 Task: Create new Company, with domain: 'lincolncenter.org' and type: 'Prospect'. Add new contact for this company, with mail Id: 'Rhea_Green@lincolncenter.org', First Name: Rhea, Last name:  Green, Job Title: 'Project Manager', Phone Number: '(702) 555-2349'. Change life cycle stage to  Lead and lead status to  In Progress. Logged in from softage.6@softage.net
Action: Mouse moved to (113, 92)
Screenshot: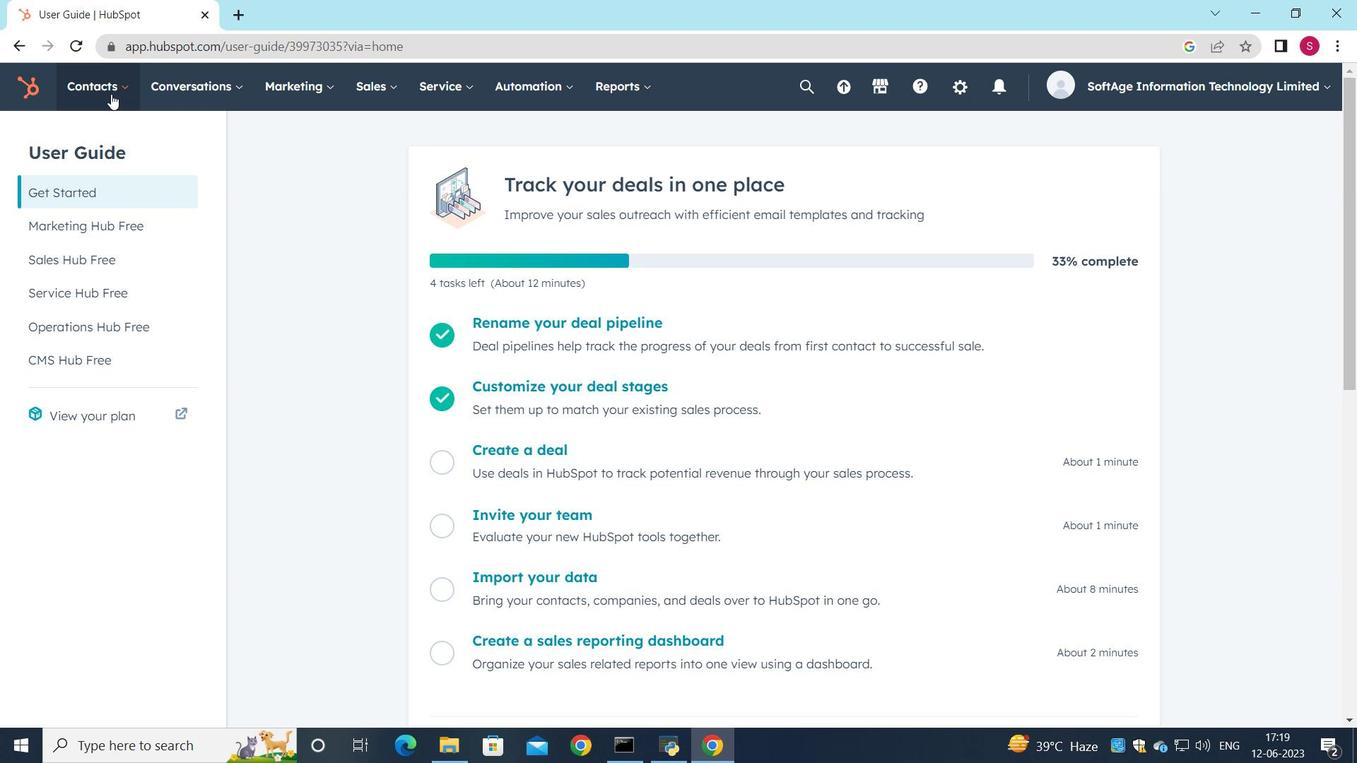 
Action: Mouse pressed left at (113, 92)
Screenshot: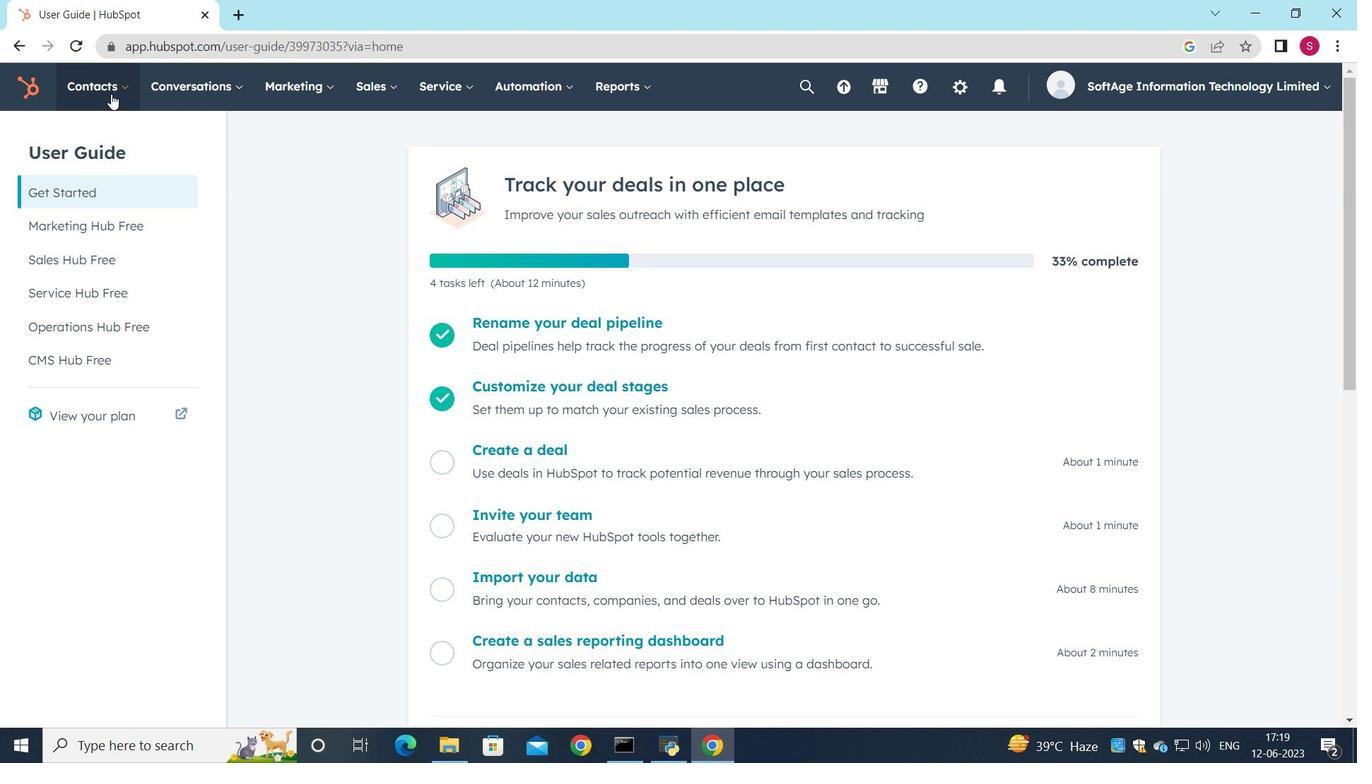 
Action: Mouse moved to (125, 166)
Screenshot: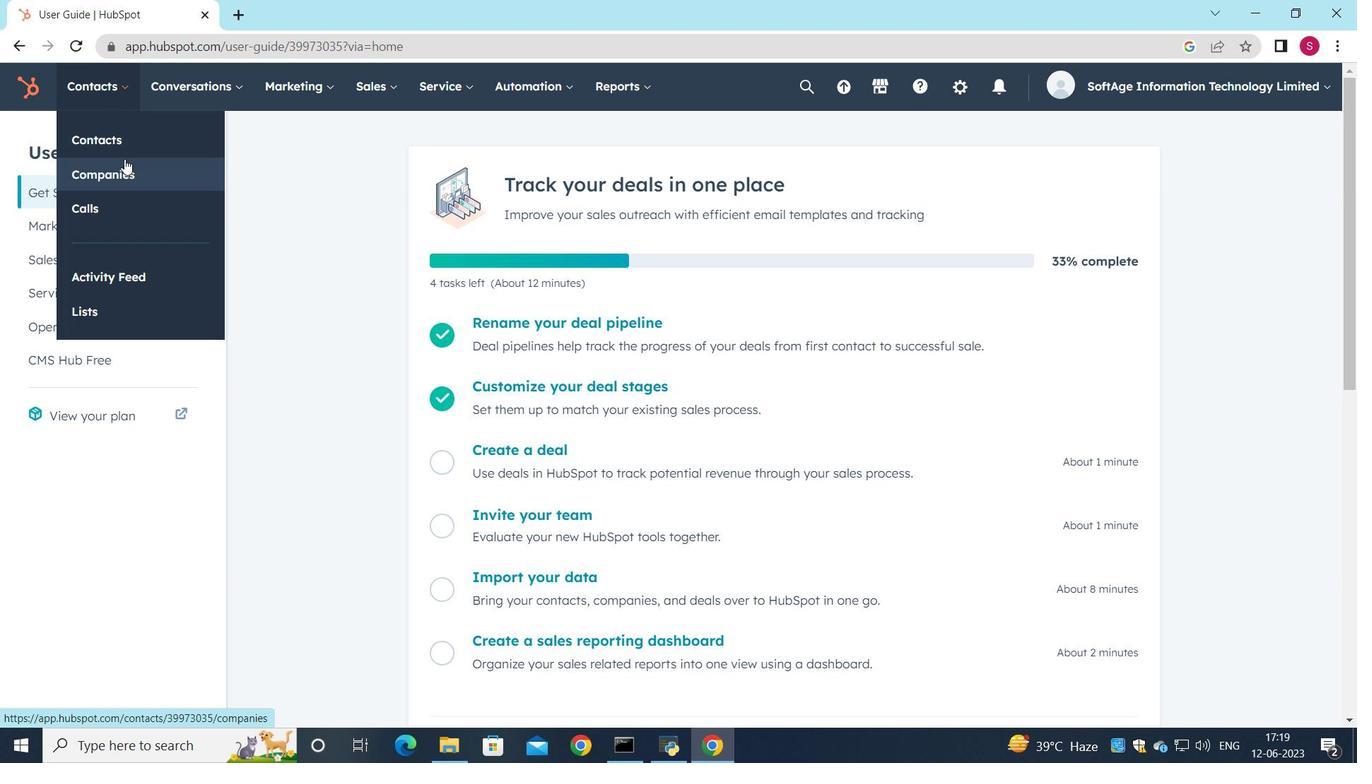 
Action: Mouse pressed left at (125, 166)
Screenshot: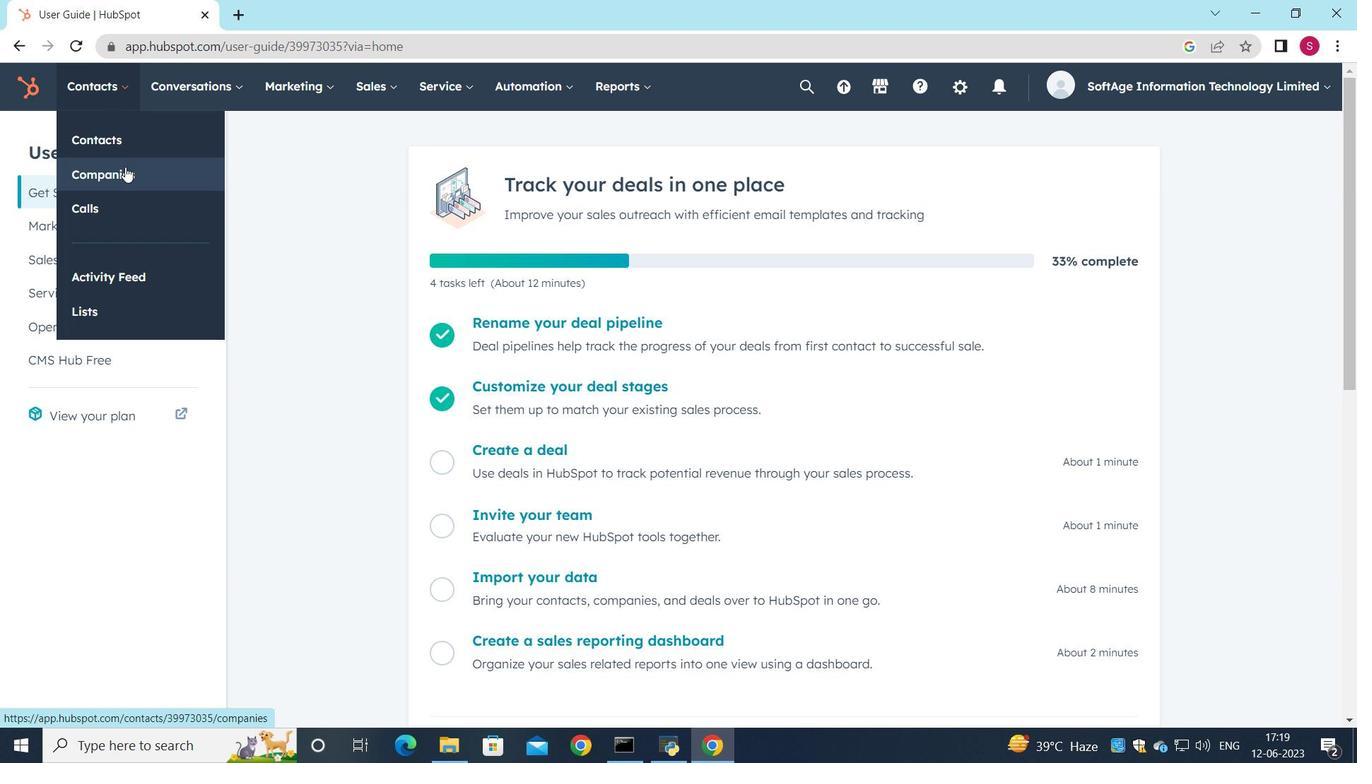 
Action: Mouse moved to (1275, 143)
Screenshot: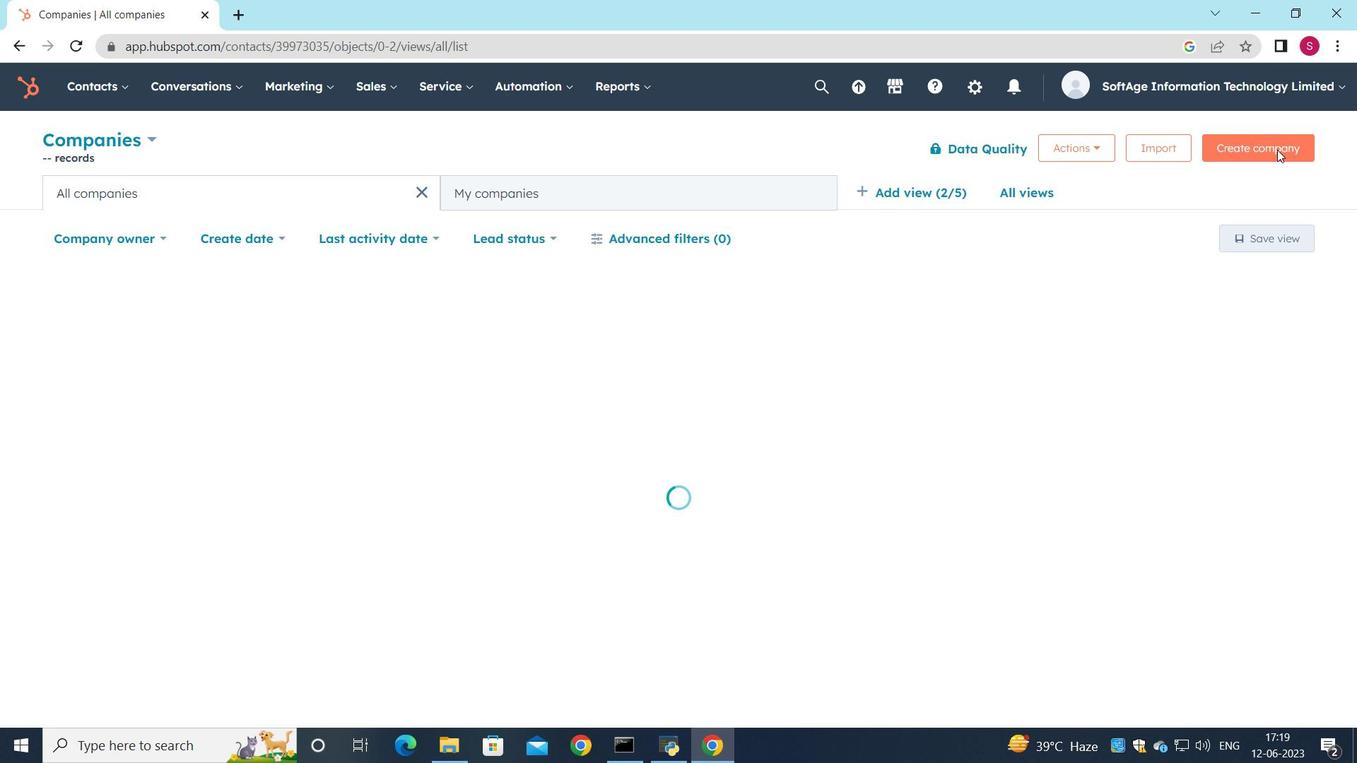 
Action: Mouse pressed left at (1275, 143)
Screenshot: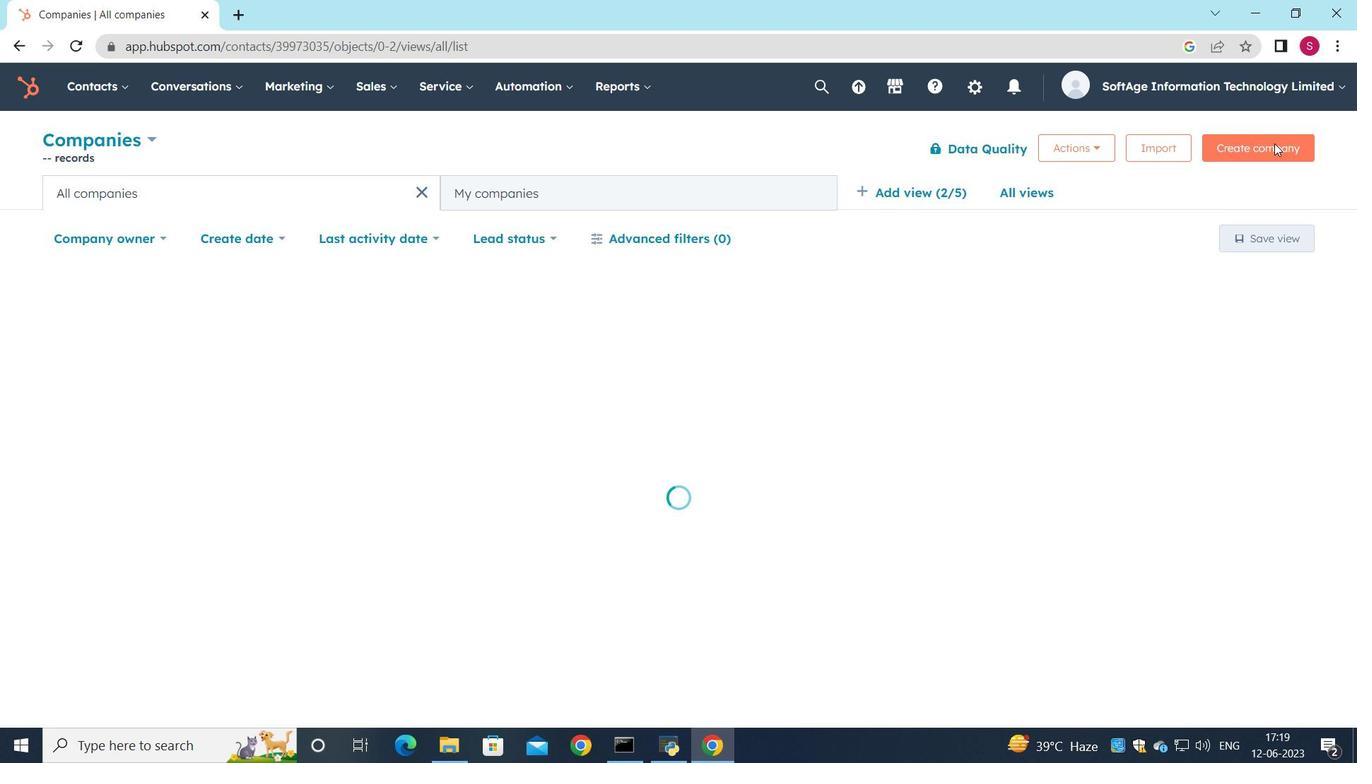 
Action: Mouse moved to (1059, 233)
Screenshot: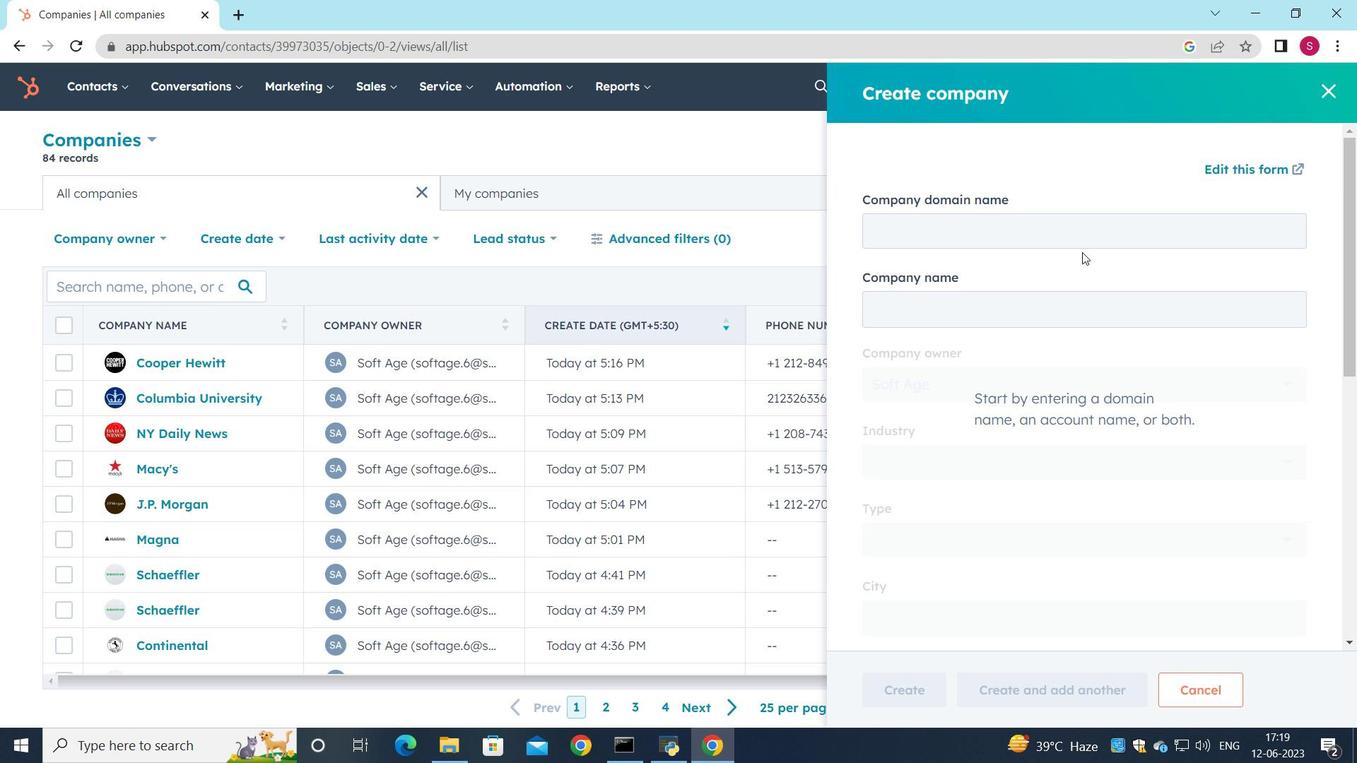 
Action: Mouse pressed left at (1059, 233)
Screenshot: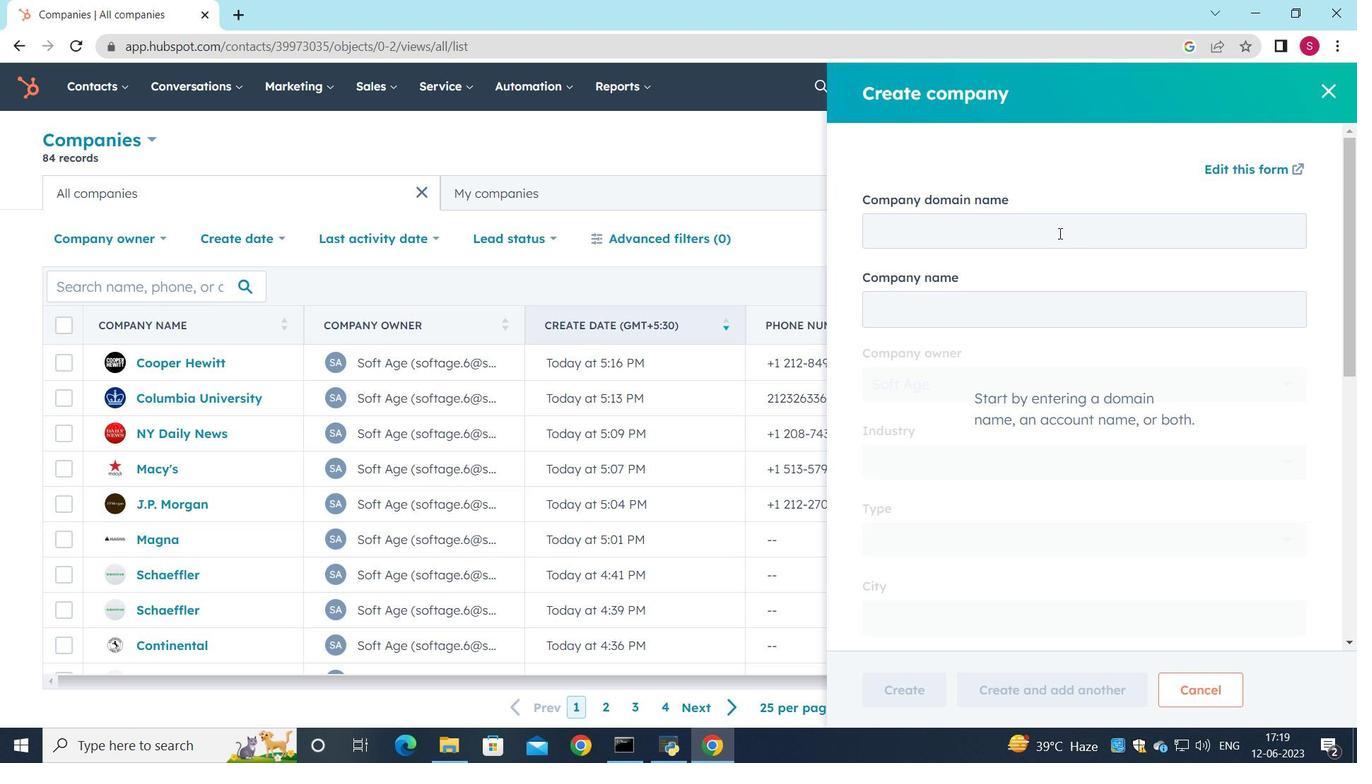 
Action: Key pressed <Key.shift><Key.shift><Key.shift>Linco<Key.backspace><Key.backspace><Key.backspace><Key.backspace><Key.backspace>lincolncenter.org
Screenshot: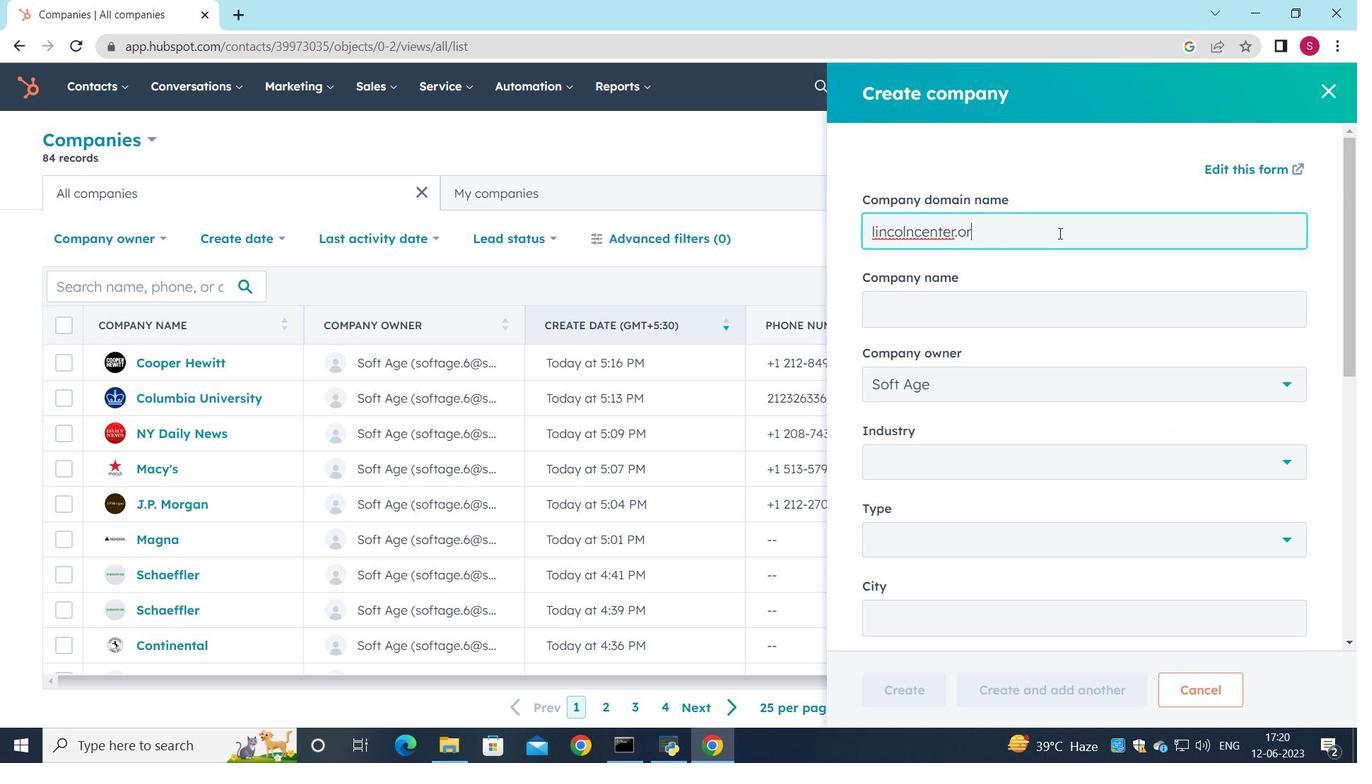 
Action: Mouse moved to (1048, 327)
Screenshot: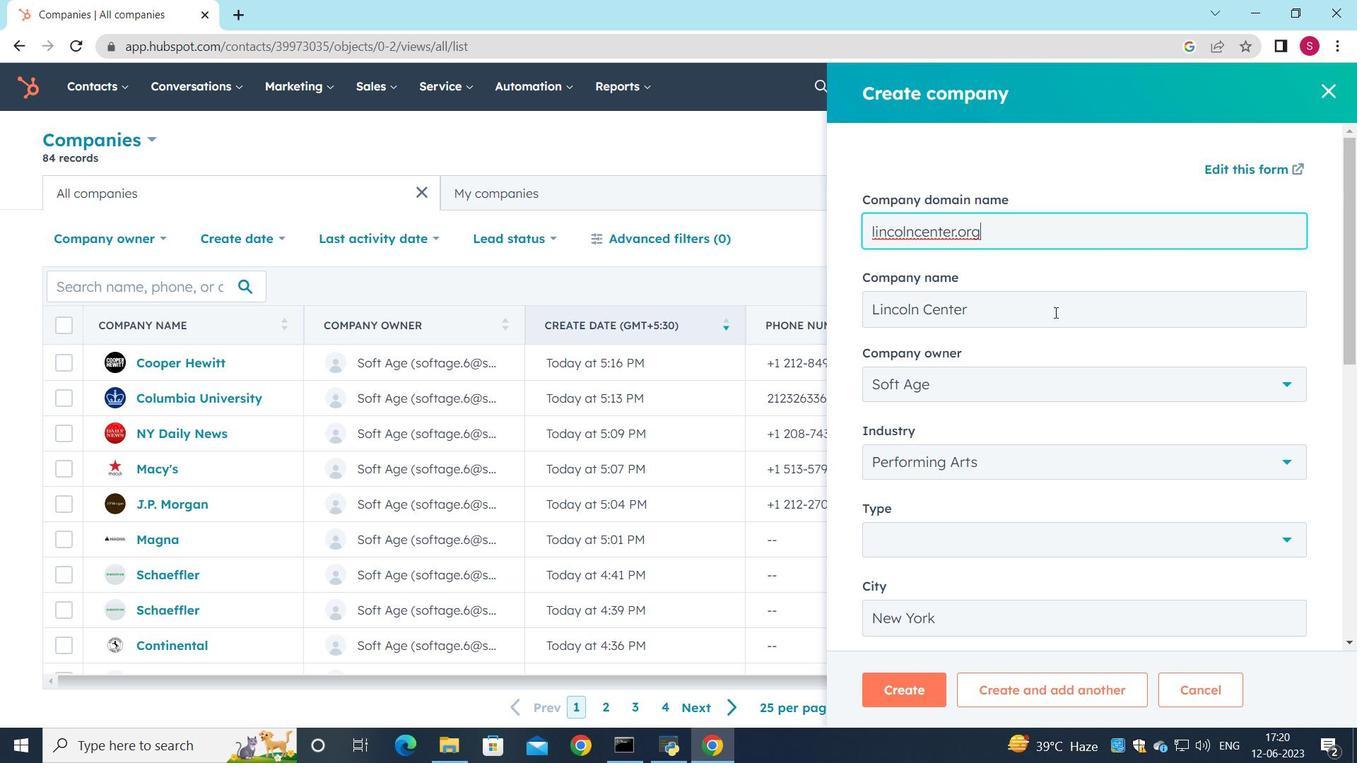 
Action: Mouse scrolled (1048, 326) with delta (0, 0)
Screenshot: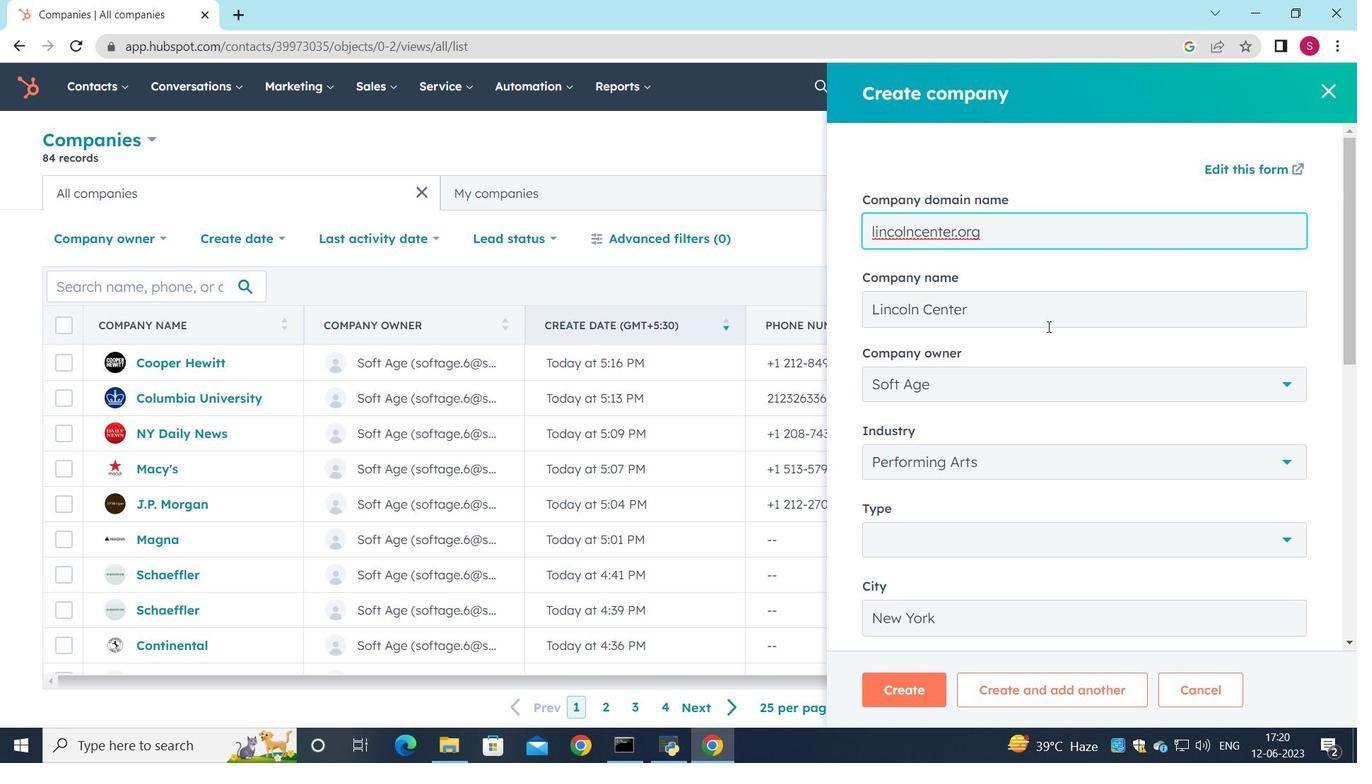
Action: Mouse moved to (1041, 335)
Screenshot: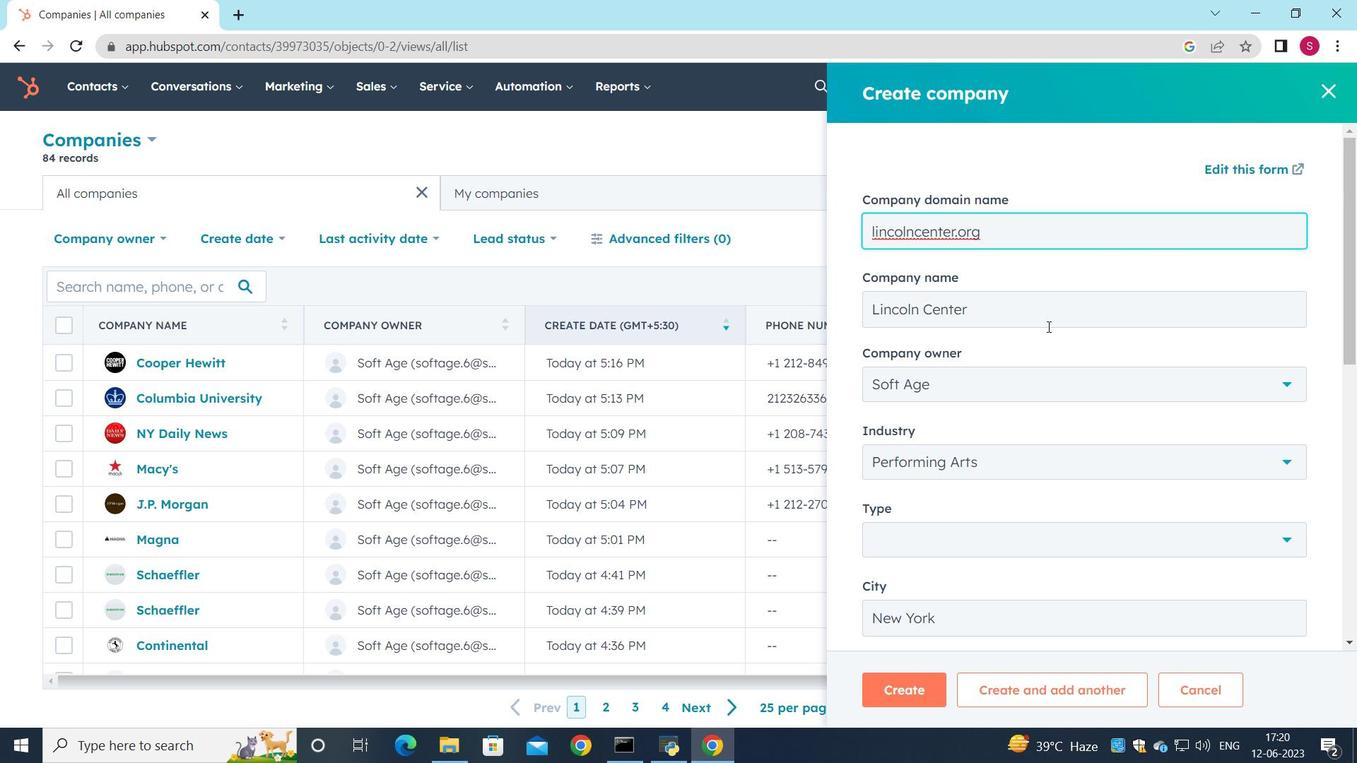 
Action: Mouse scrolled (1041, 335) with delta (0, 0)
Screenshot: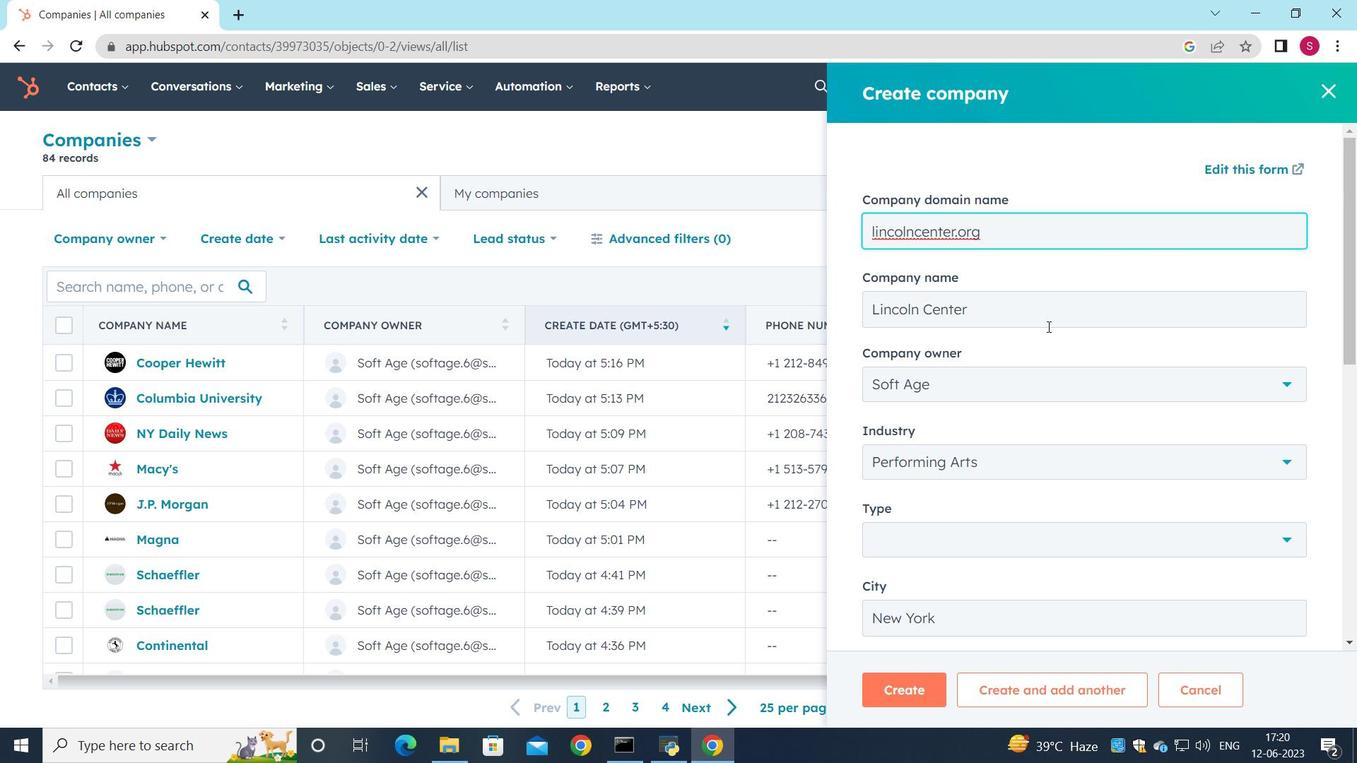 
Action: Mouse moved to (1276, 366)
Screenshot: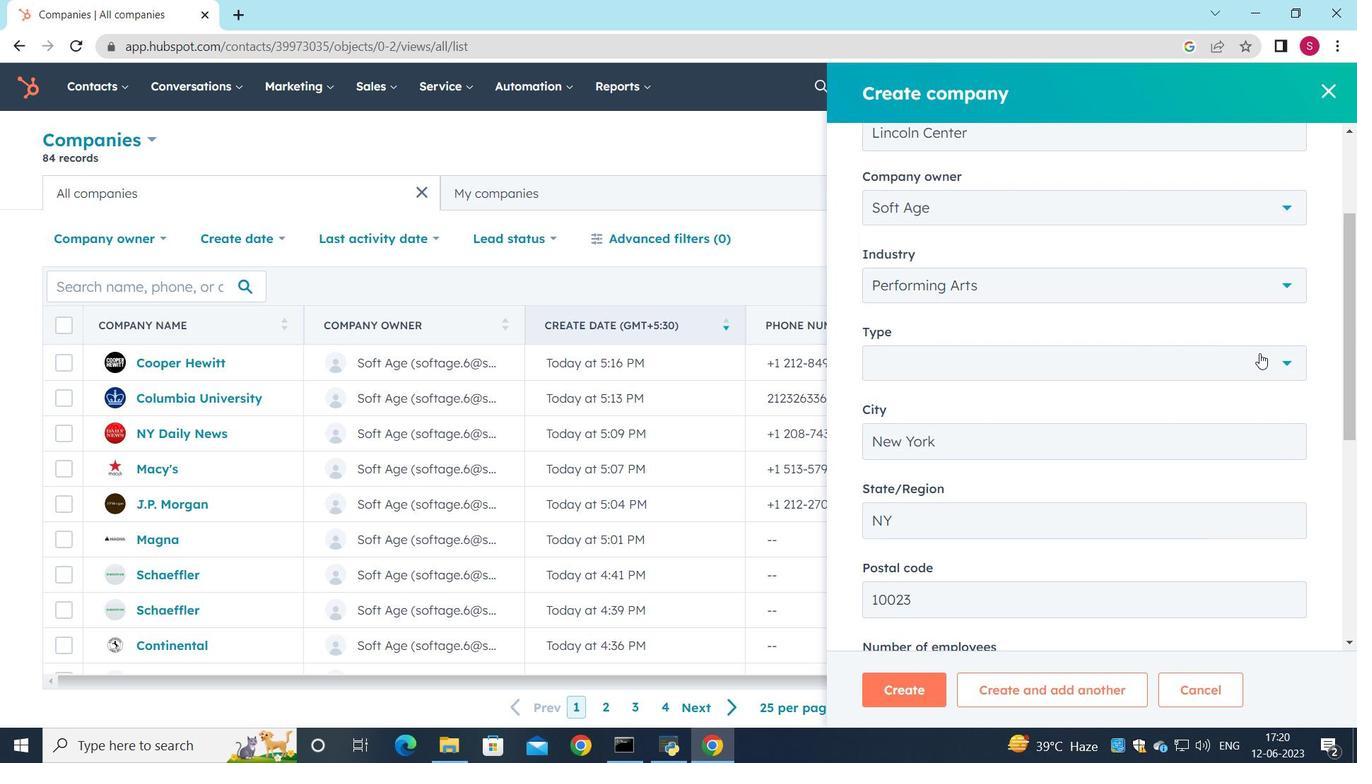
Action: Mouse pressed left at (1276, 366)
Screenshot: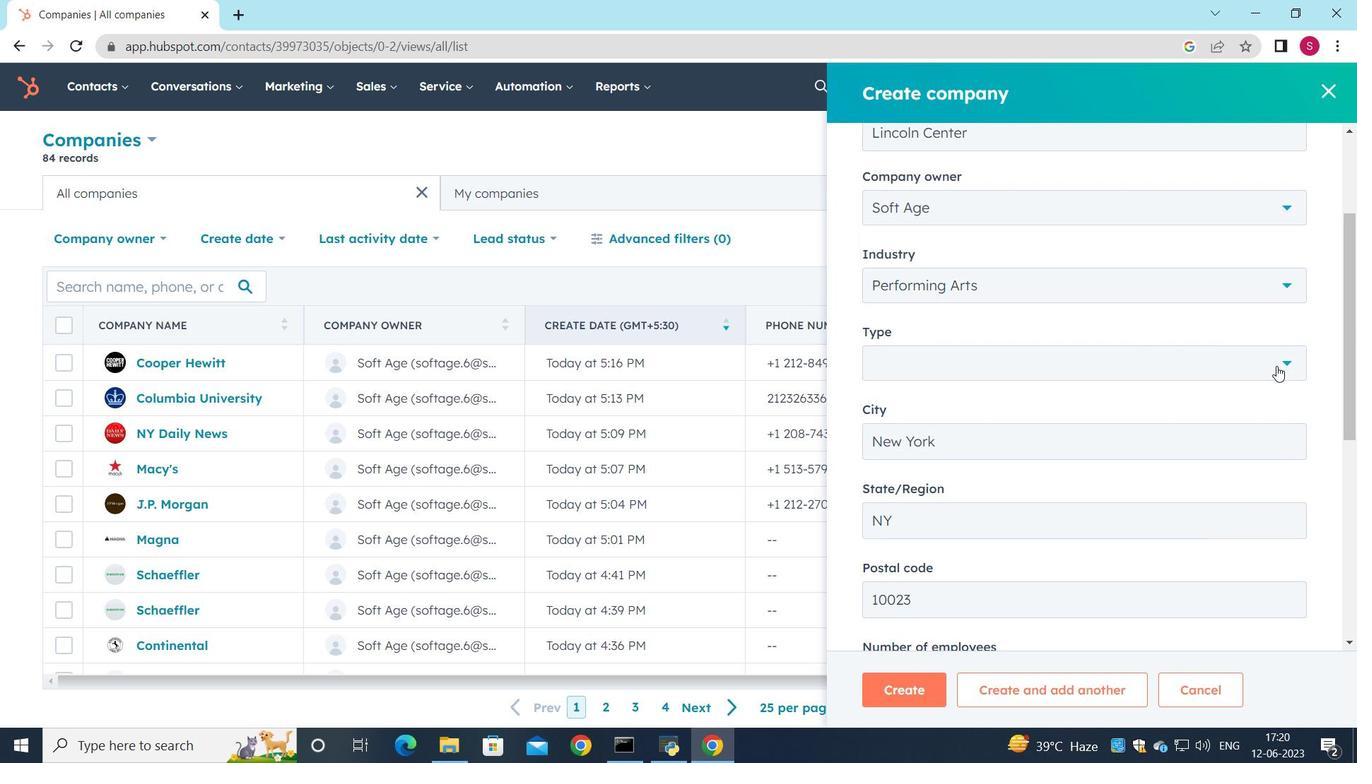 
Action: Mouse moved to (964, 453)
Screenshot: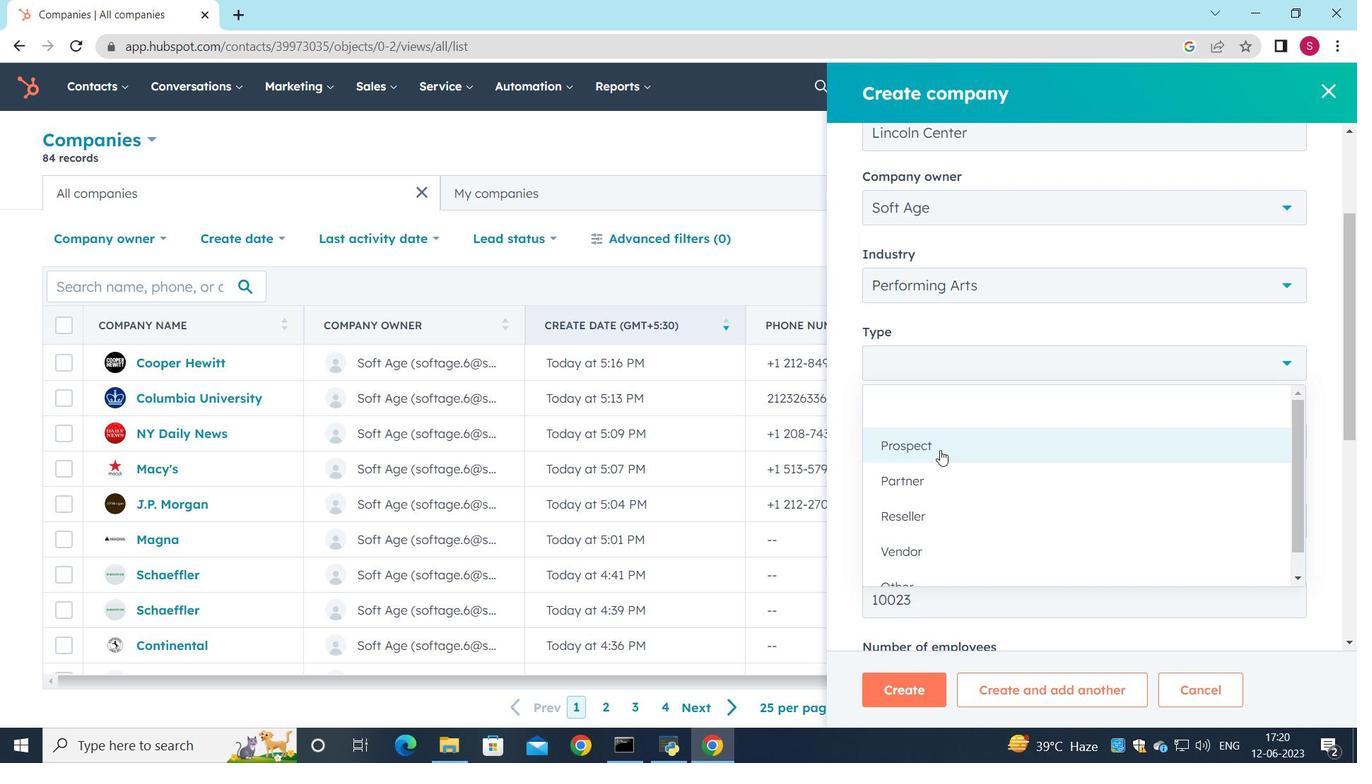
Action: Mouse pressed left at (964, 453)
Screenshot: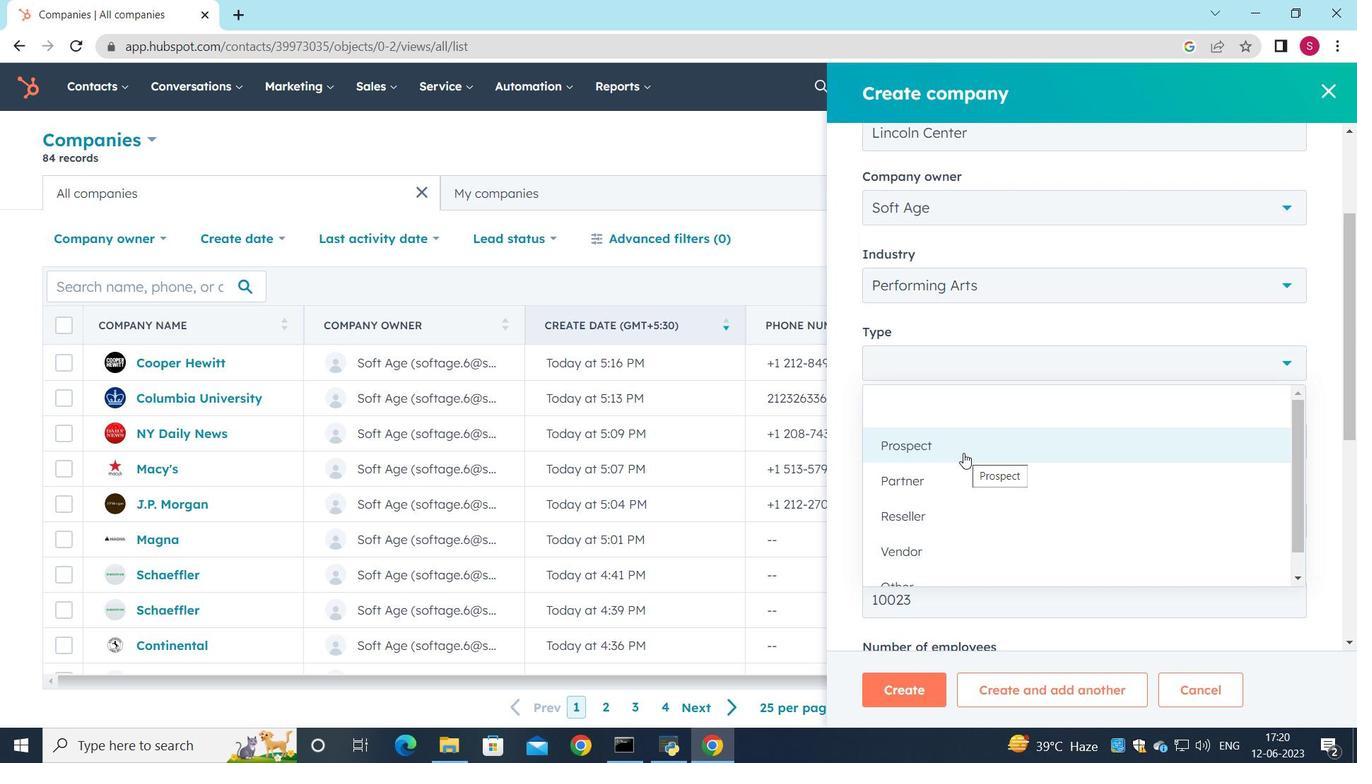 
Action: Mouse moved to (957, 484)
Screenshot: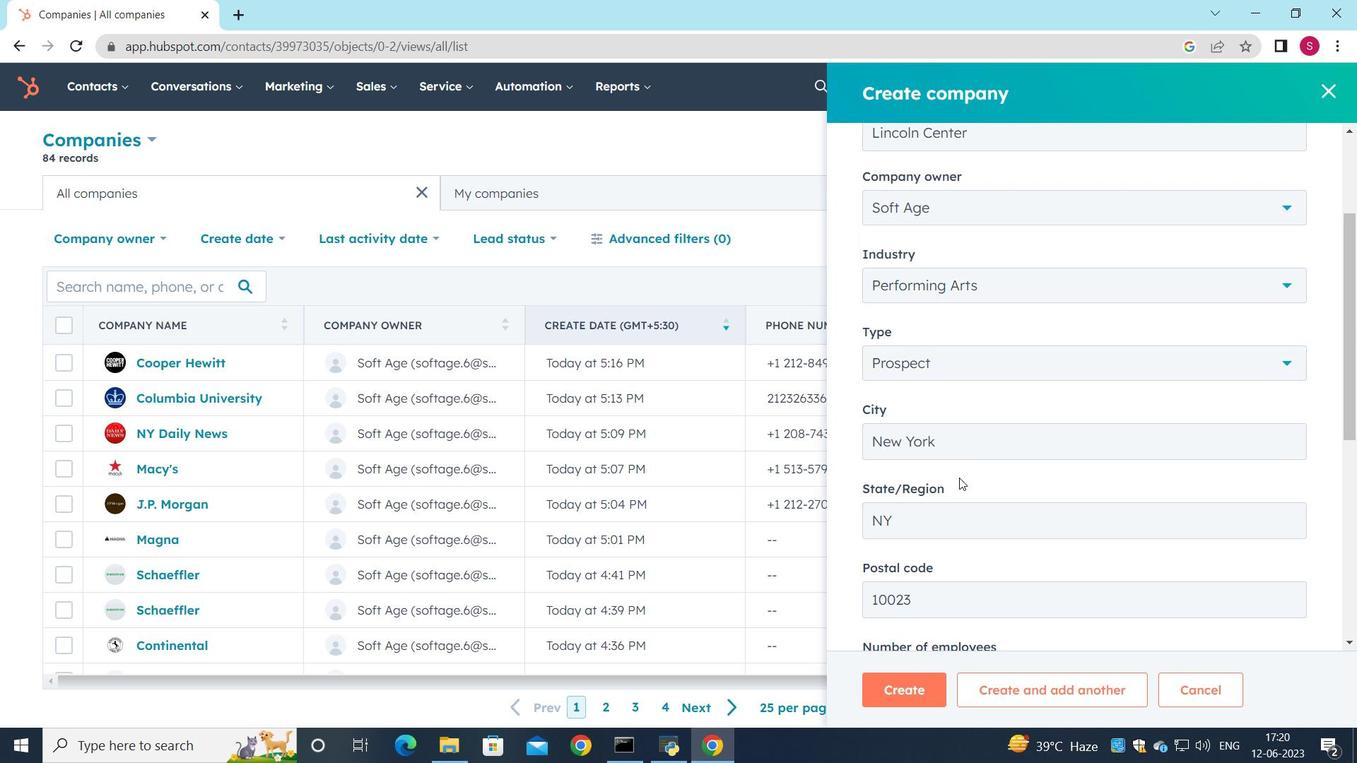 
Action: Mouse scrolled (957, 484) with delta (0, 0)
Screenshot: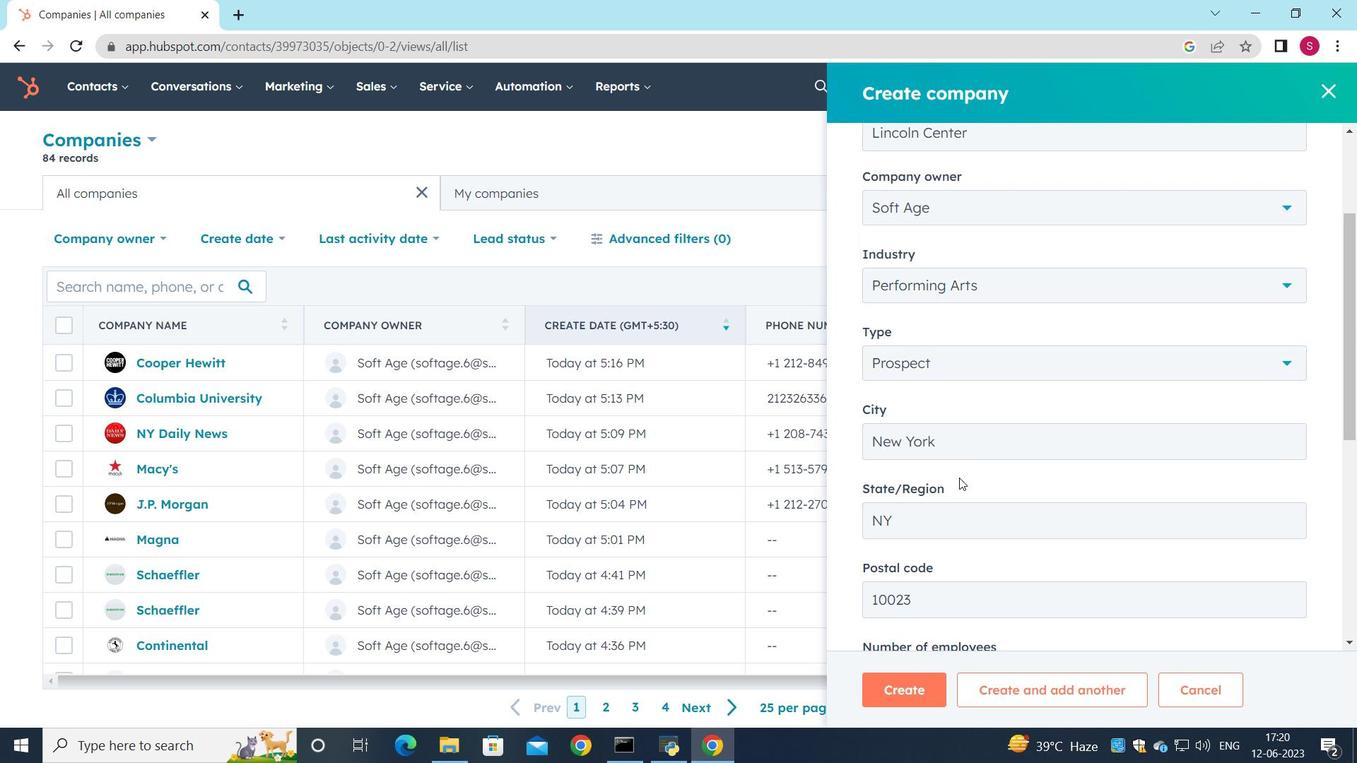 
Action: Mouse scrolled (957, 484) with delta (0, 0)
Screenshot: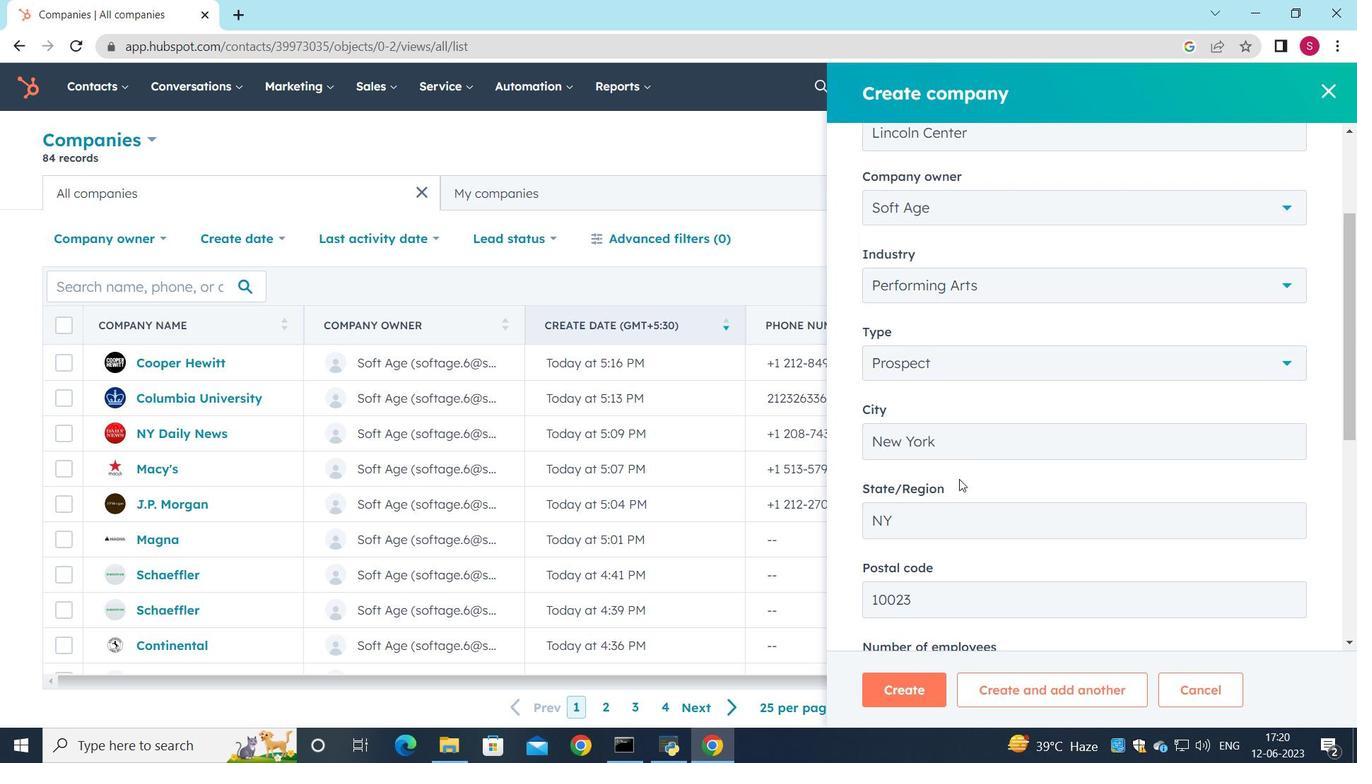 
Action: Mouse moved to (913, 685)
Screenshot: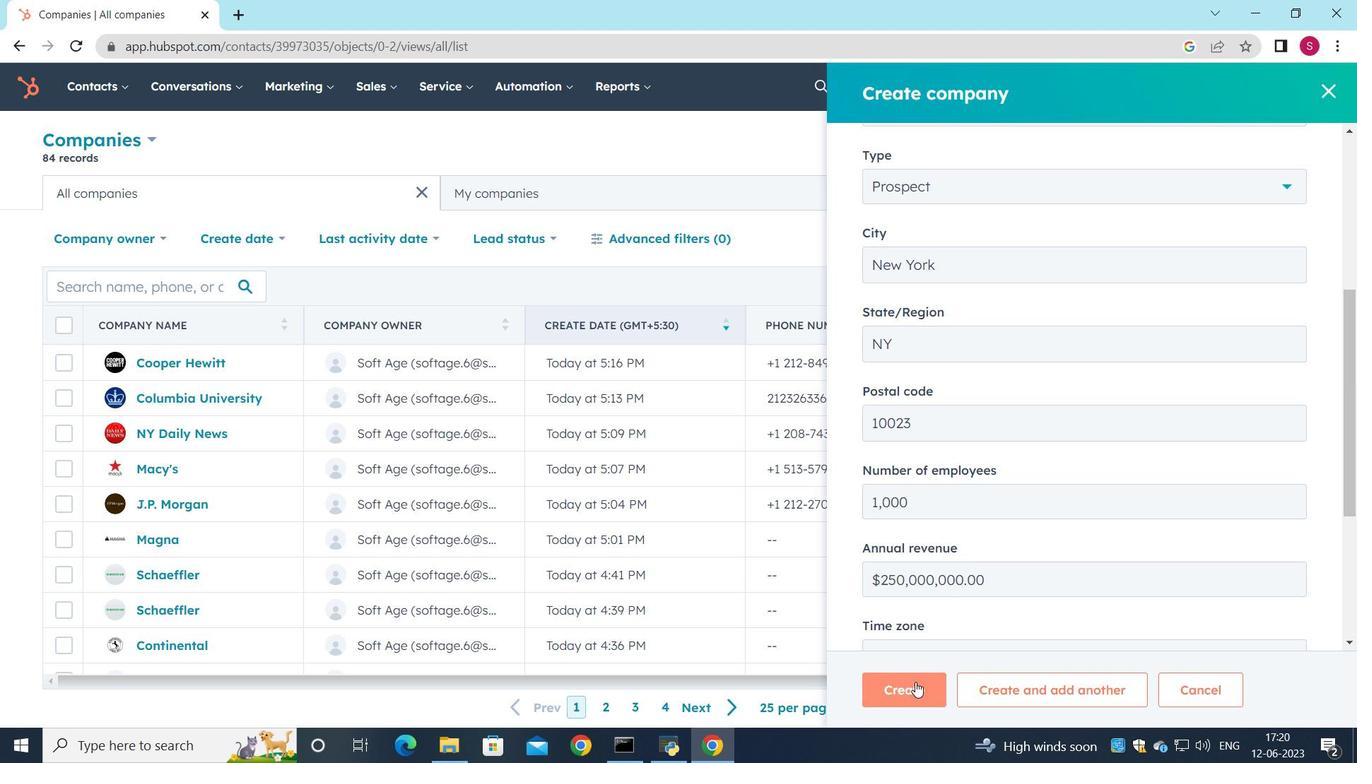 
Action: Mouse pressed left at (913, 685)
Screenshot: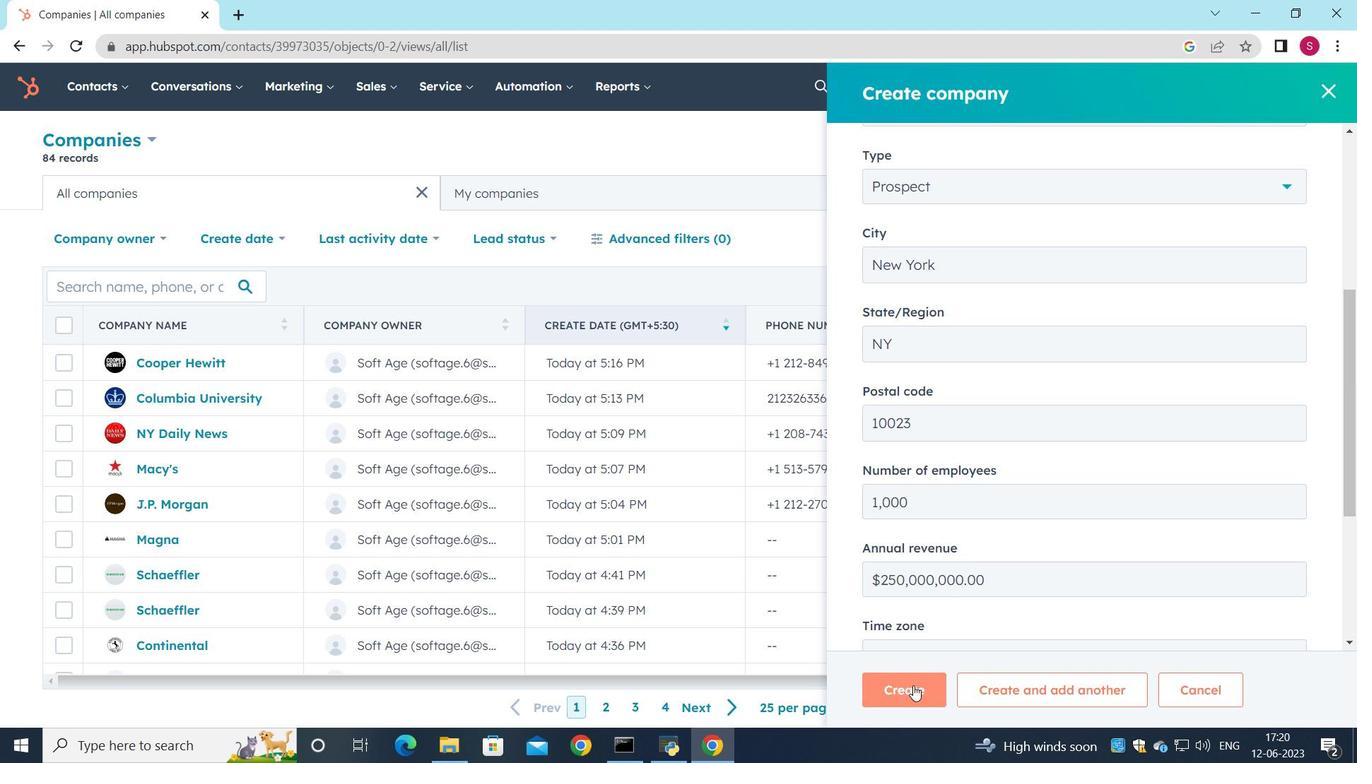 
Action: Mouse moved to (875, 595)
Screenshot: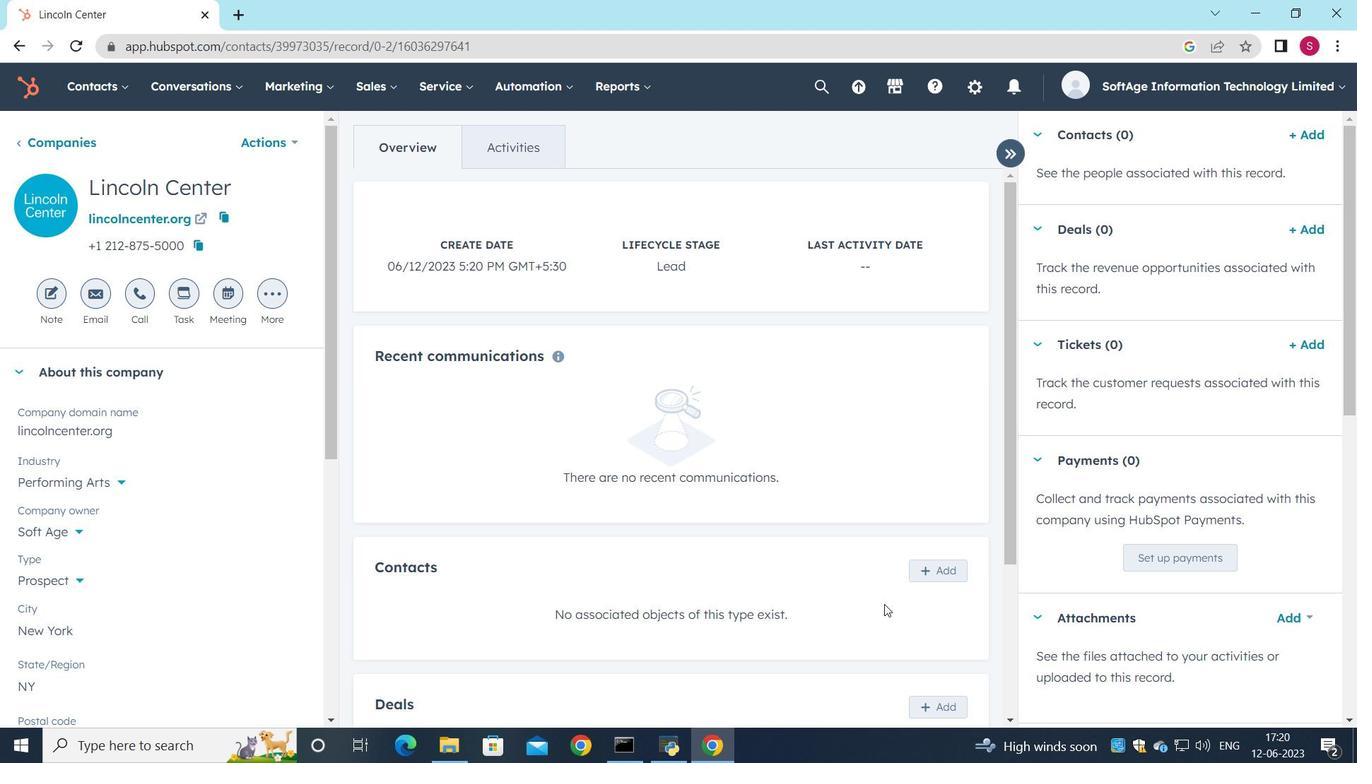 
Action: Mouse scrolled (875, 595) with delta (0, 0)
Screenshot: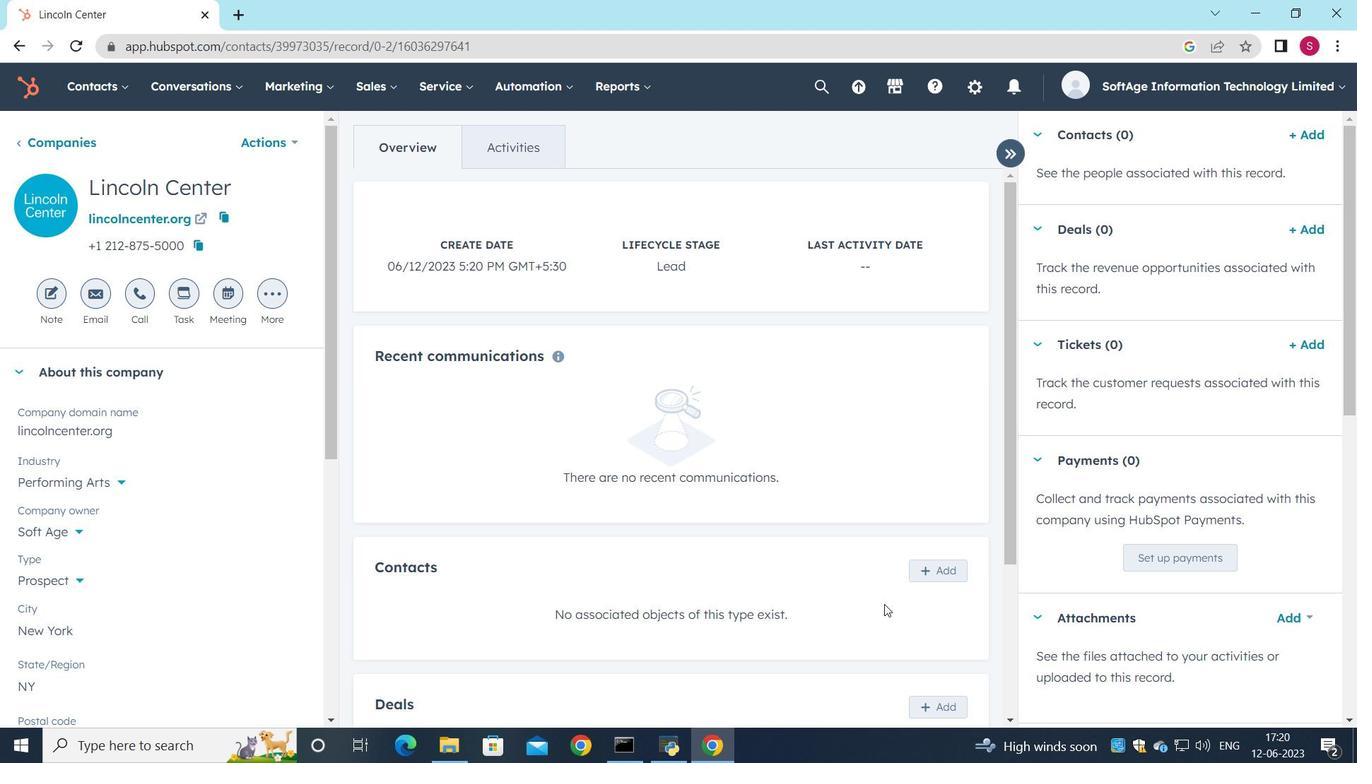 
Action: Mouse scrolled (875, 595) with delta (0, 0)
Screenshot: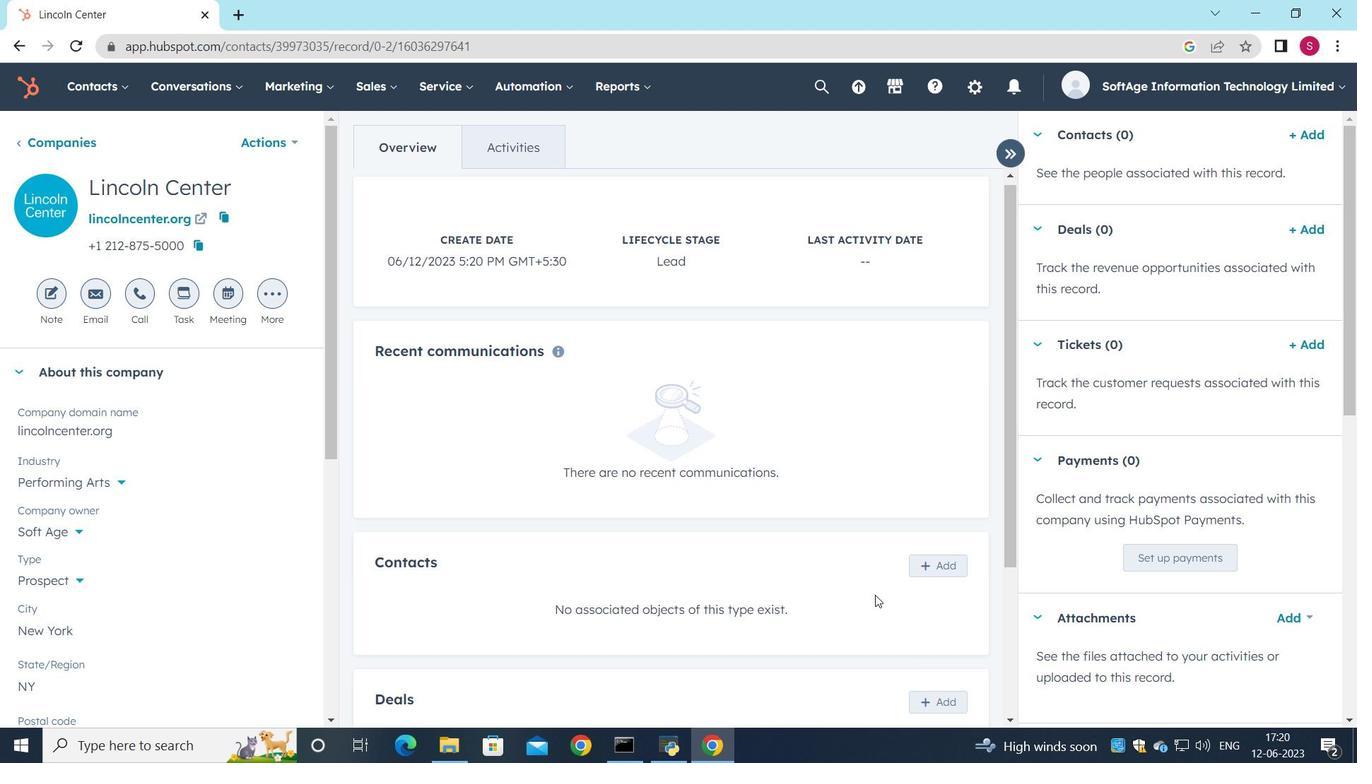 
Action: Mouse moved to (946, 392)
Screenshot: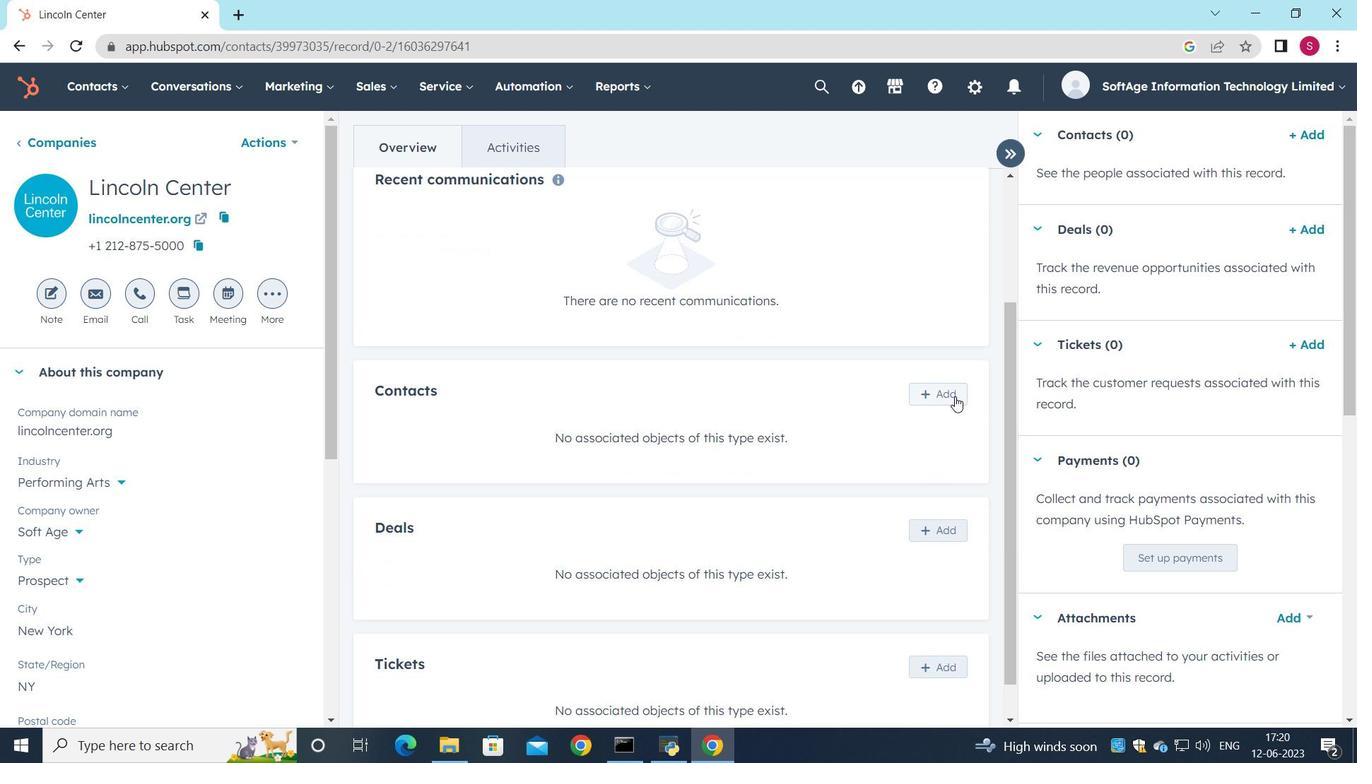 
Action: Mouse pressed left at (946, 392)
Screenshot: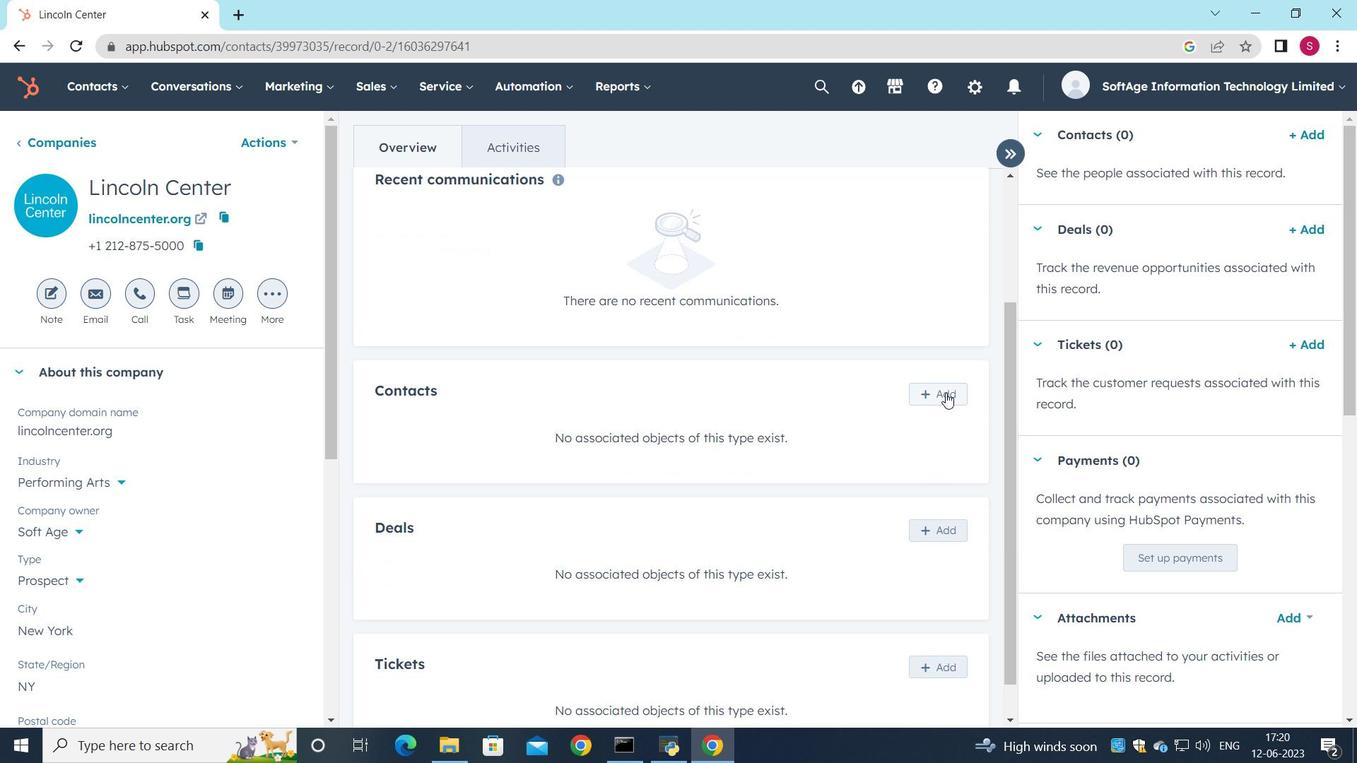 
Action: Mouse moved to (949, 197)
Screenshot: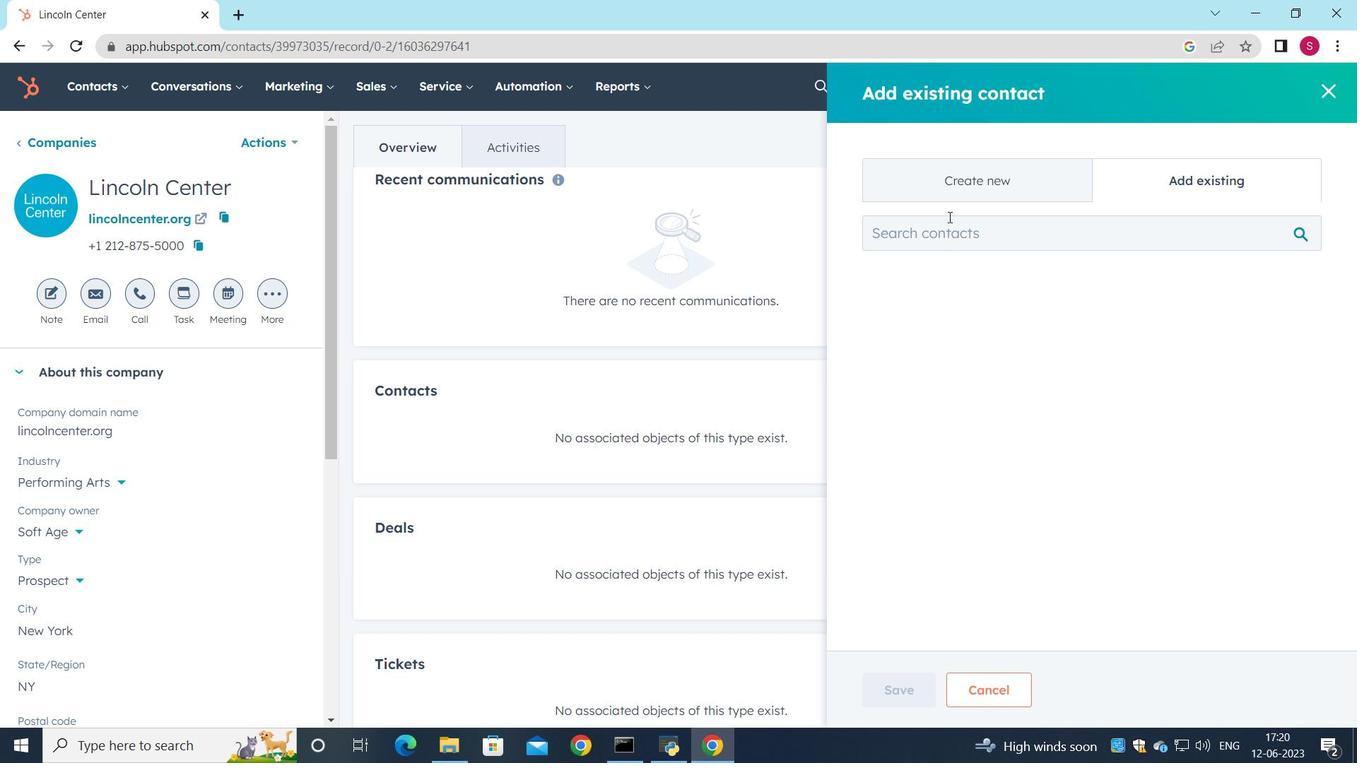 
Action: Mouse pressed left at (949, 197)
Screenshot: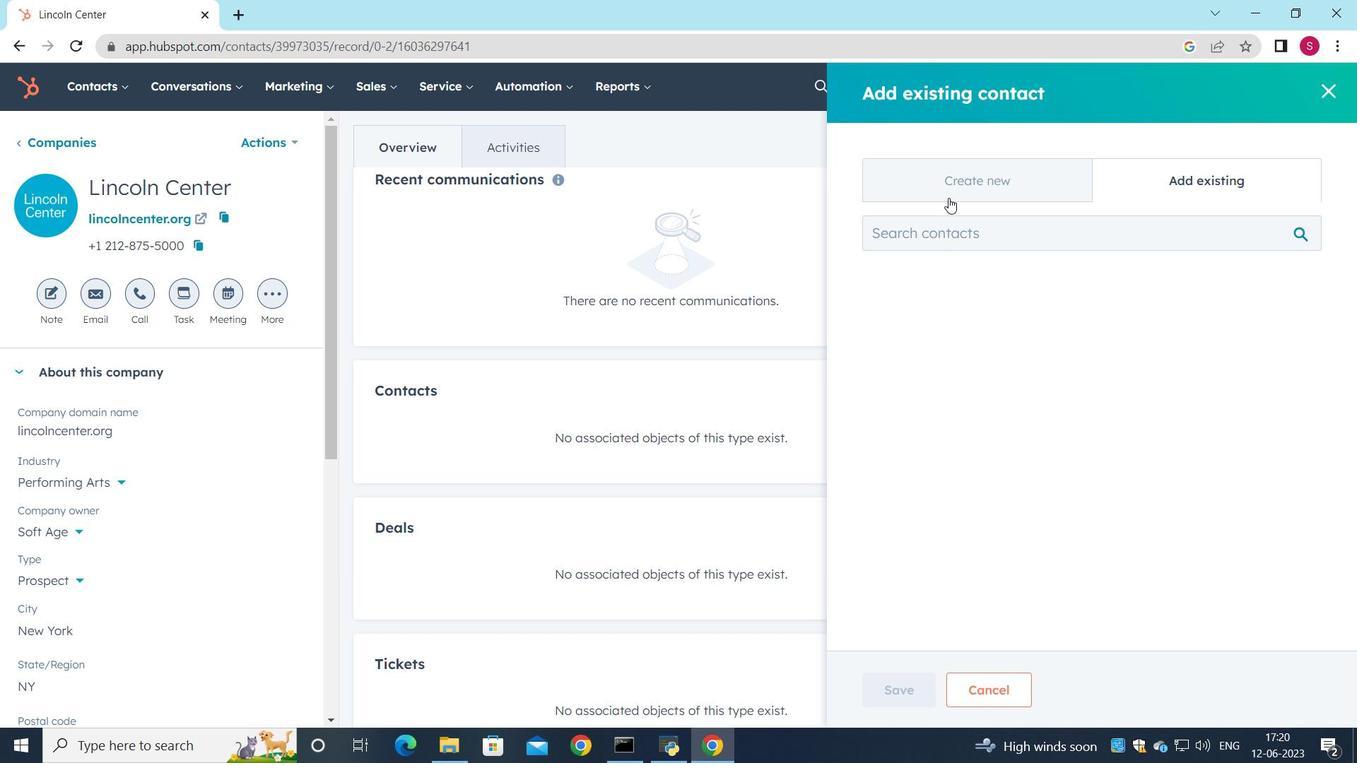 
Action: Mouse moved to (931, 275)
Screenshot: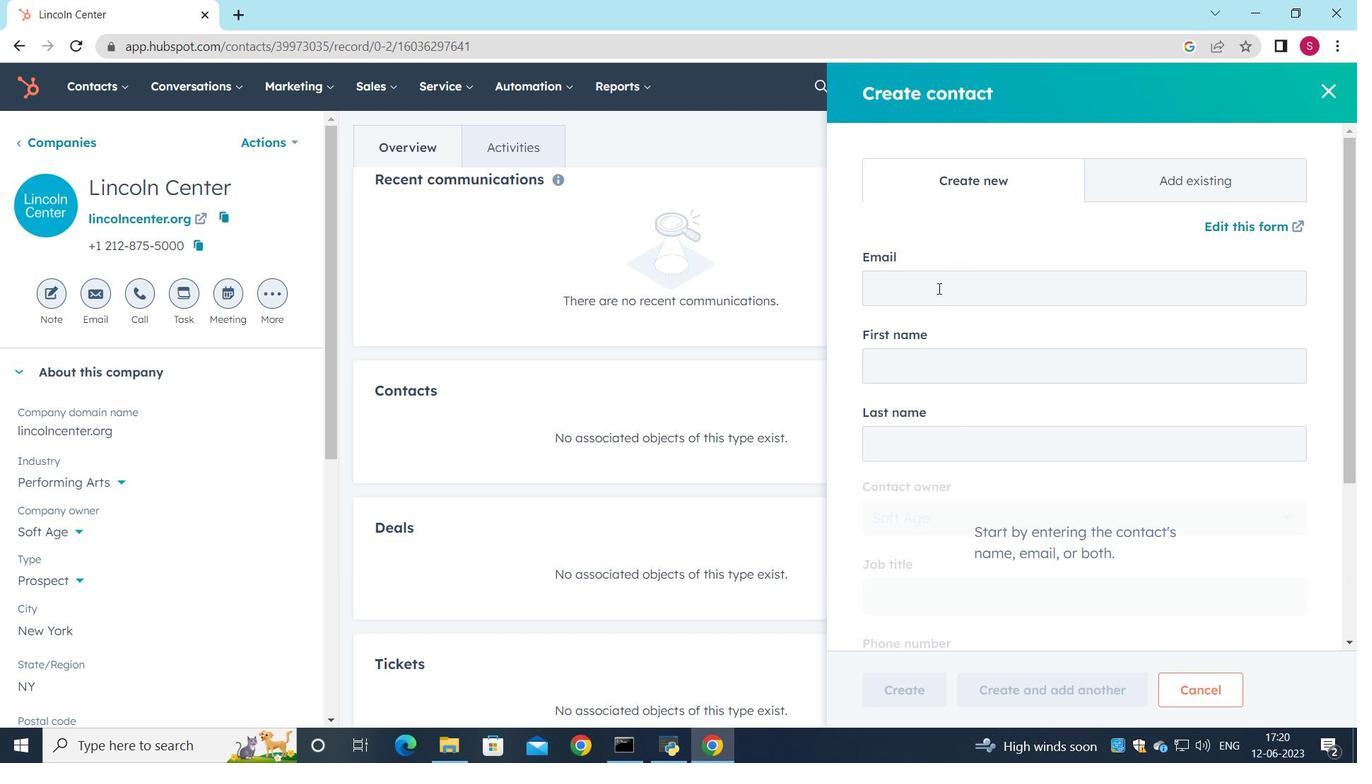 
Action: Mouse pressed left at (931, 275)
Screenshot: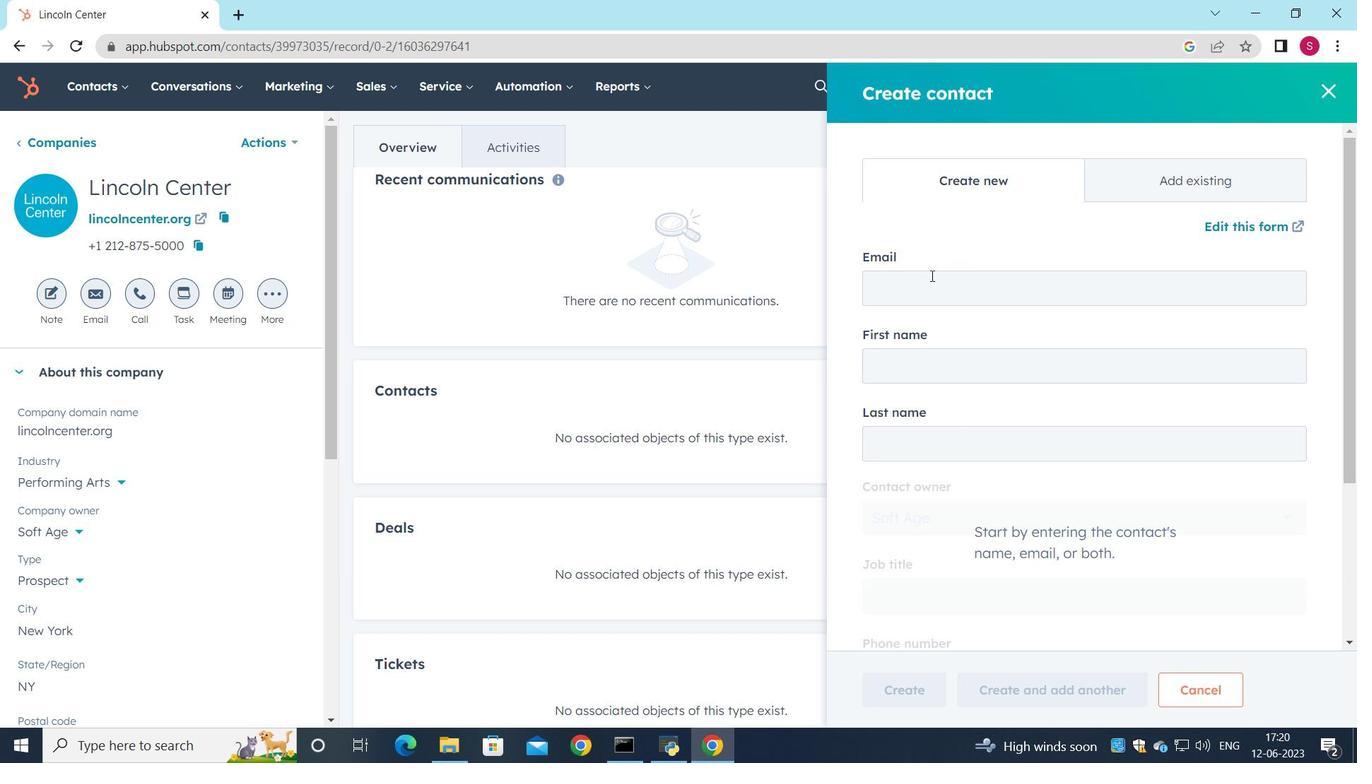 
Action: Key pressed <Key.shift>Rhea<Key.shift>_<Key.shift><Key.shift><Key.shift>Green<Key.shift>@lincolncentr<Key.backspace>er
Screenshot: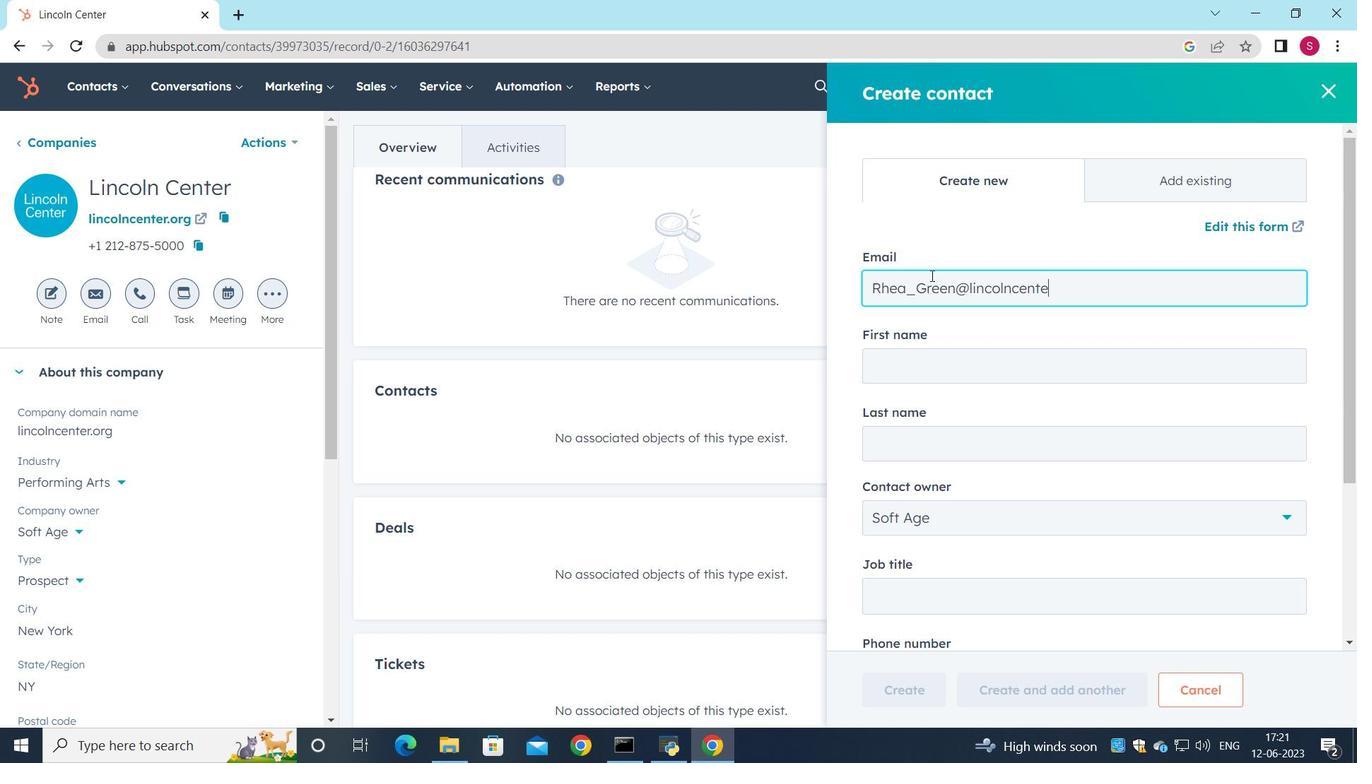 
Action: Mouse moved to (1038, 315)
Screenshot: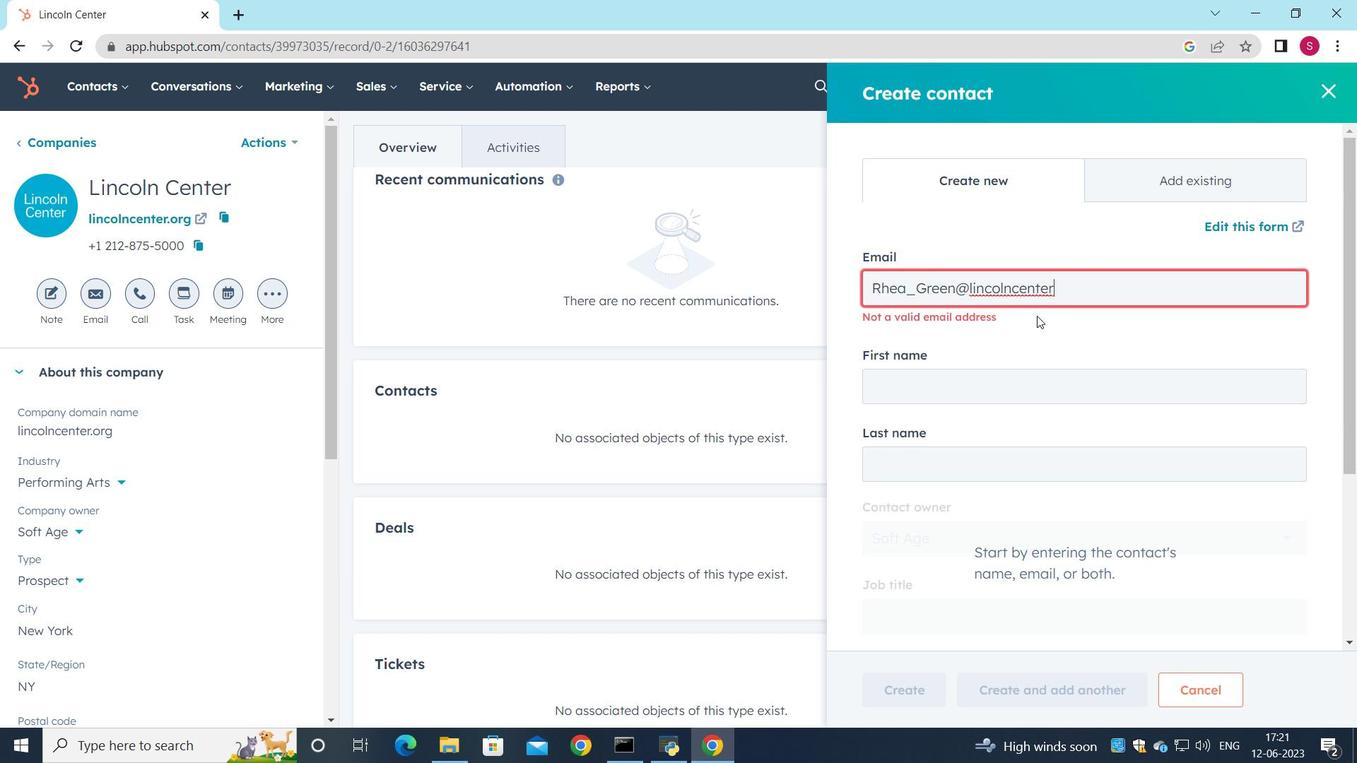
Action: Key pressed .org
Screenshot: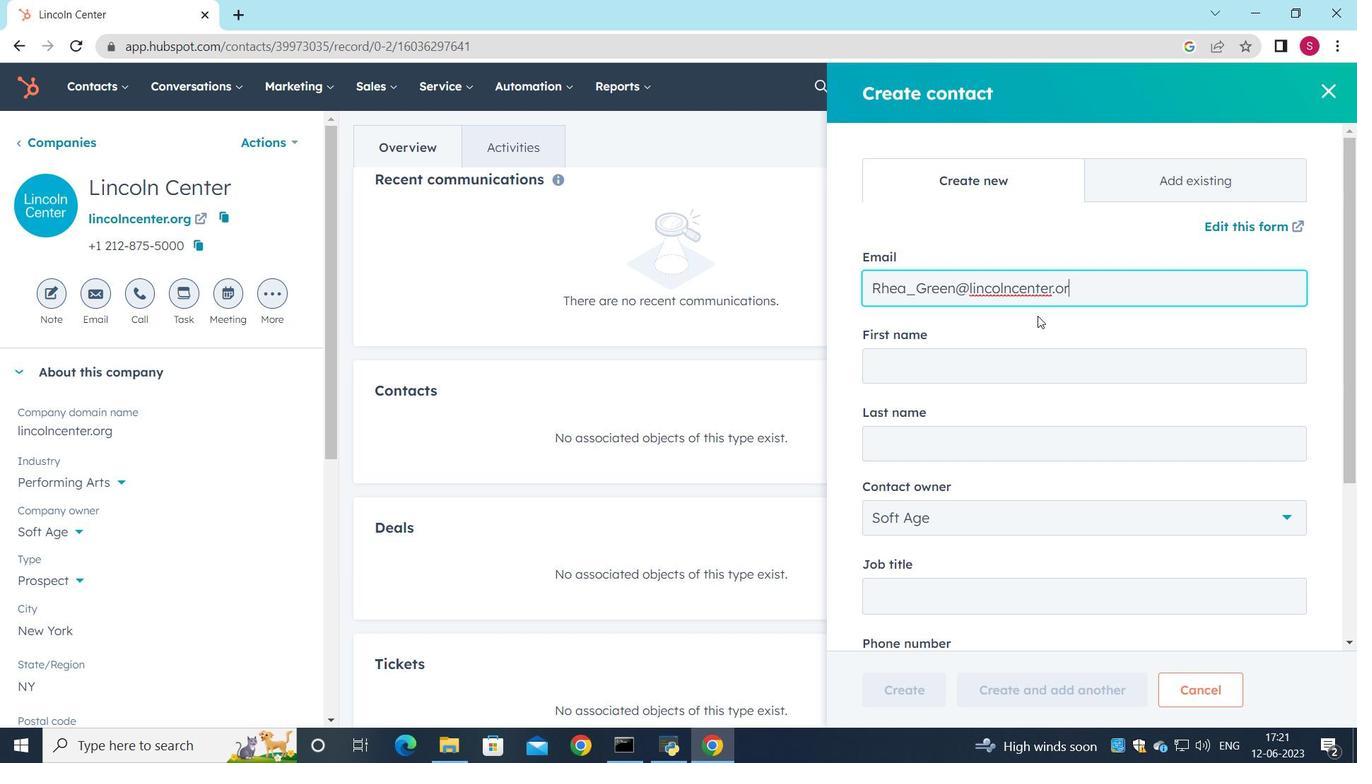 
Action: Mouse moved to (996, 363)
Screenshot: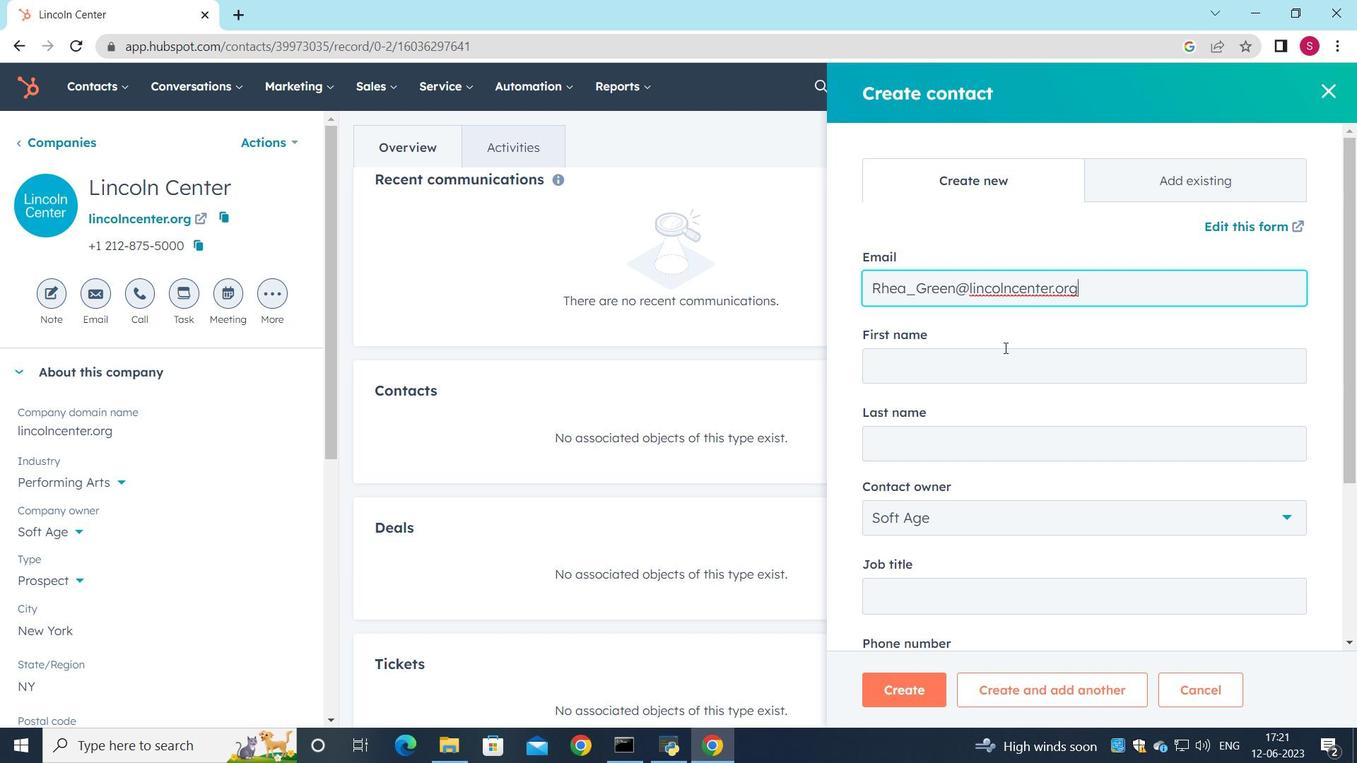 
Action: Mouse pressed left at (996, 363)
Screenshot: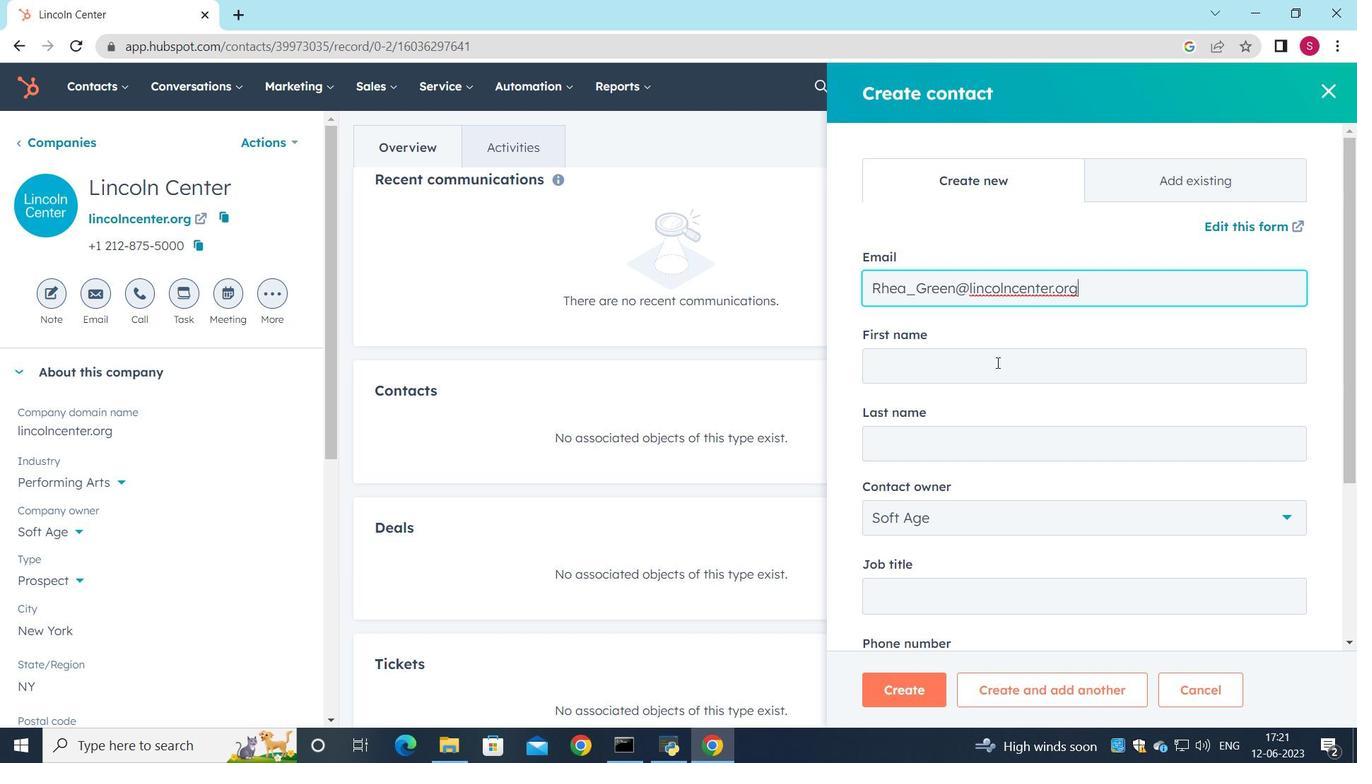 
Action: Key pressed <Key.shift><Key.shift><Key.shift><Key.shift><Key.shift>Rhea
Screenshot: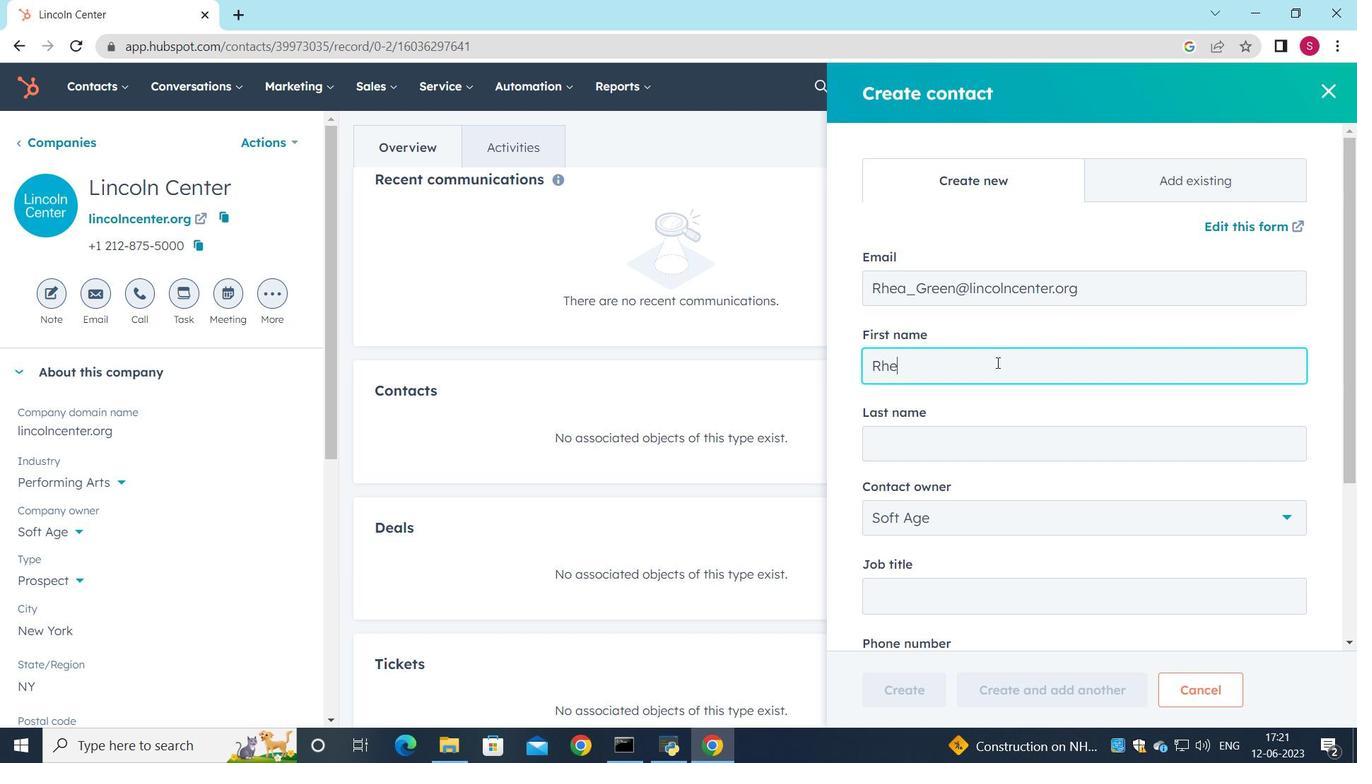 
Action: Mouse moved to (972, 443)
Screenshot: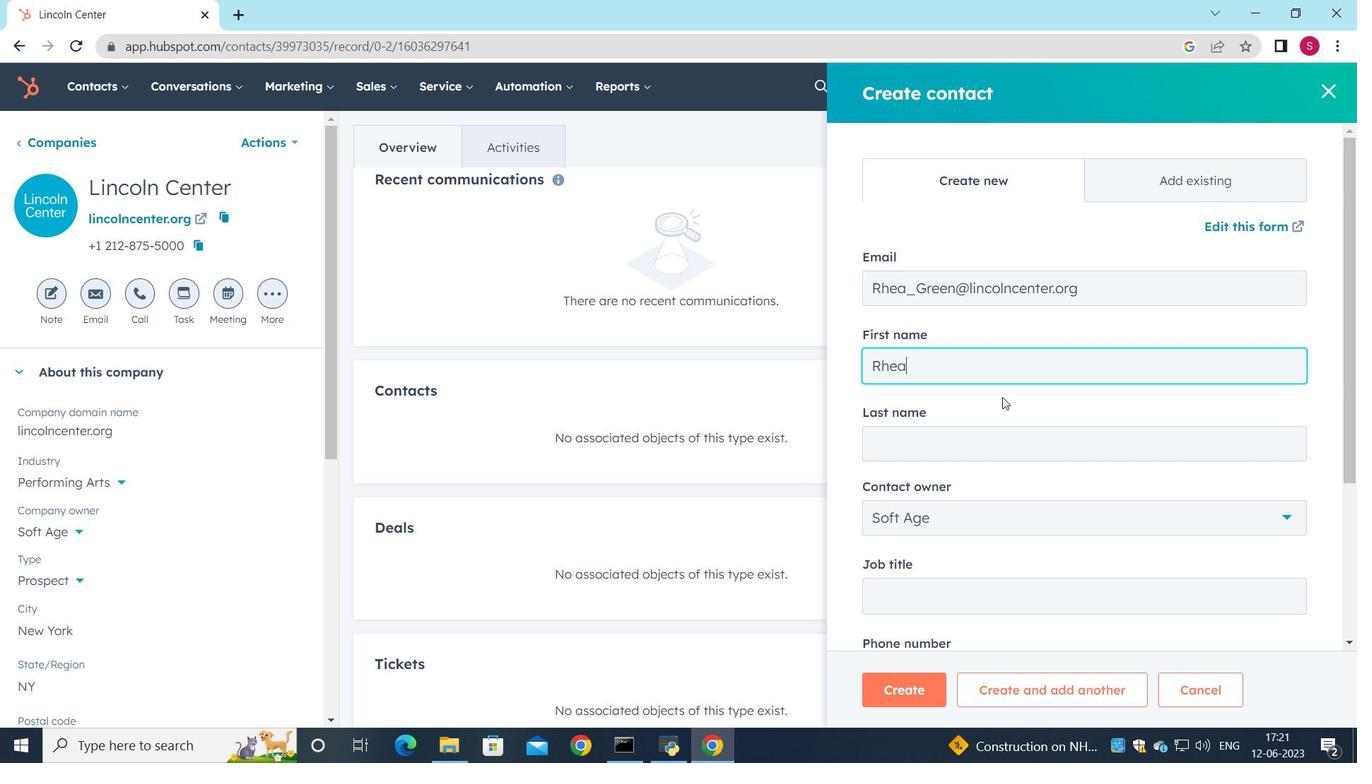 
Action: Mouse pressed left at (972, 443)
Screenshot: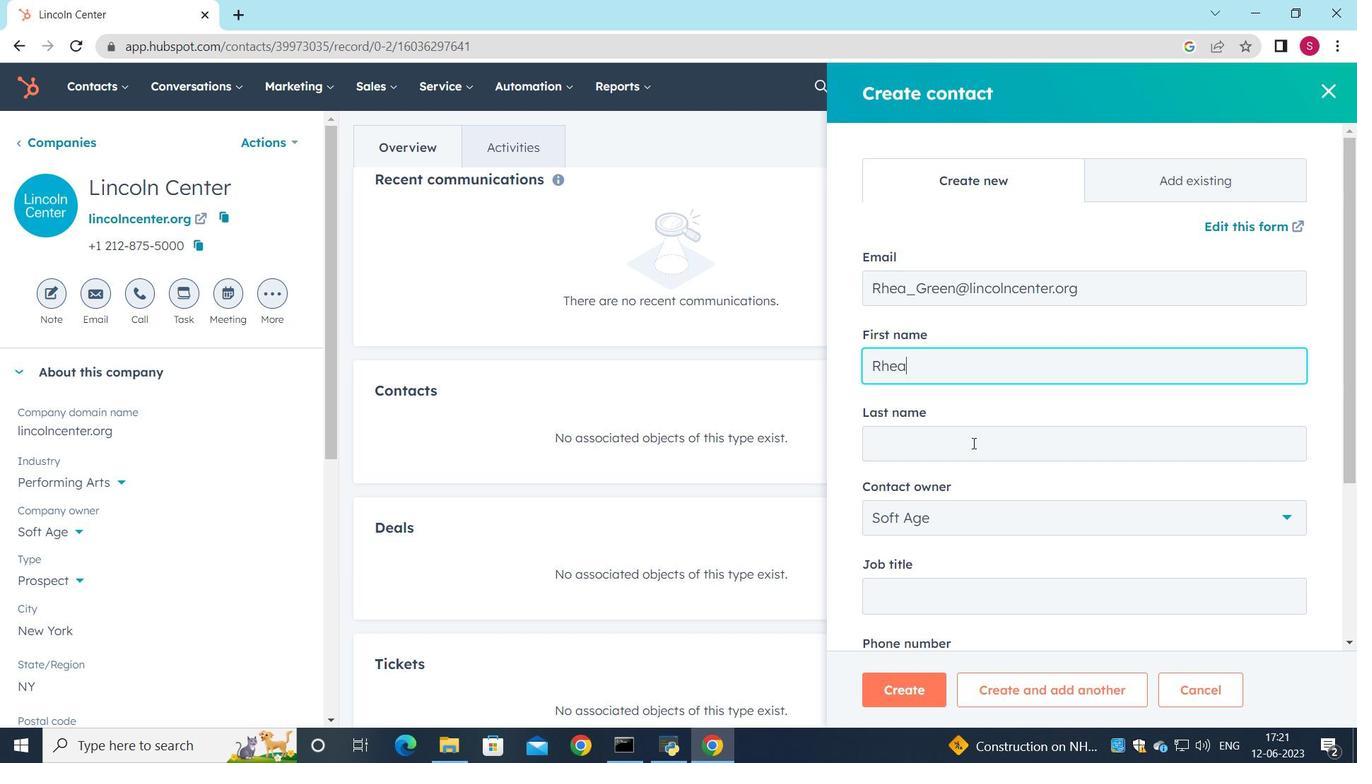 
Action: Key pressed <Key.shift>Green
Screenshot: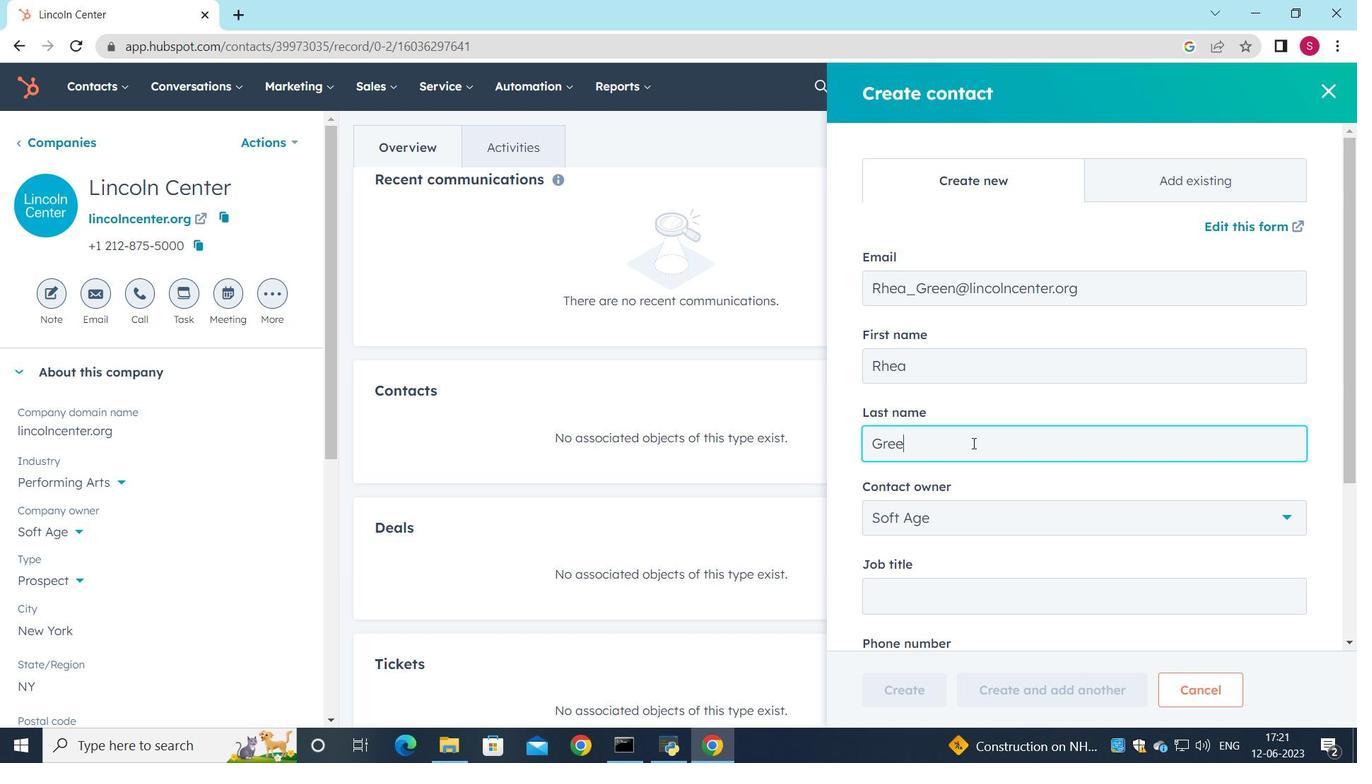 
Action: Mouse moved to (971, 595)
Screenshot: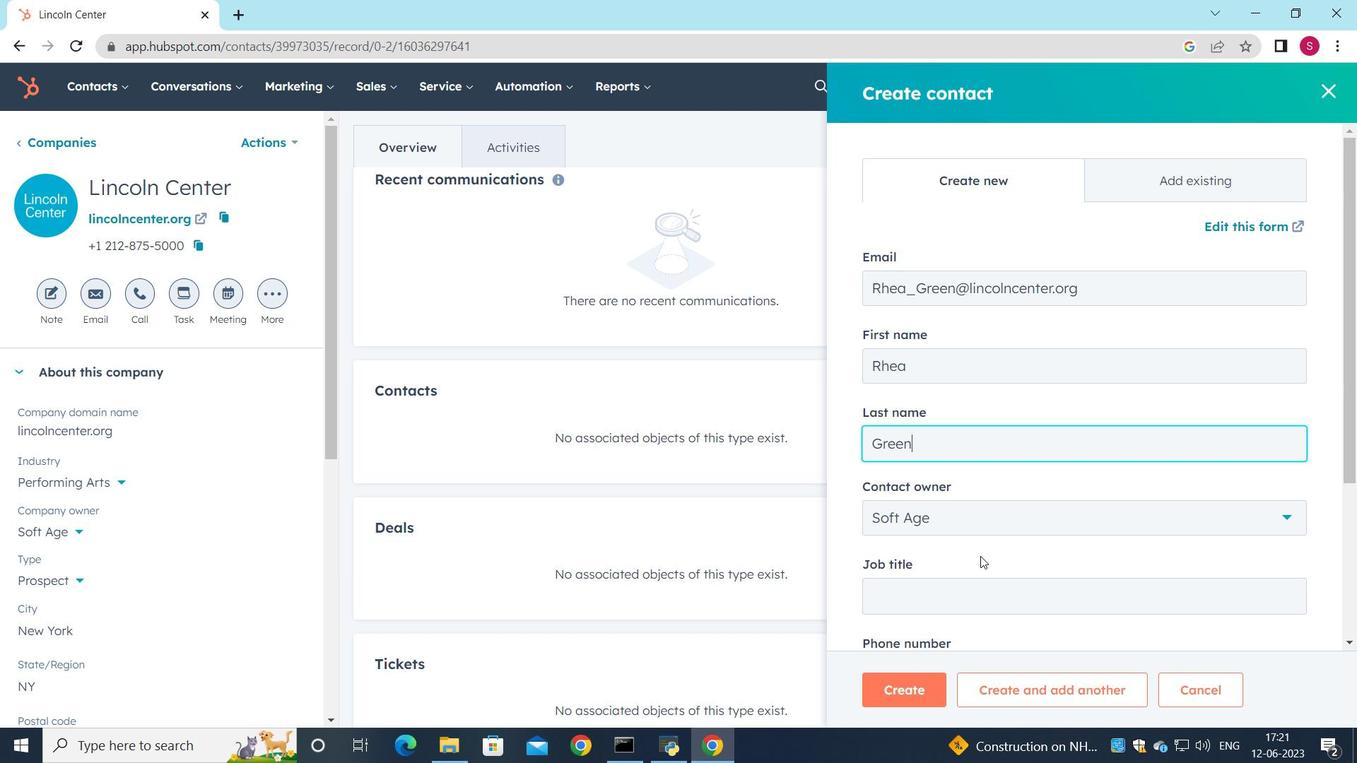 
Action: Mouse pressed left at (971, 595)
Screenshot: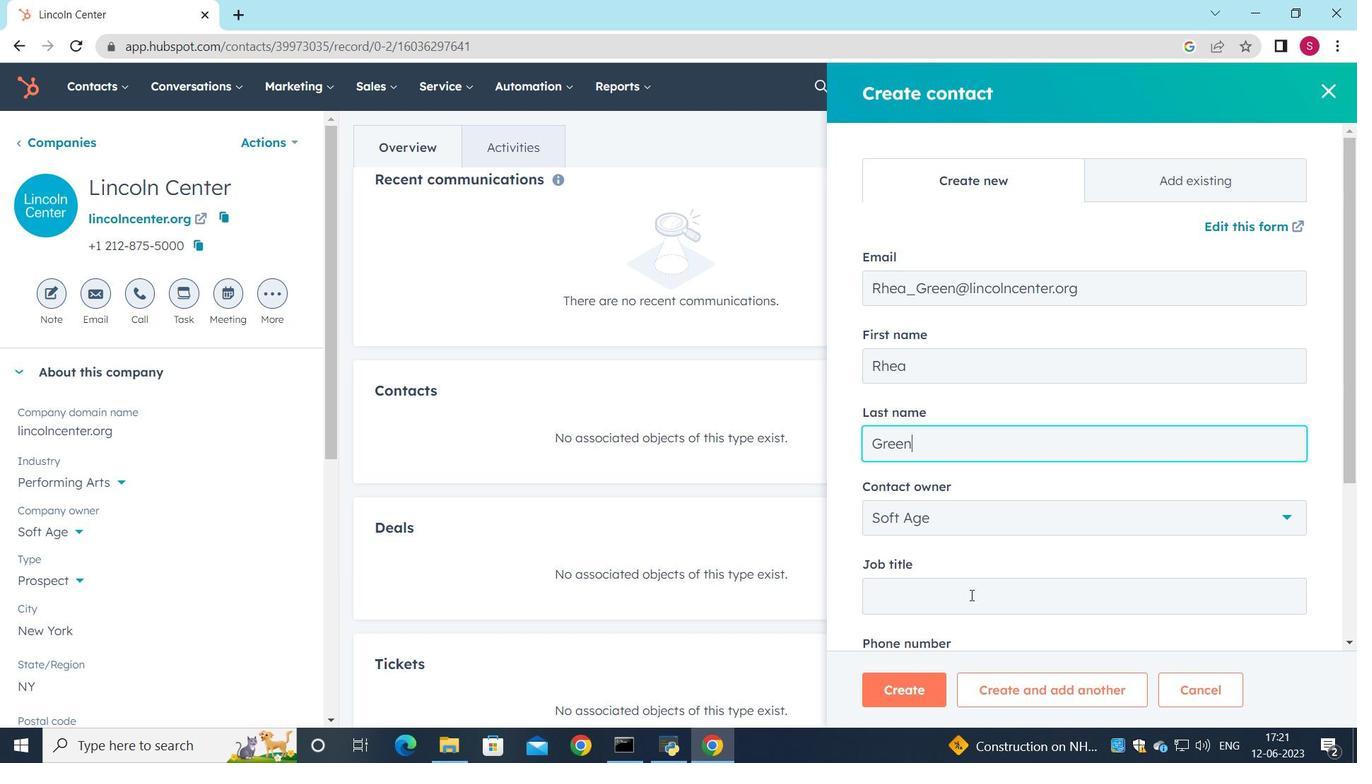 
Action: Key pressed <Key.shift>Project<Key.space><Key.shift>manager
Screenshot: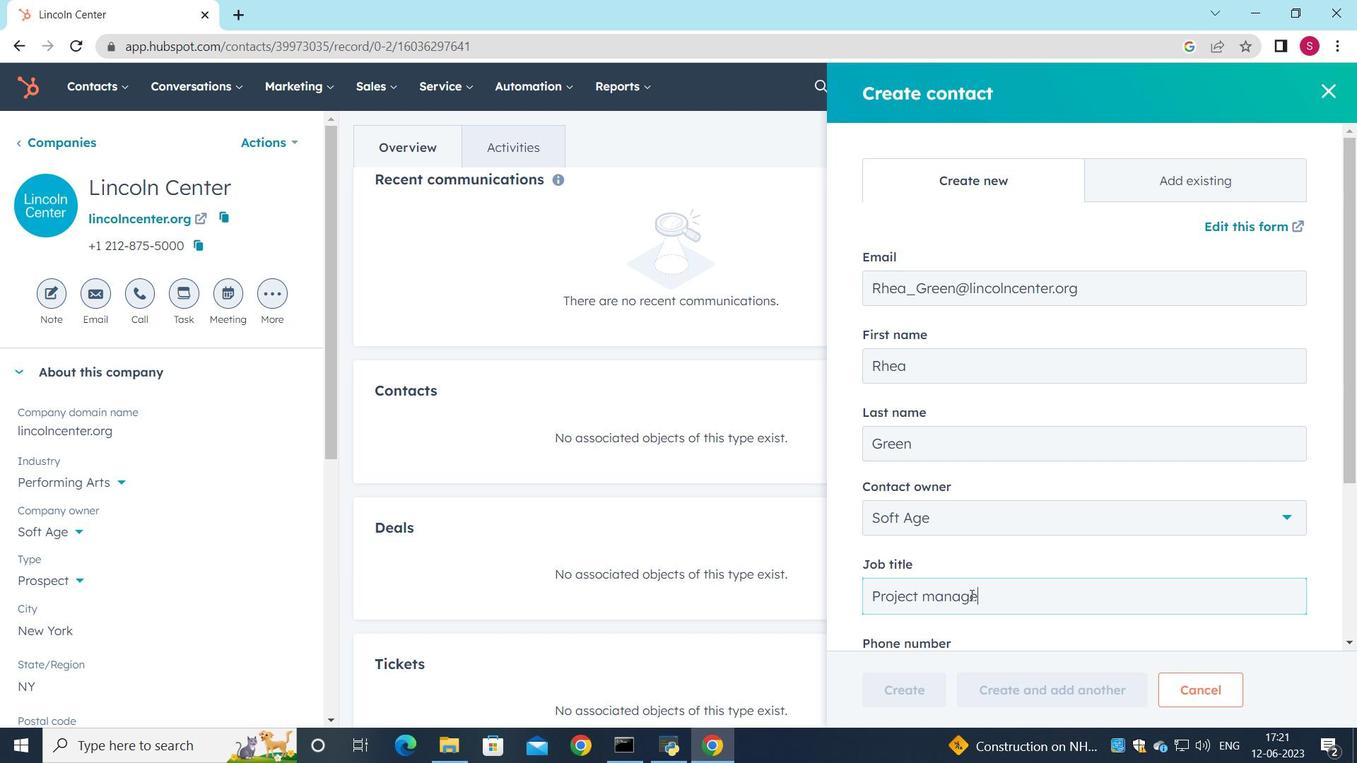 
Action: Mouse moved to (977, 590)
Screenshot: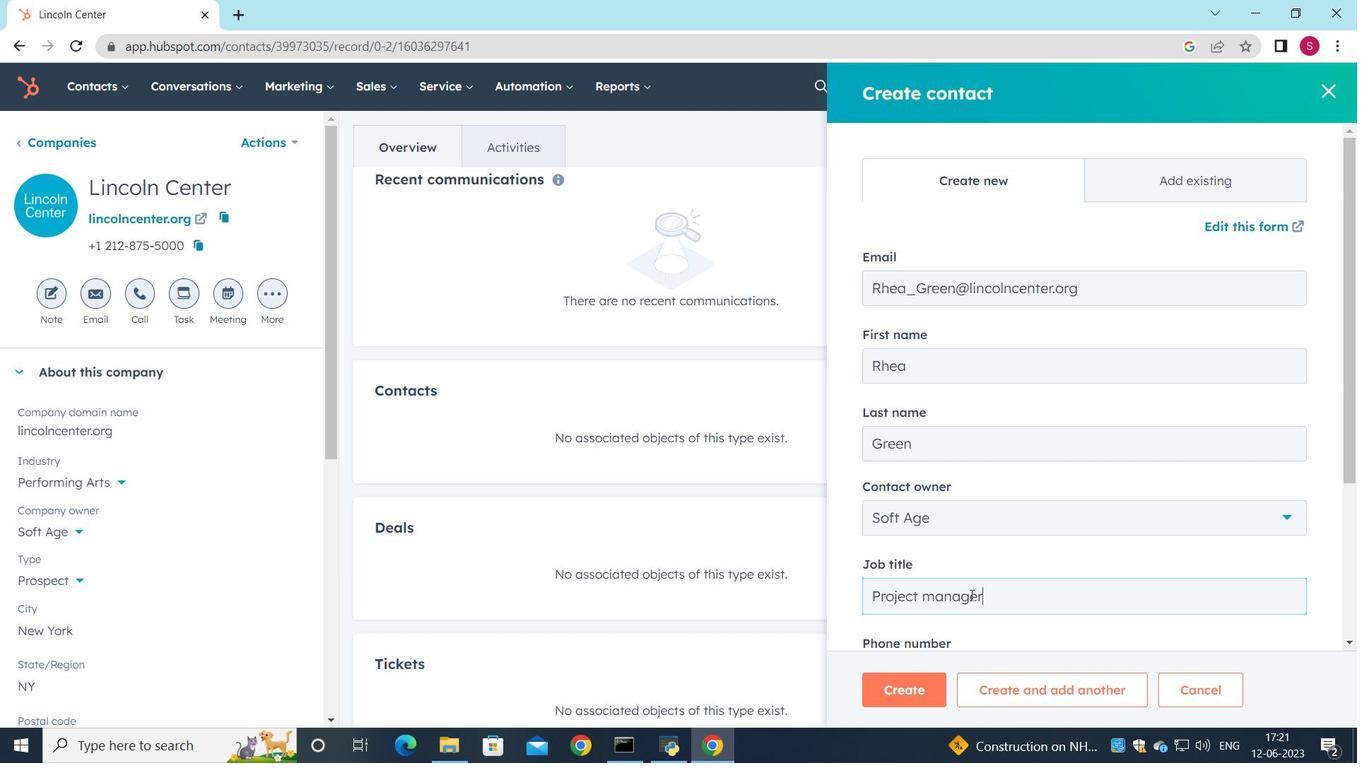 
Action: Mouse scrolled (977, 590) with delta (0, 0)
Screenshot: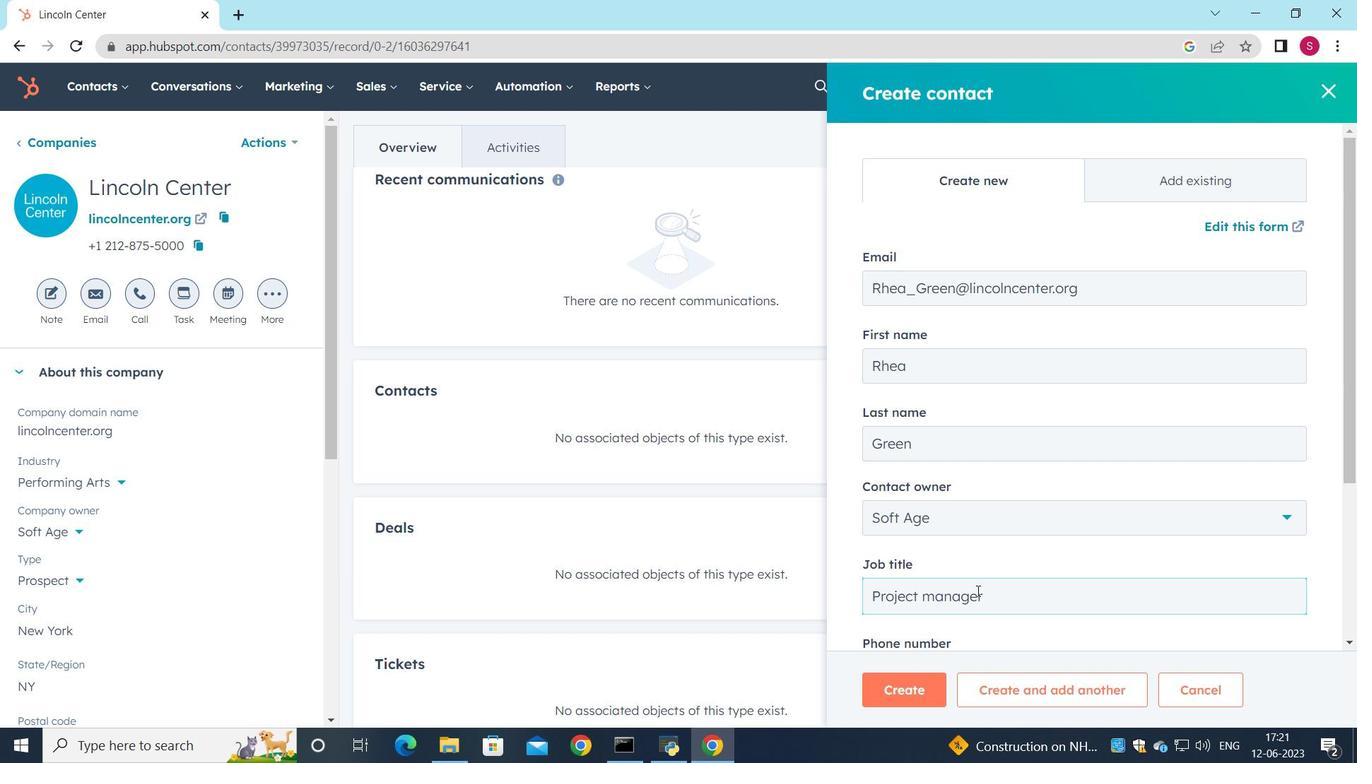 
Action: Mouse scrolled (977, 590) with delta (0, 0)
Screenshot: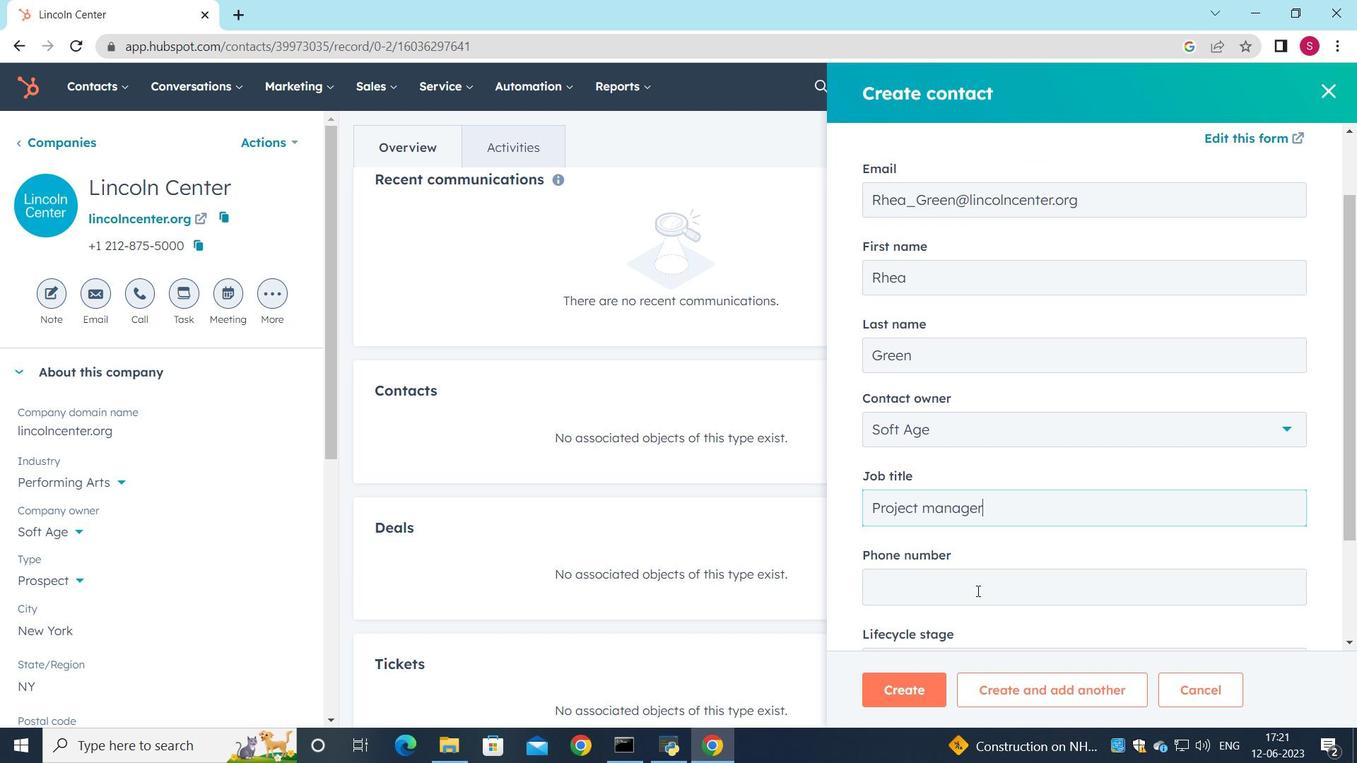 
Action: Mouse moved to (962, 591)
Screenshot: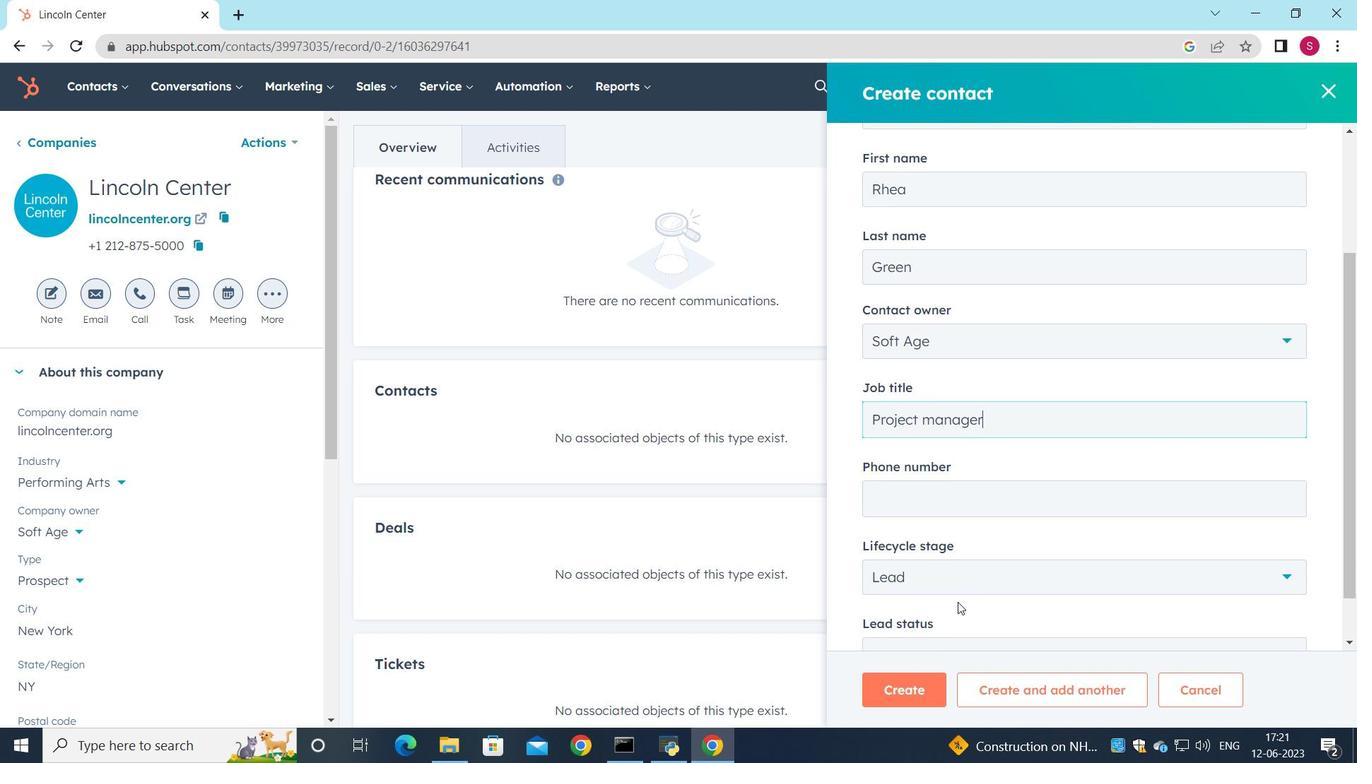 
Action: Mouse scrolled (962, 590) with delta (0, 0)
Screenshot: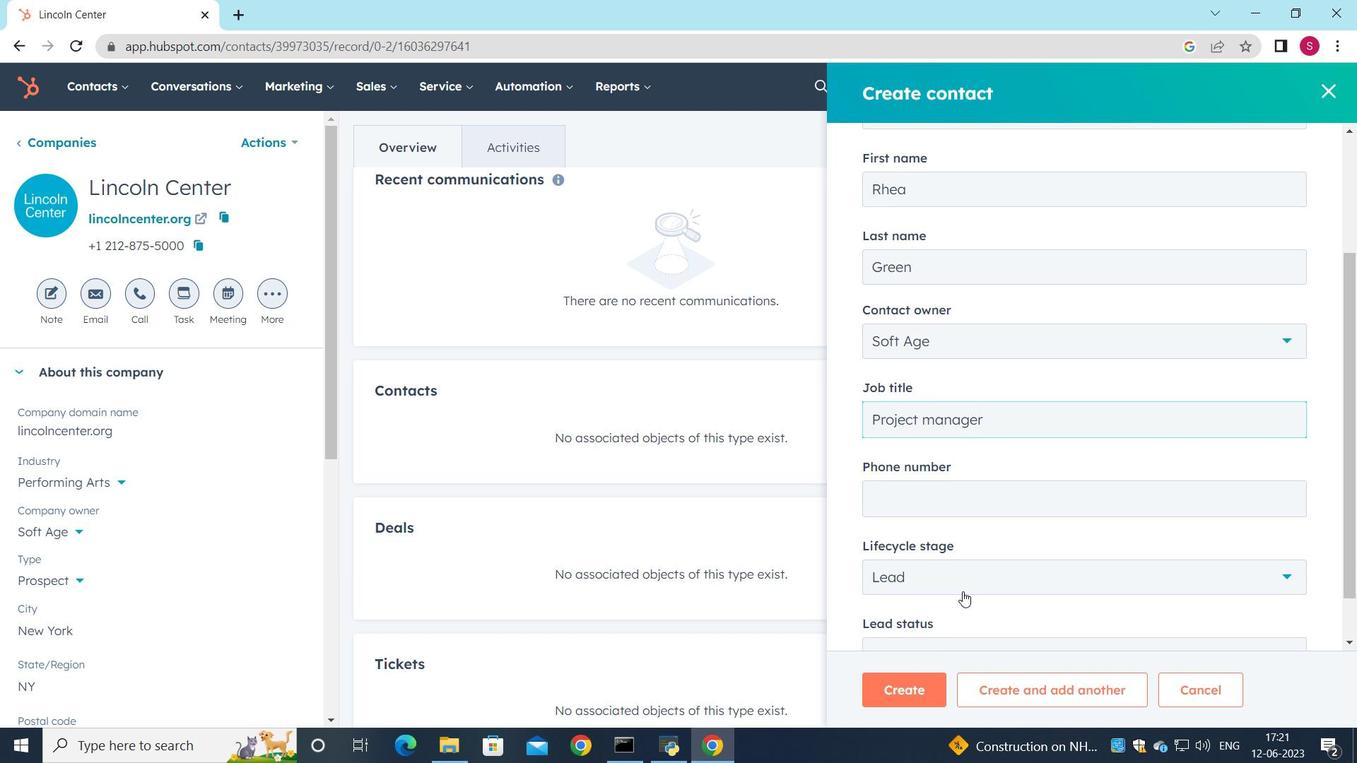 
Action: Mouse moved to (964, 591)
Screenshot: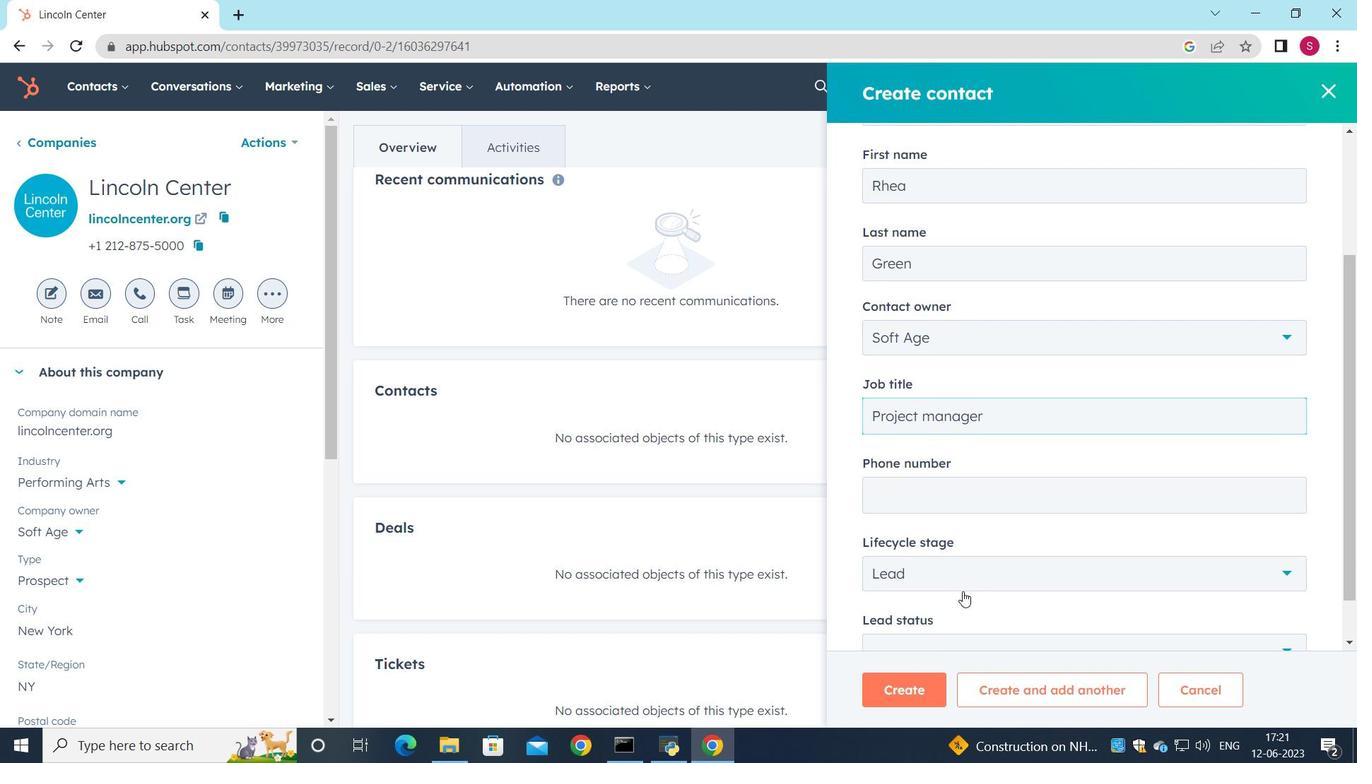 
Action: Mouse scrolled (964, 590) with delta (0, 0)
Screenshot: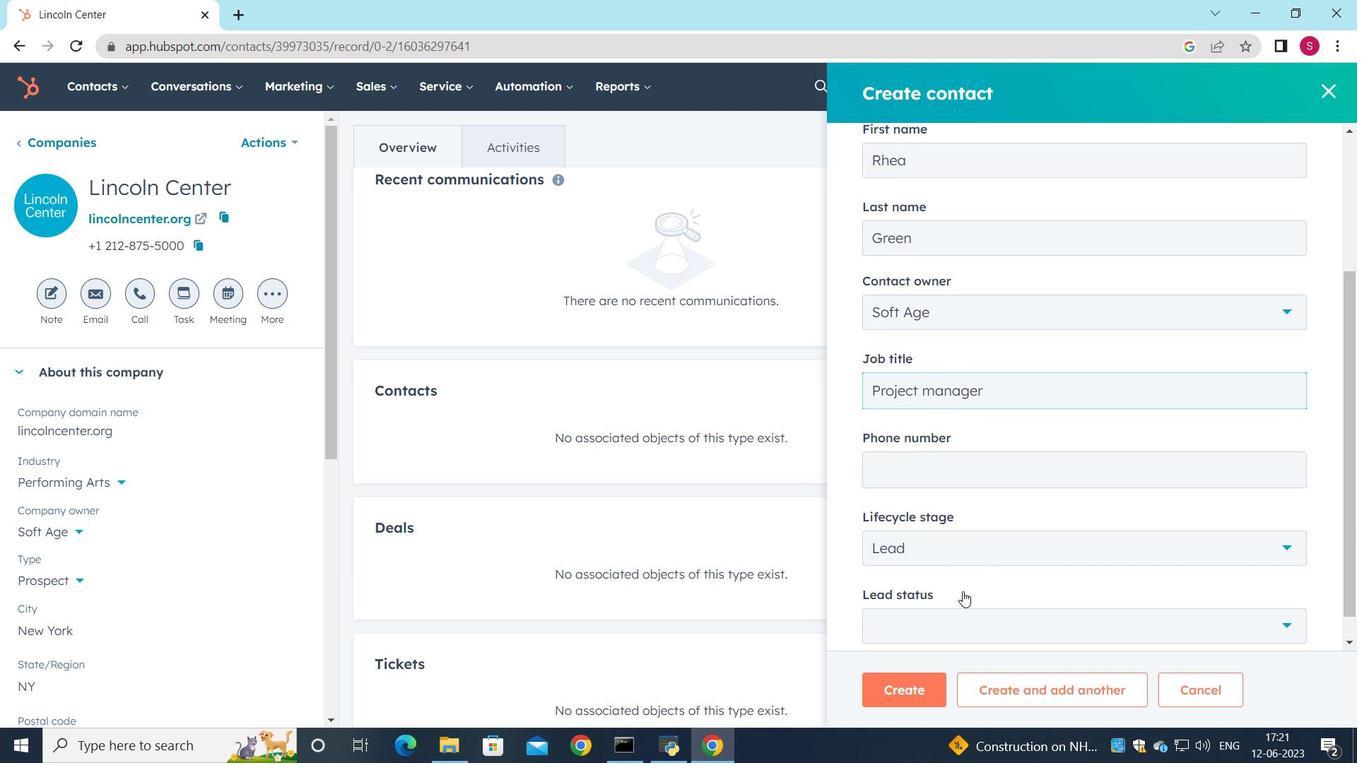 
Action: Mouse moved to (1280, 522)
Screenshot: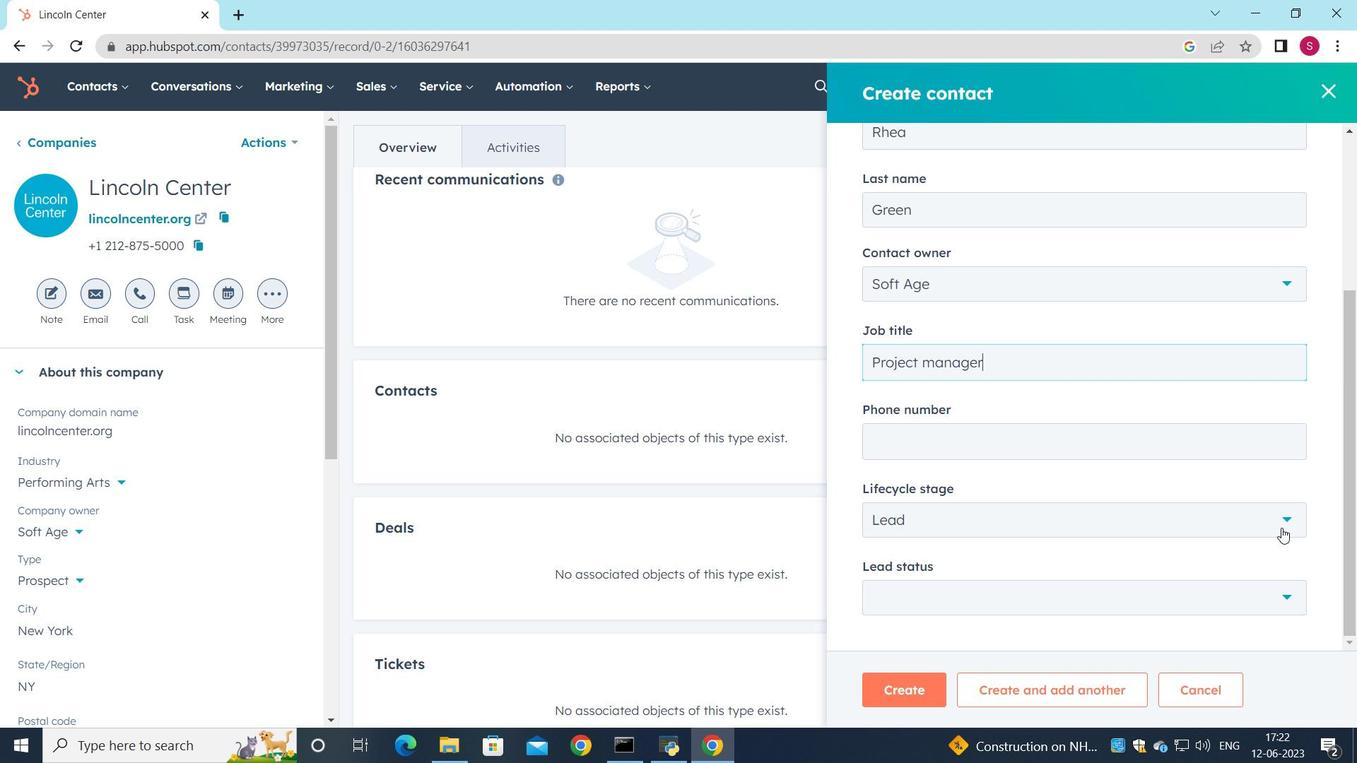 
Action: Mouse pressed left at (1280, 522)
Screenshot: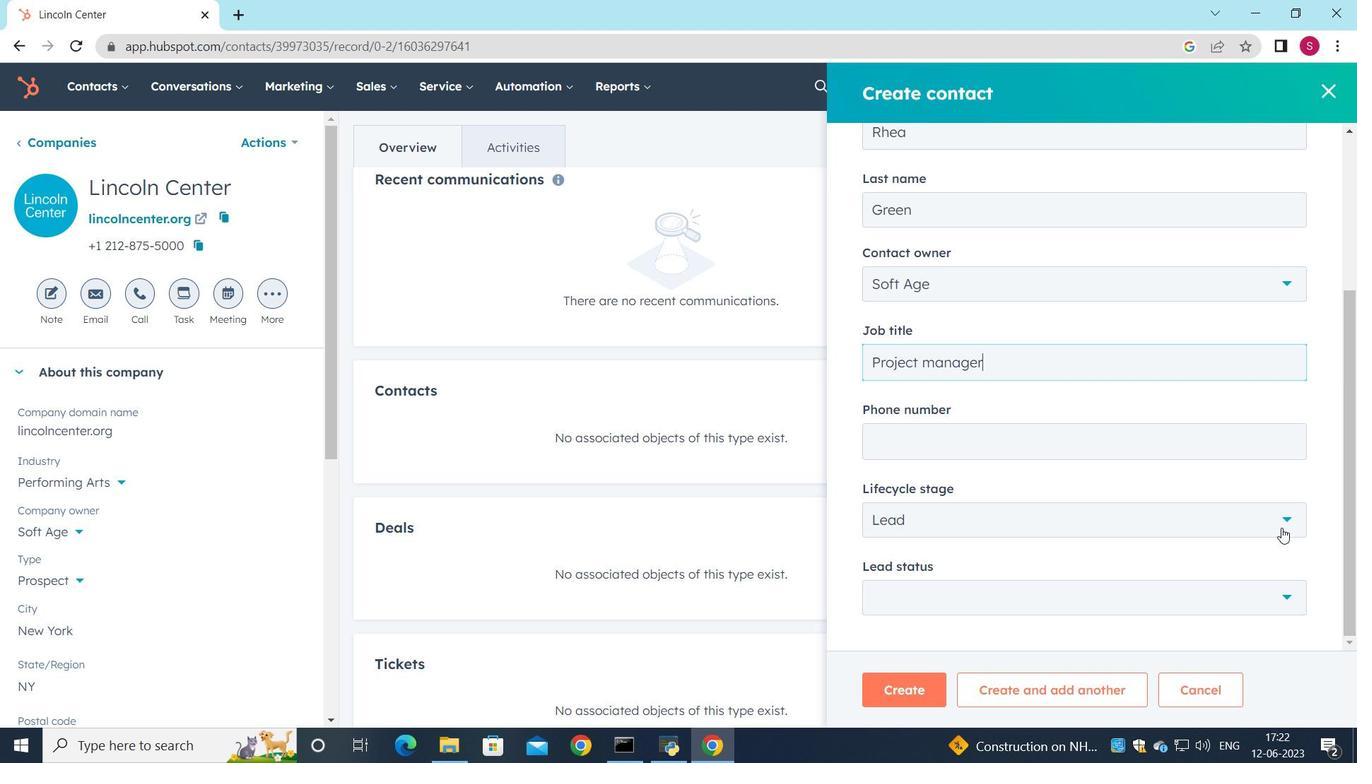 
Action: Mouse moved to (978, 351)
Screenshot: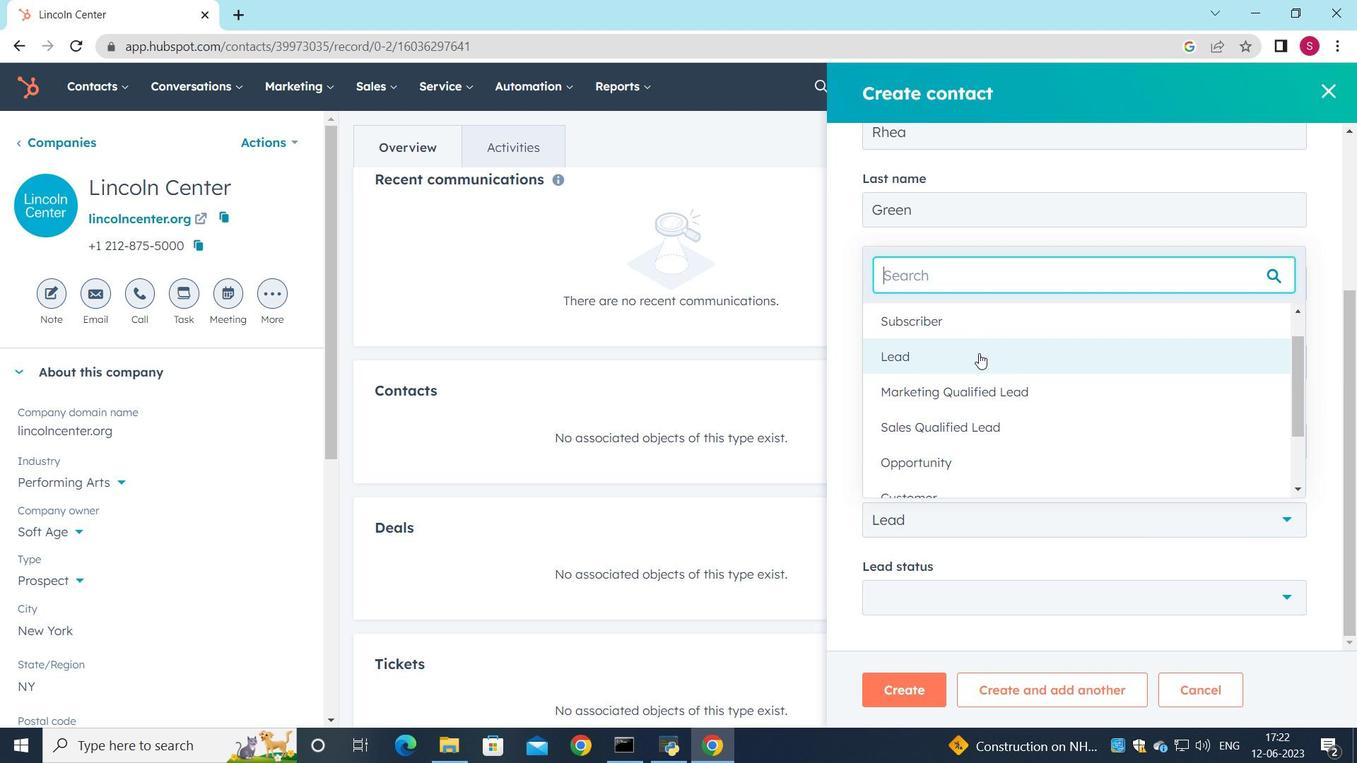 
Action: Mouse pressed left at (978, 351)
Screenshot: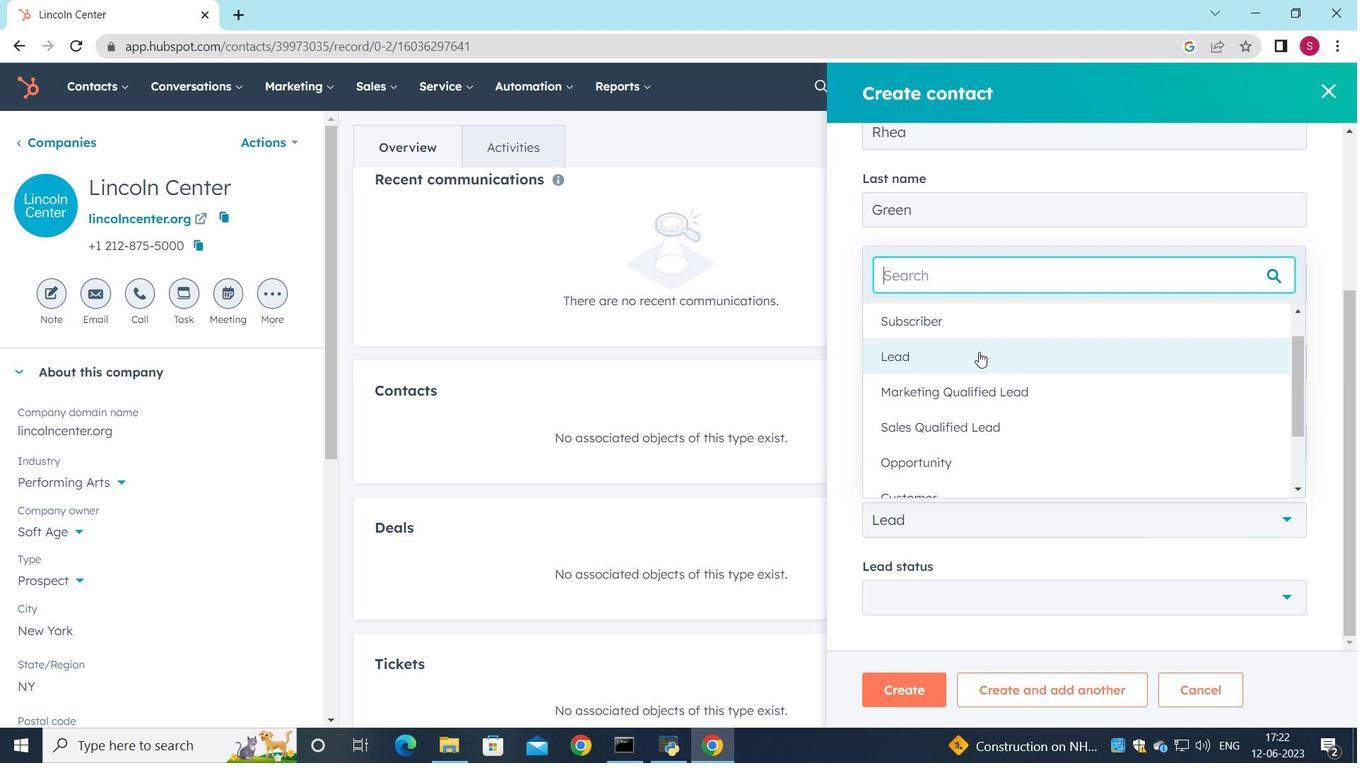 
Action: Mouse moved to (1275, 604)
Screenshot: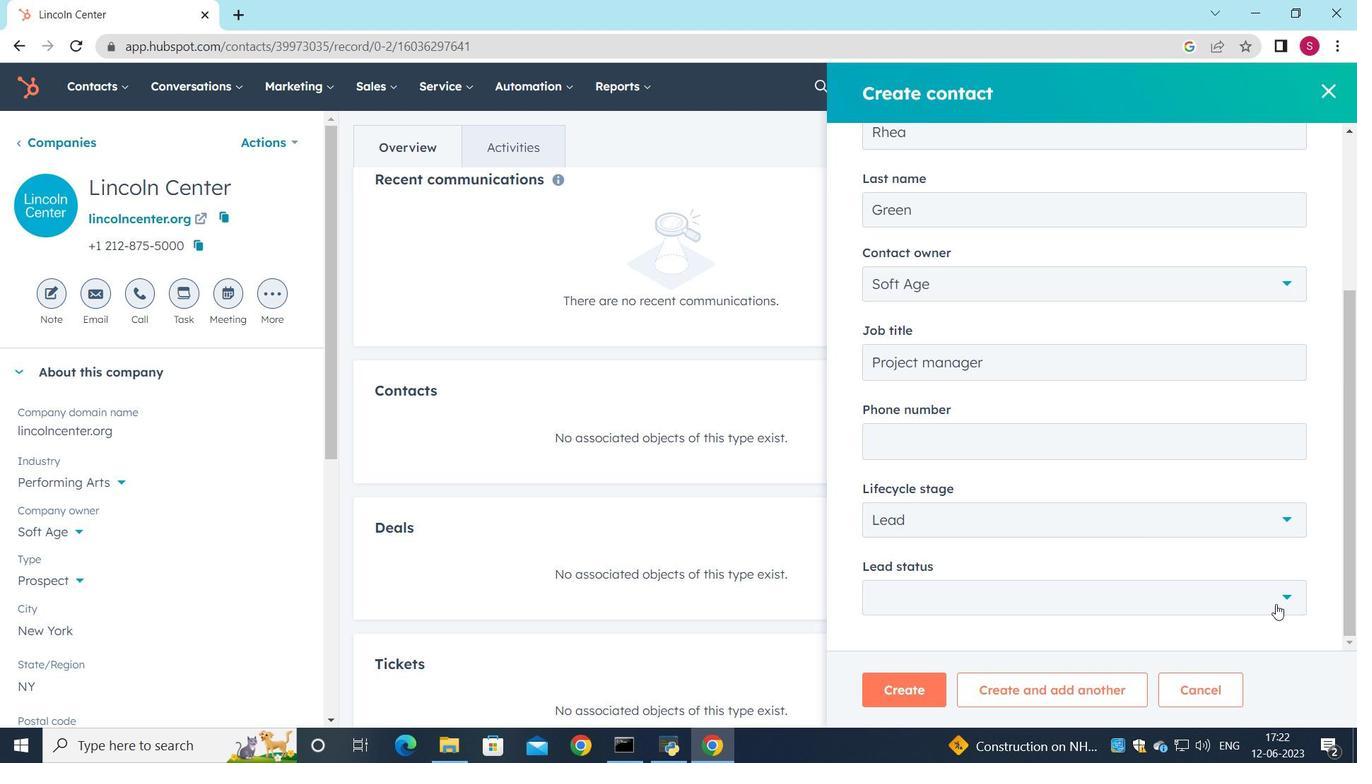 
Action: Mouse pressed left at (1275, 604)
Screenshot: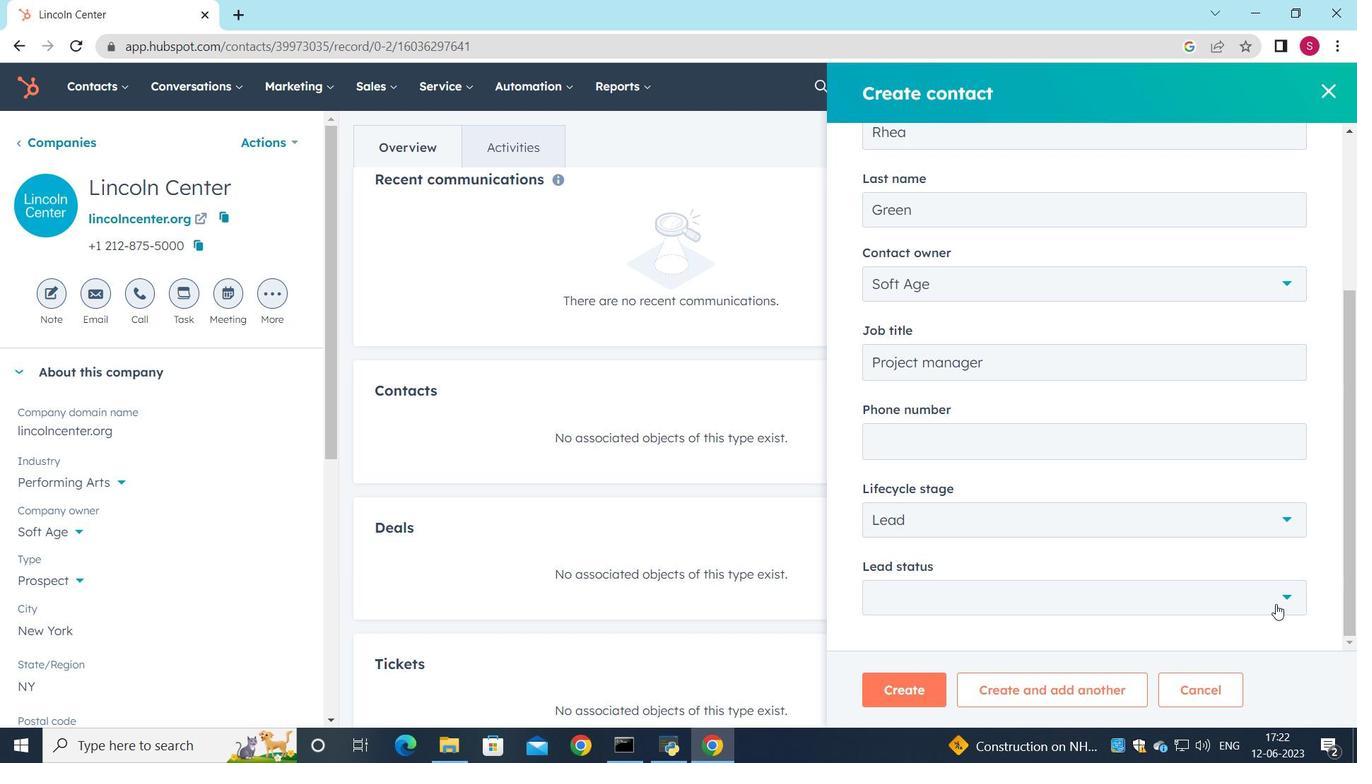 
Action: Mouse moved to (1043, 512)
Screenshot: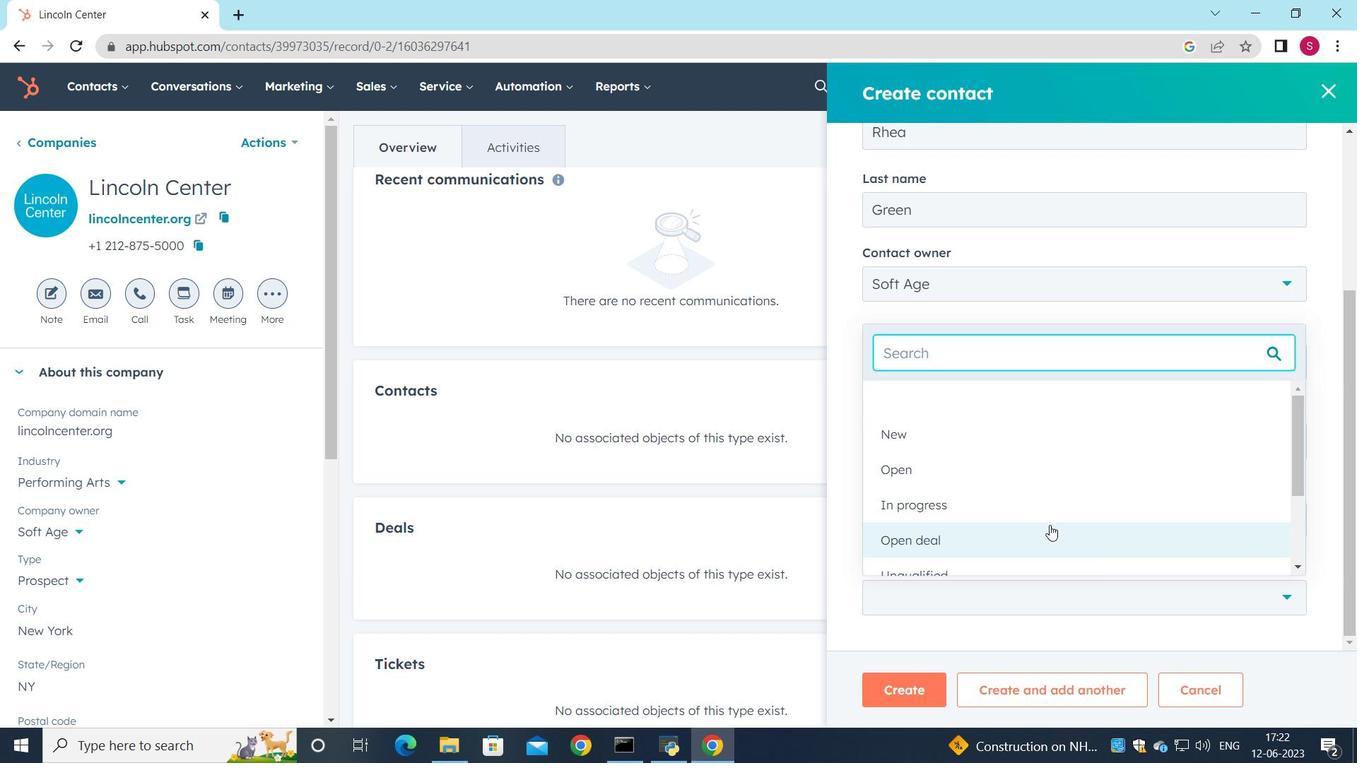 
Action: Mouse pressed left at (1043, 512)
Screenshot: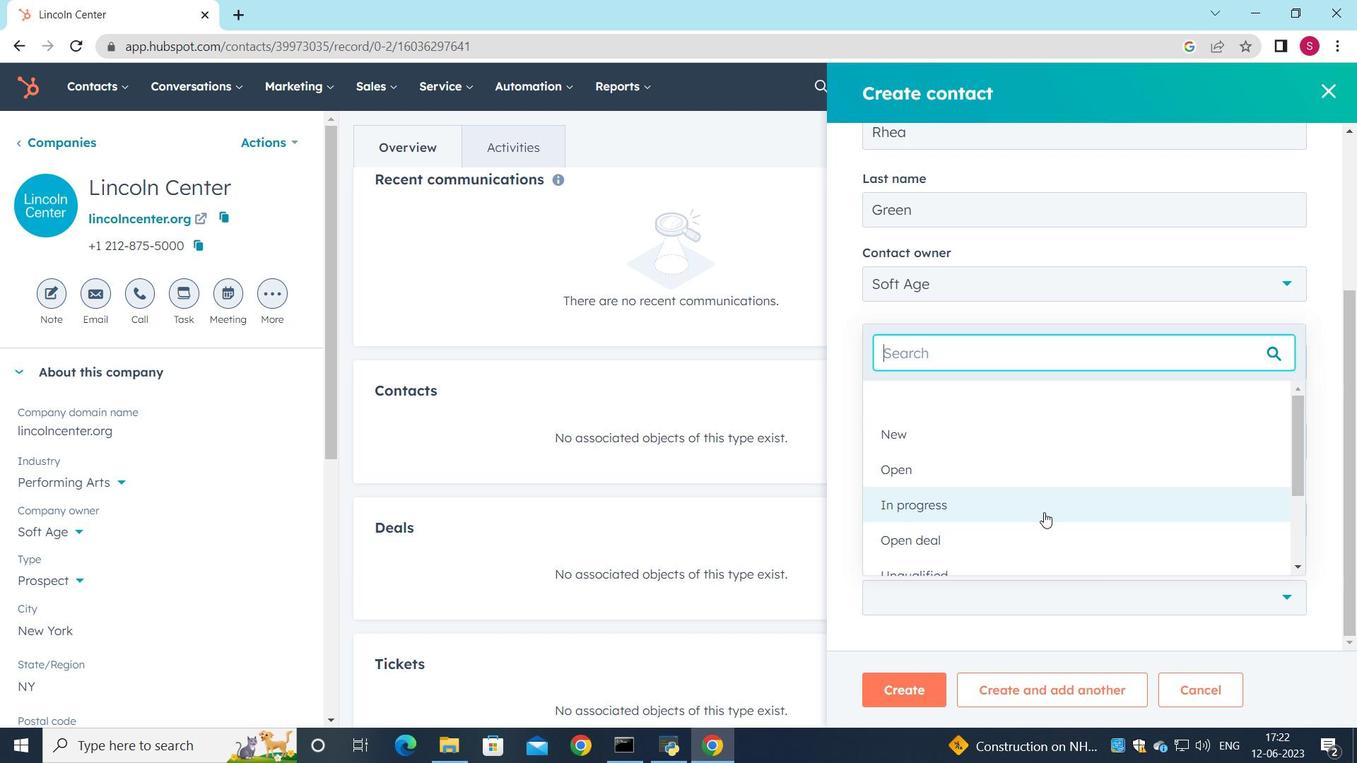 
Action: Mouse moved to (916, 680)
Screenshot: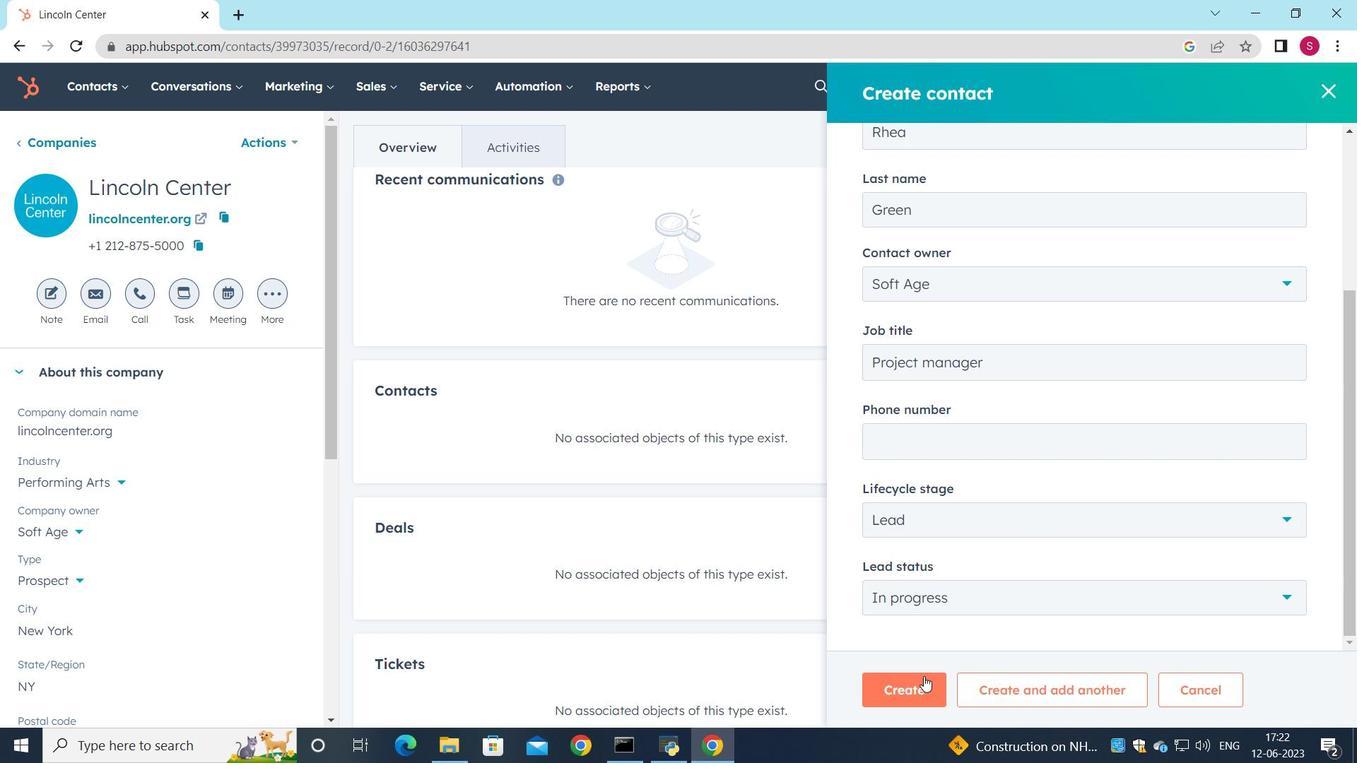 
Action: Mouse pressed left at (916, 680)
Screenshot: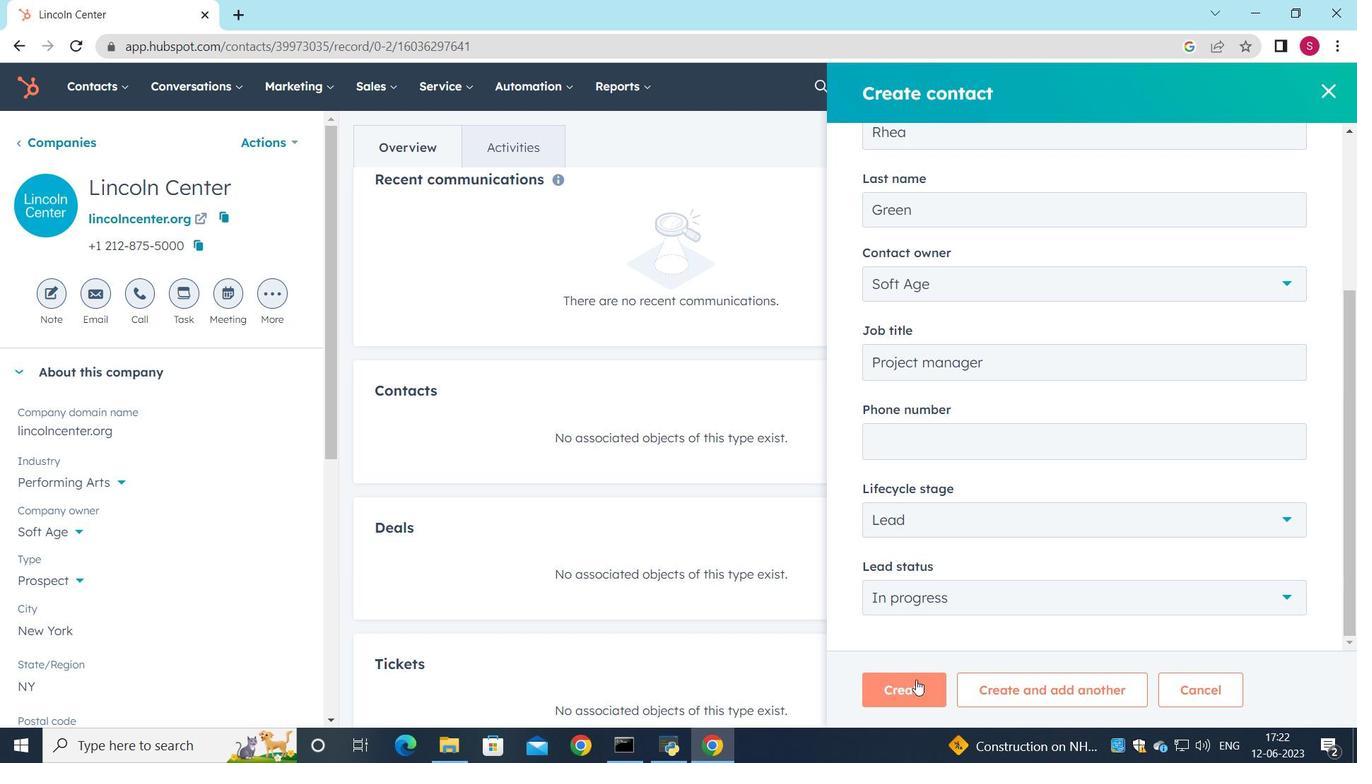 
Action: Mouse moved to (781, 557)
Screenshot: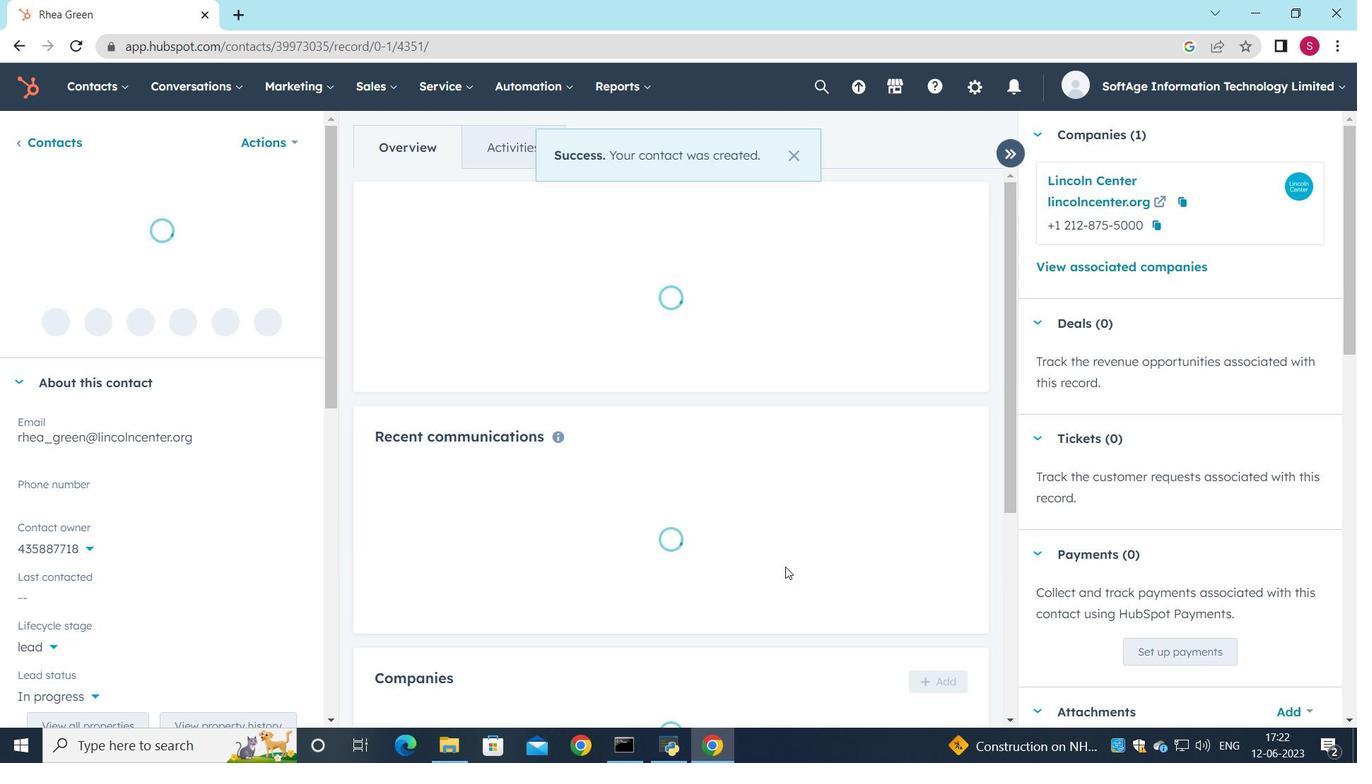 
Action: Mouse scrolled (781, 556) with delta (0, 0)
Screenshot: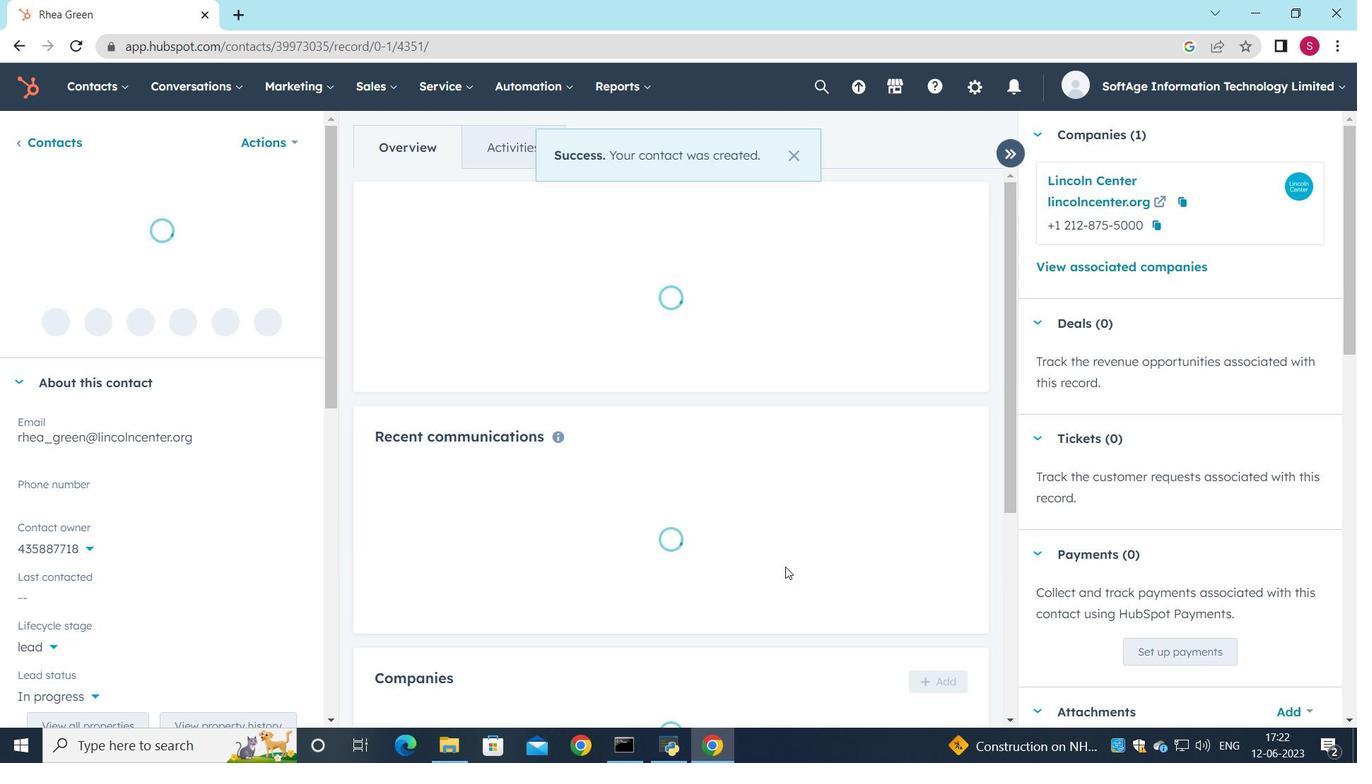 
Action: Mouse moved to (781, 554)
Screenshot: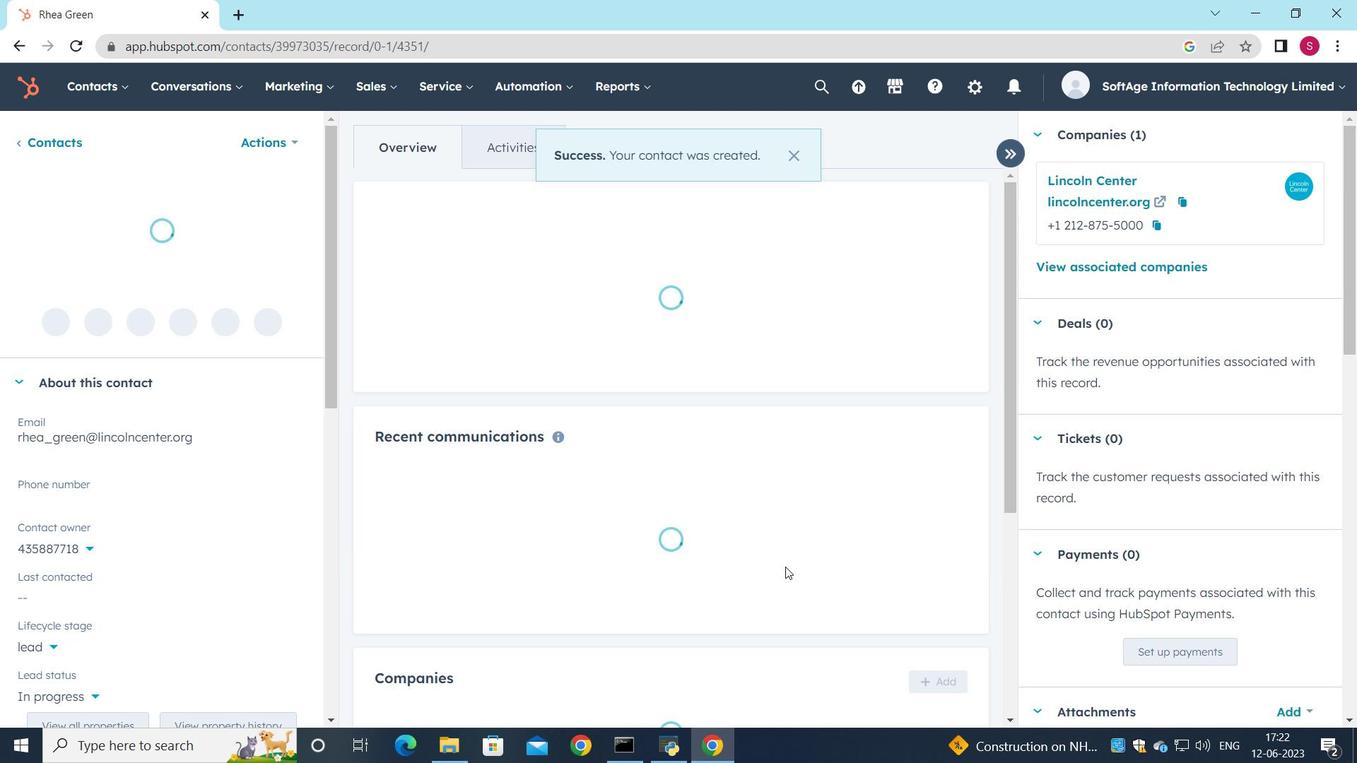
Action: Mouse scrolled (781, 554) with delta (0, 0)
Screenshot: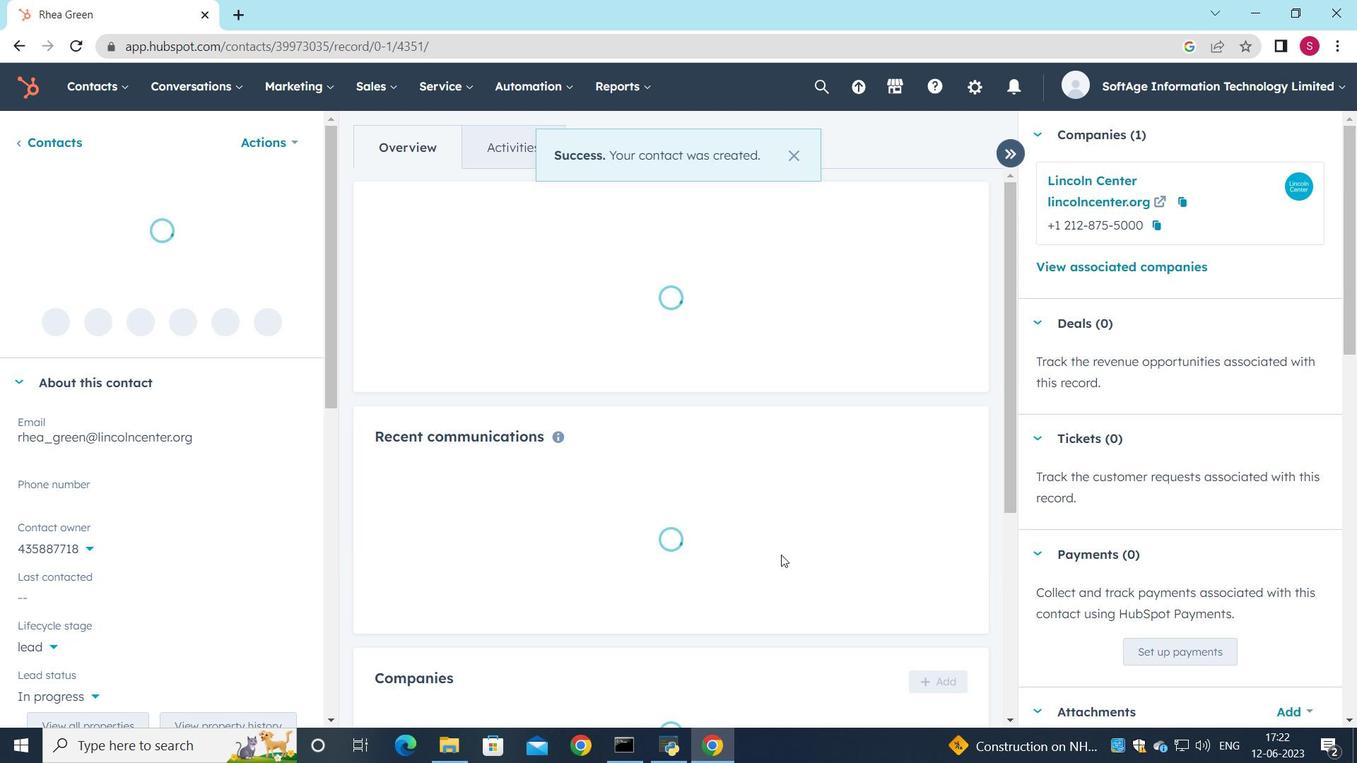 
Action: Mouse moved to (778, 552)
Screenshot: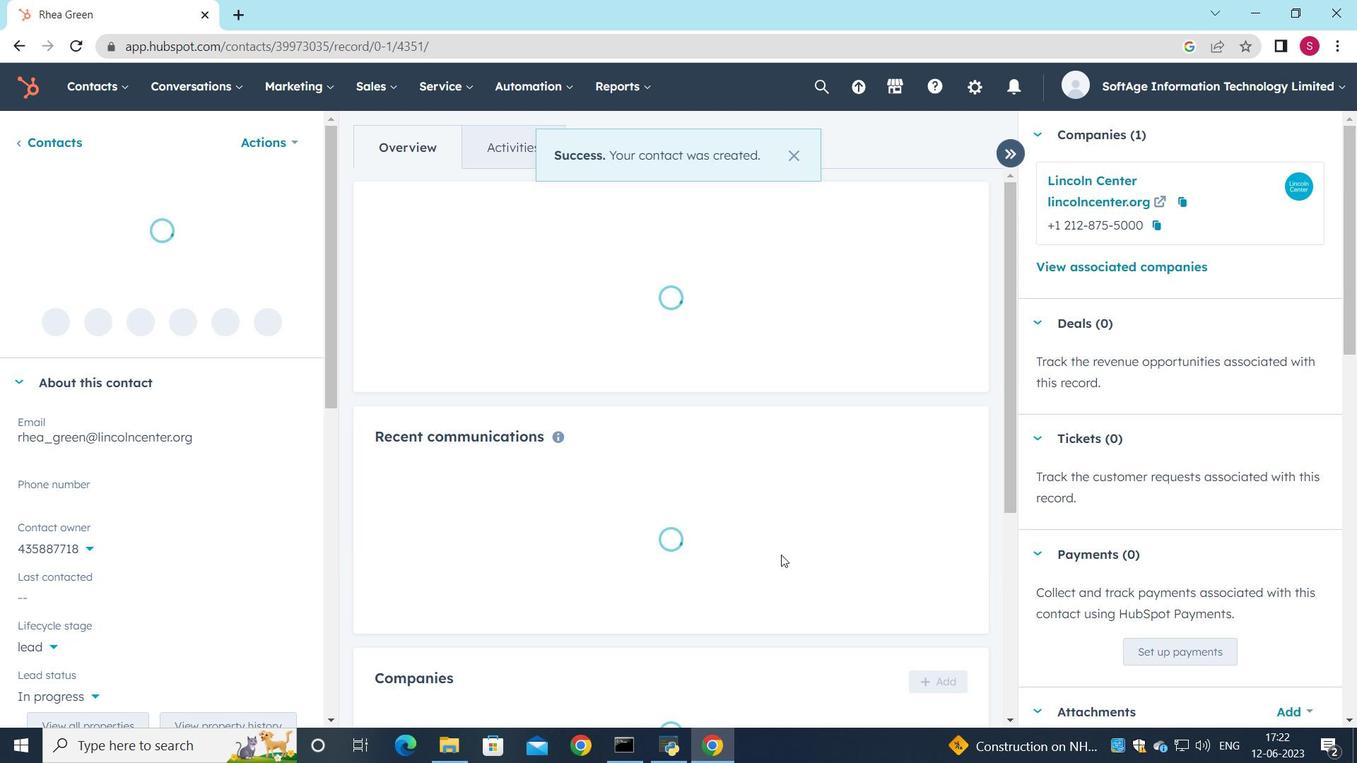 
Action: Mouse scrolled (778, 552) with delta (0, 0)
Screenshot: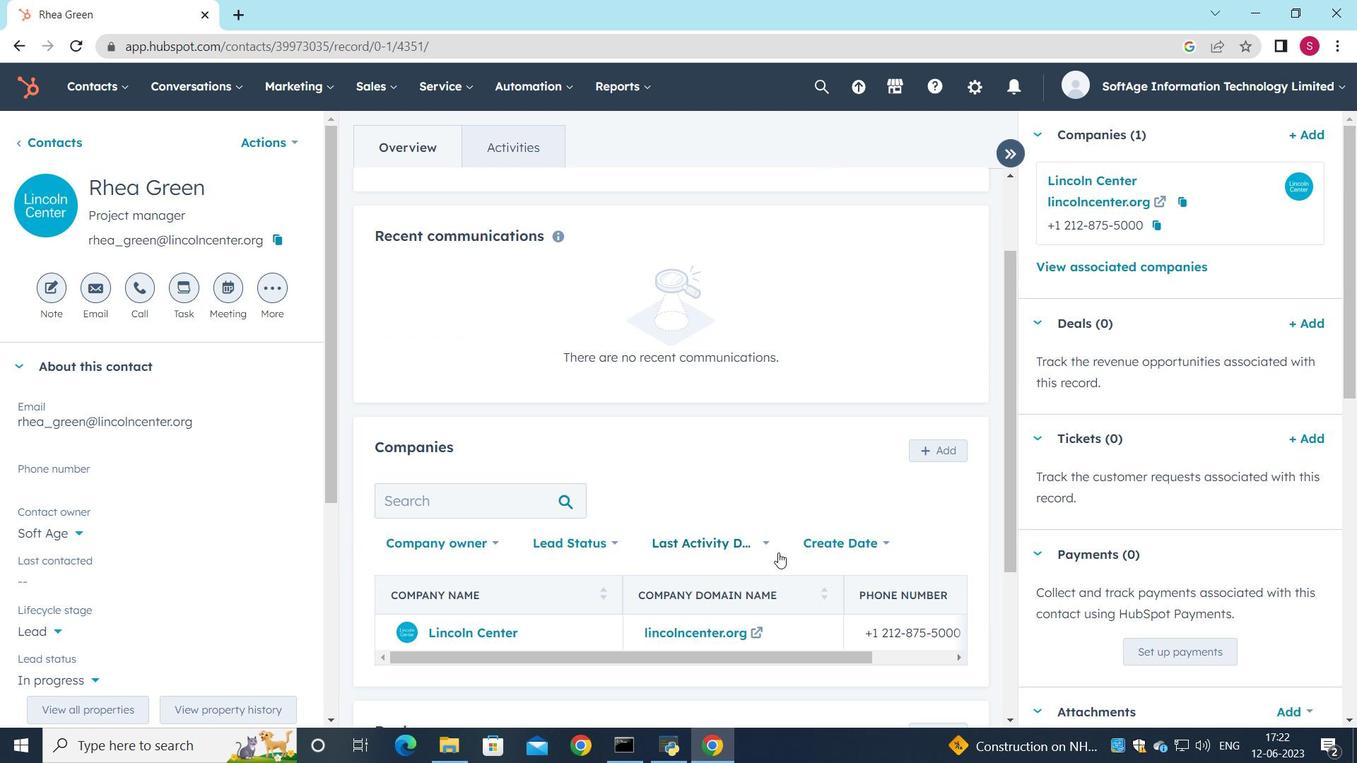 
Action: Mouse scrolled (778, 552) with delta (0, 0)
Screenshot: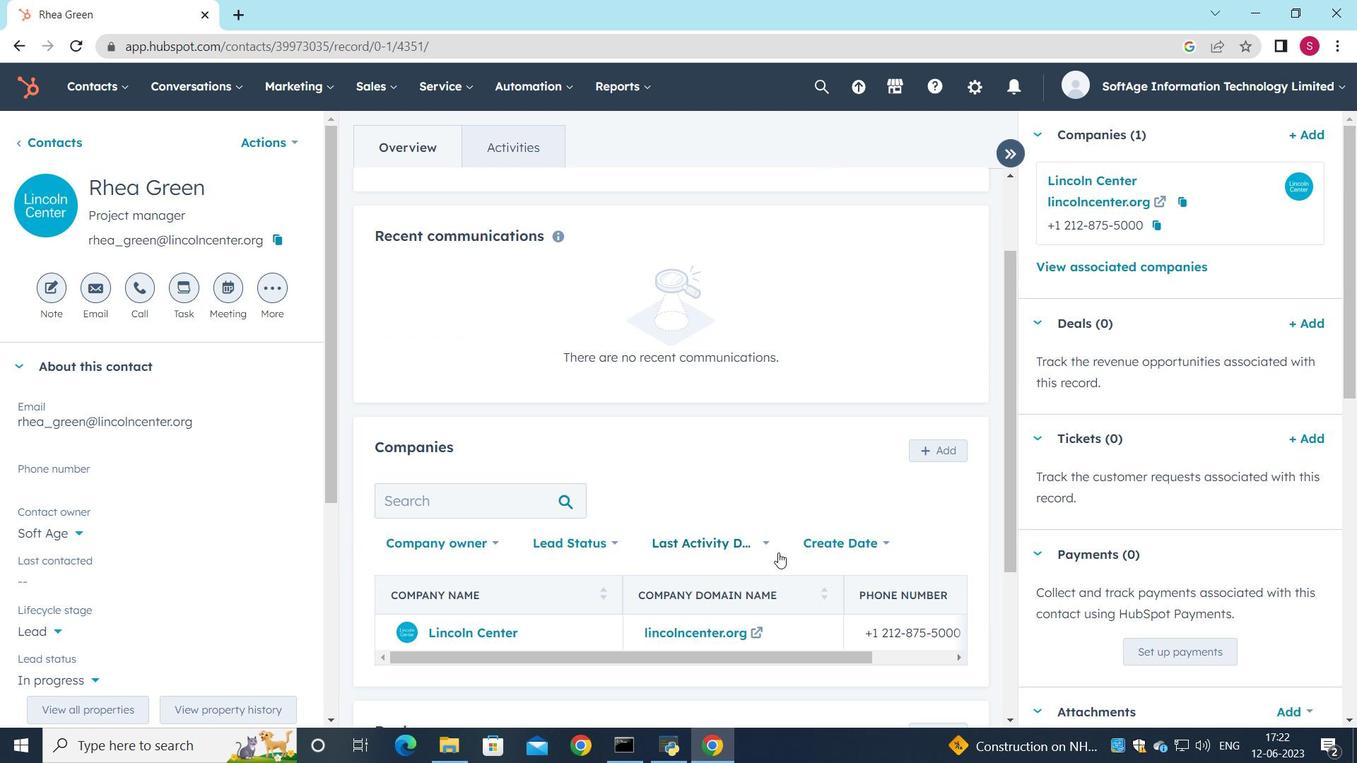 
